 Task: In the sheet Budget Analysis ToolFont size of heading  18 Font style of dataoswald 'Font size of data '9 Alignment of headline & dataAlign center.   Fill color in heading, Red Font color of dataIn the sheet  Attendance Sheet for Weekly Auditingbook
Action: Mouse moved to (396, 392)
Screenshot: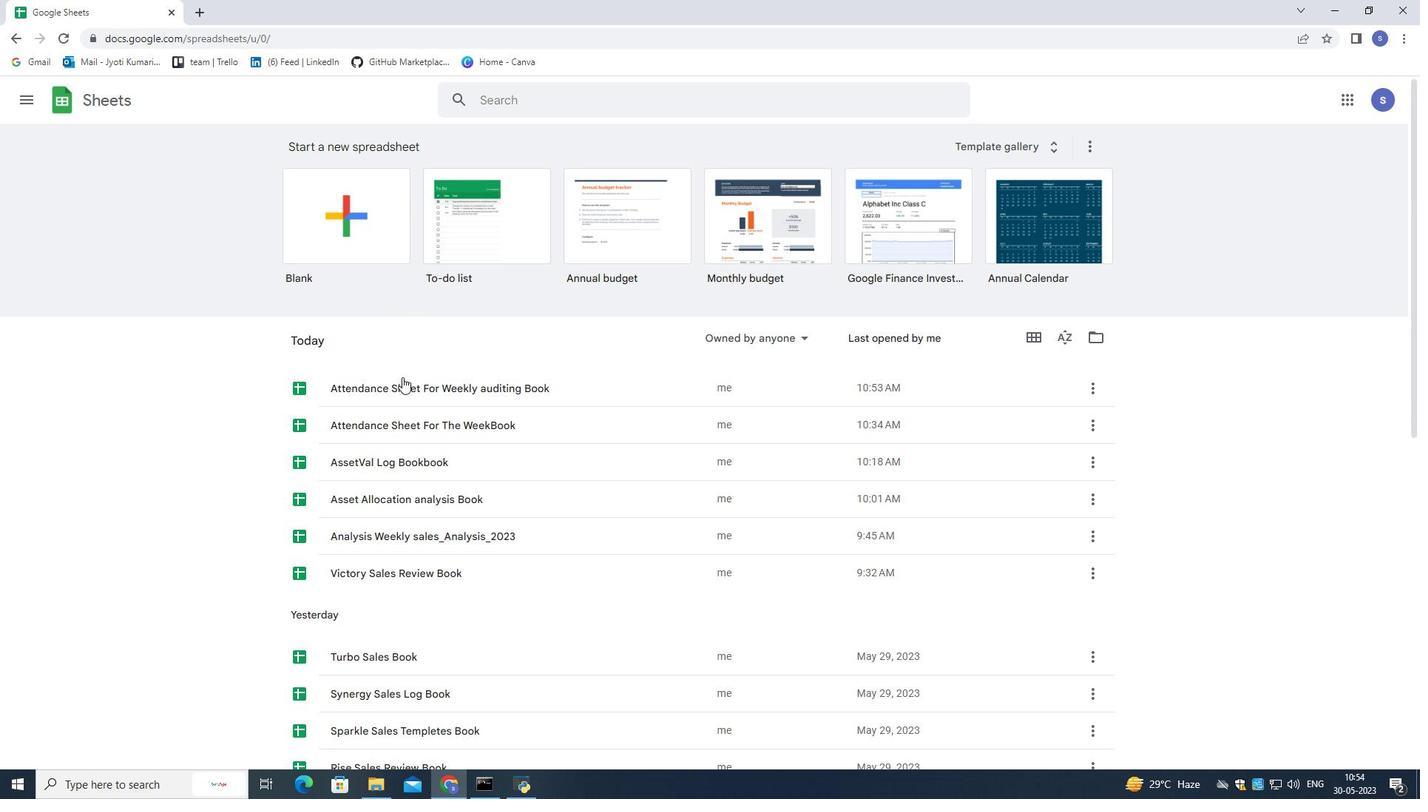 
Action: Mouse pressed left at (396, 392)
Screenshot: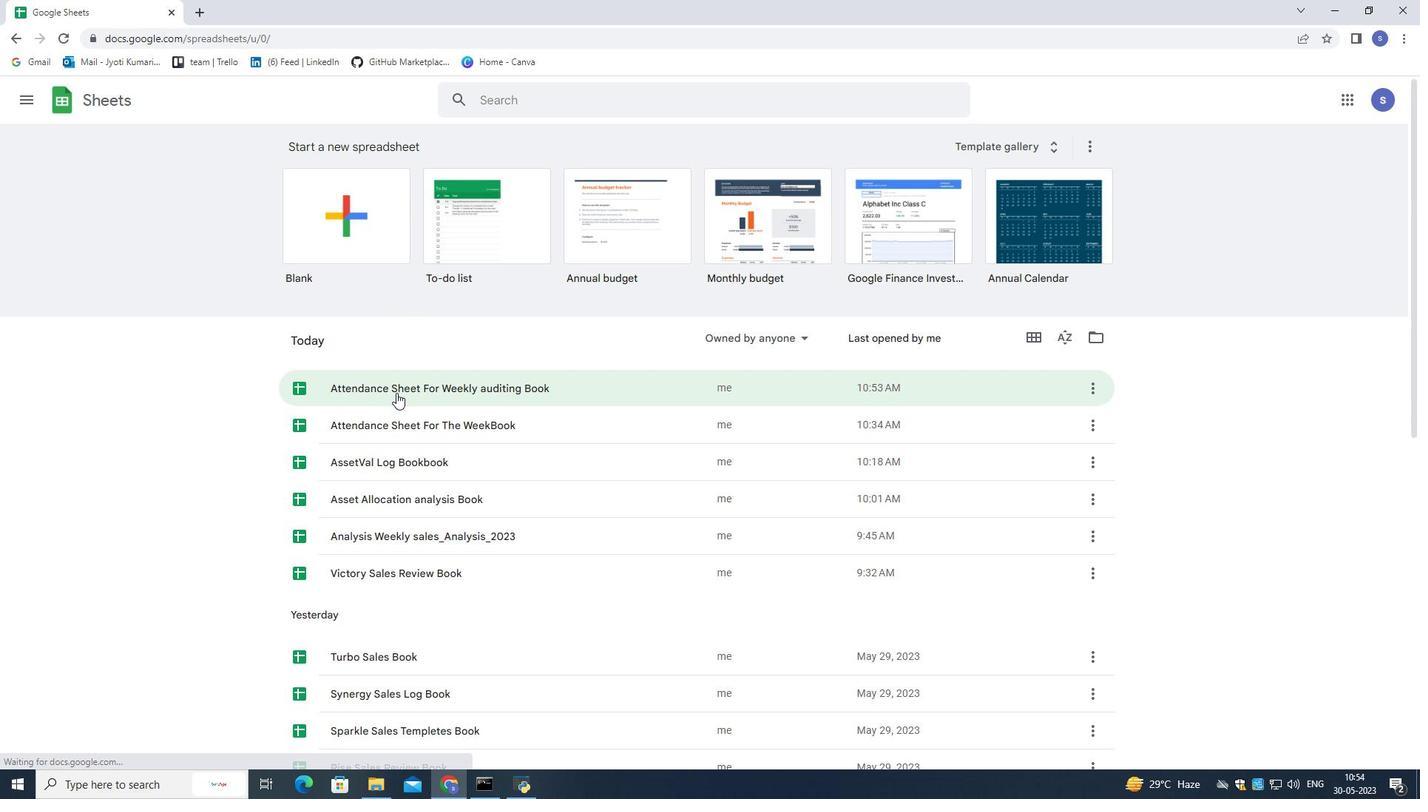 
Action: Mouse moved to (361, 210)
Screenshot: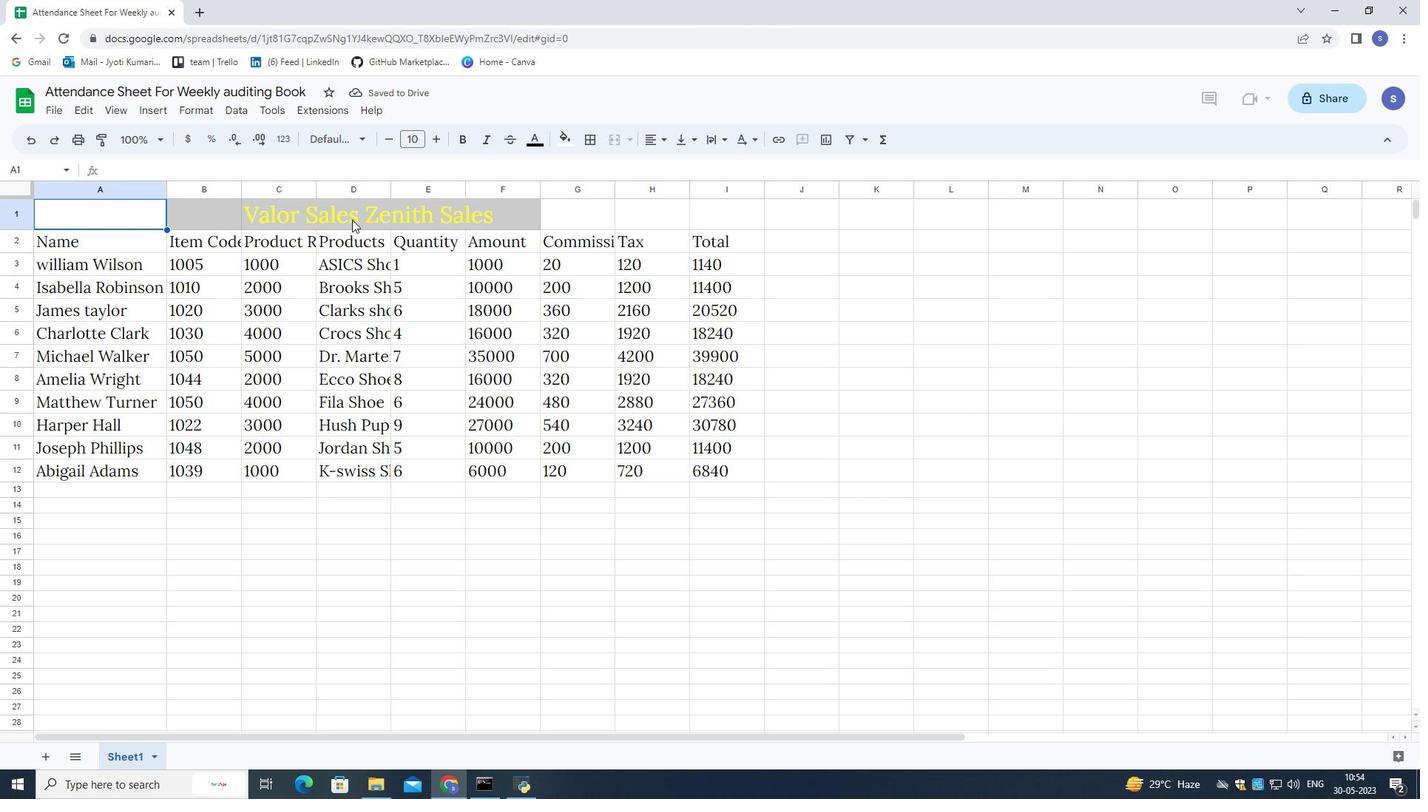 
Action: Mouse pressed left at (361, 210)
Screenshot: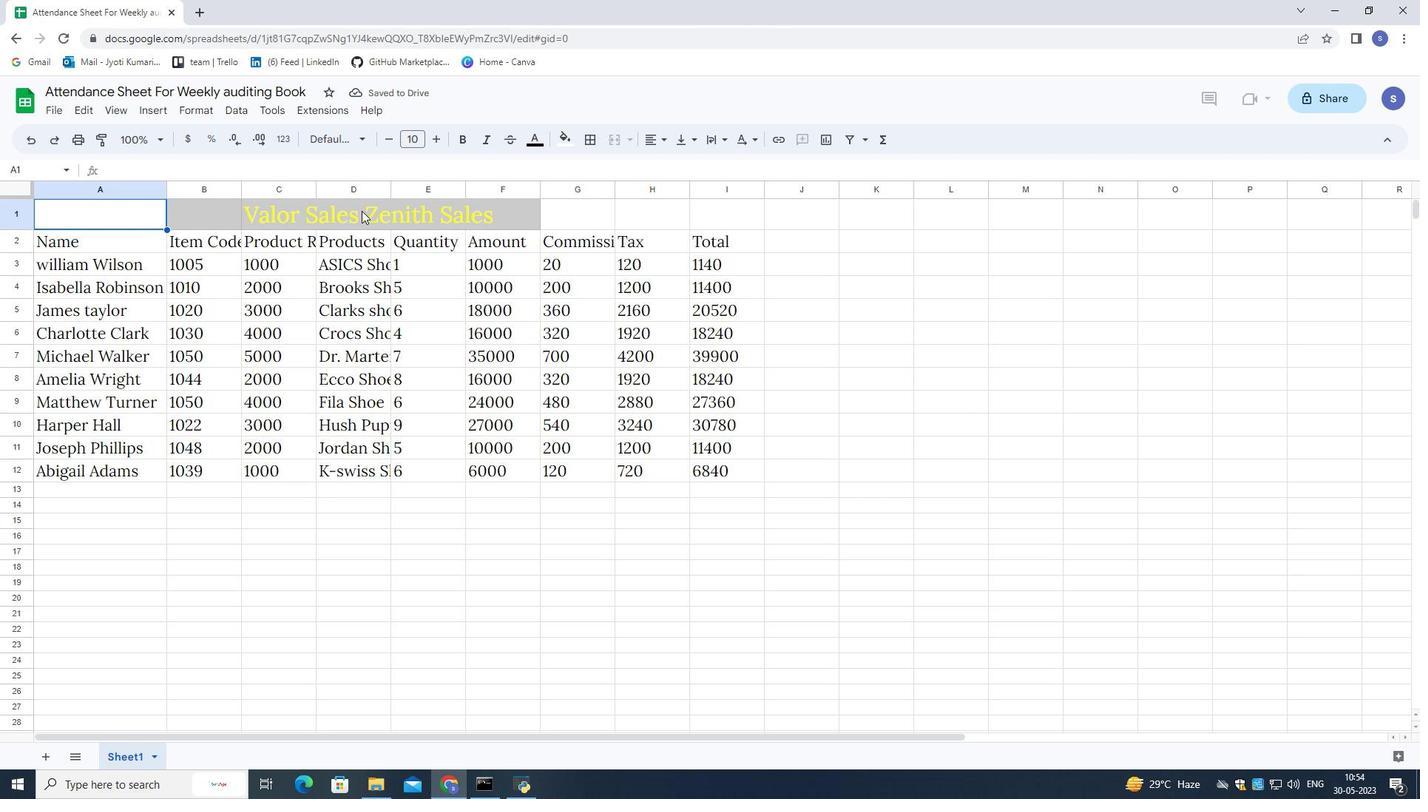 
Action: Mouse moved to (238, 213)
Screenshot: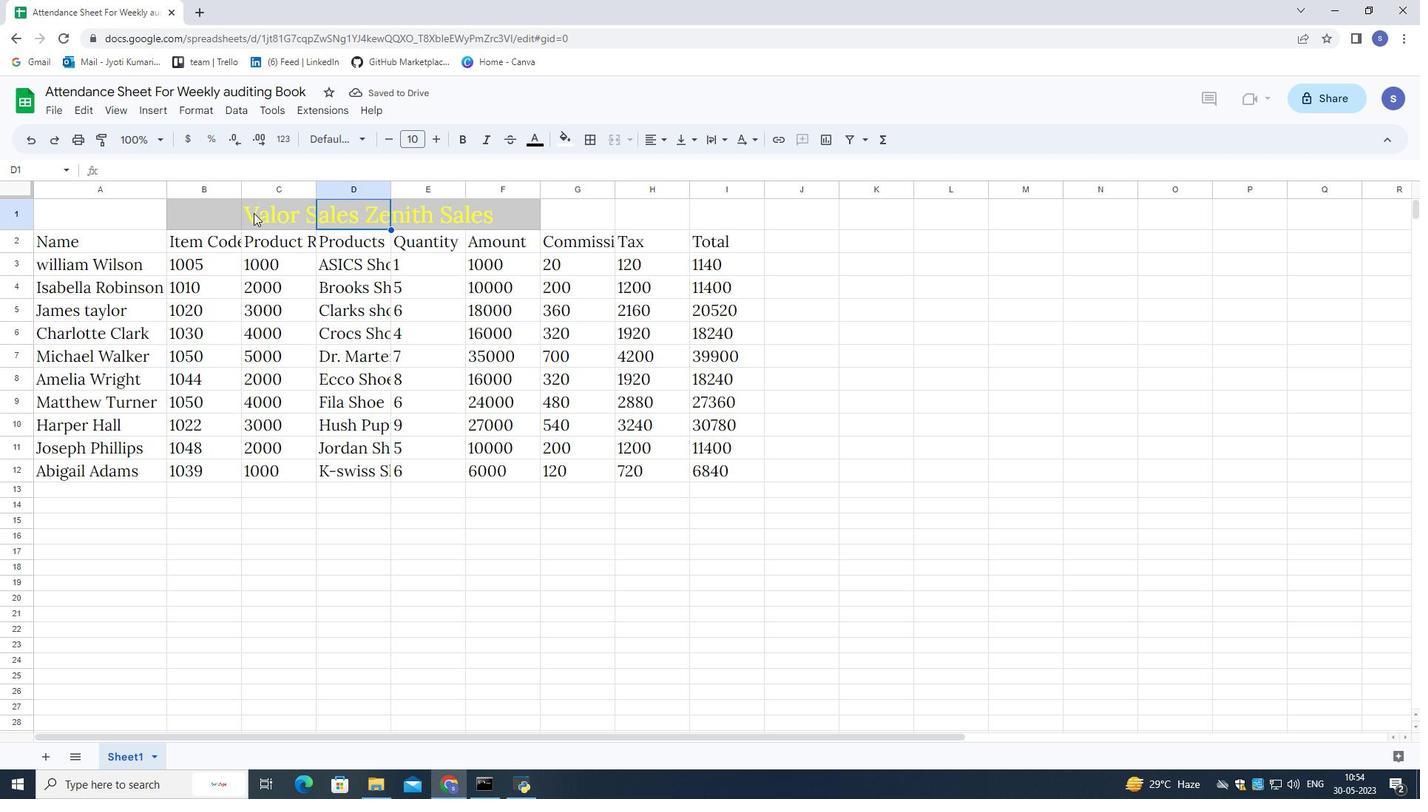 
Action: Mouse pressed left at (238, 213)
Screenshot: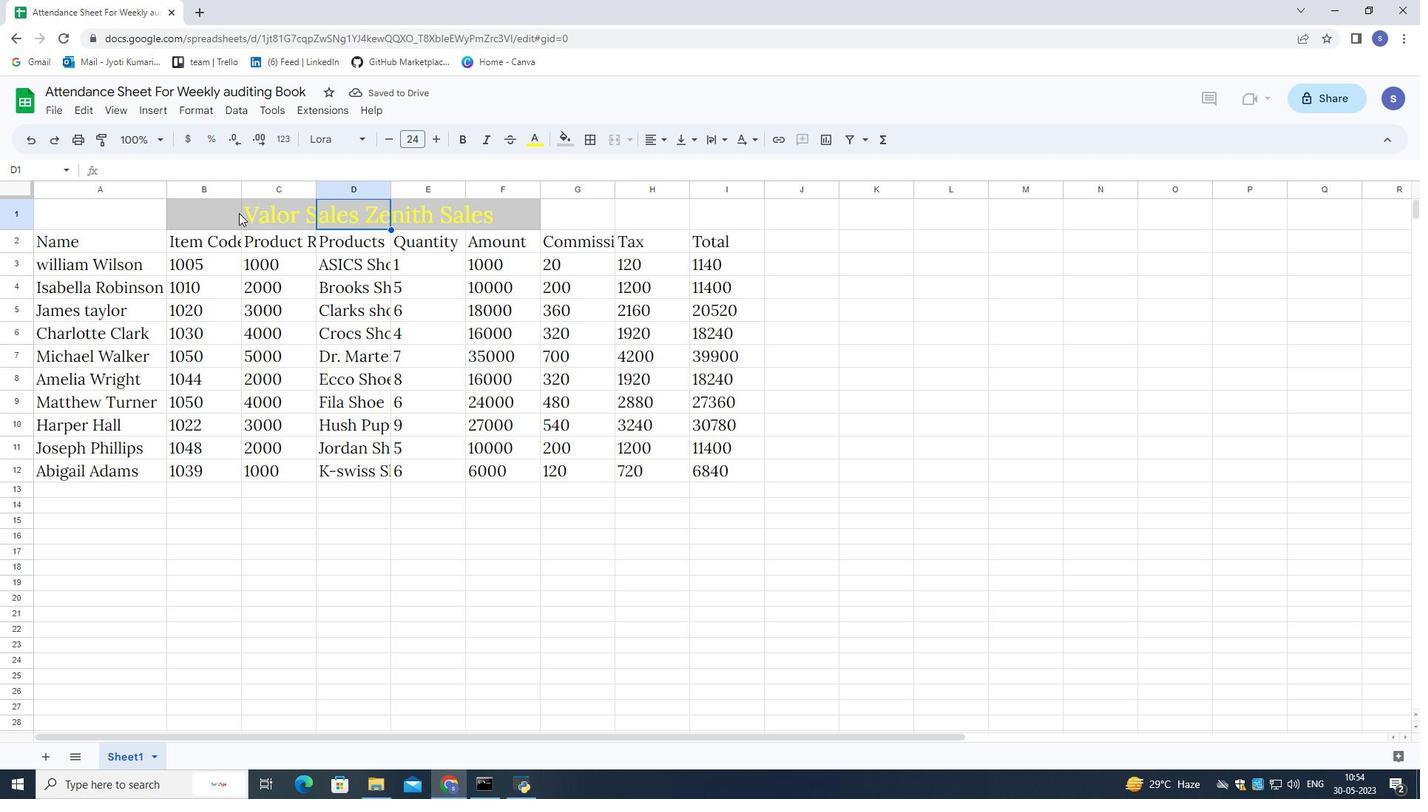 
Action: Mouse pressed left at (238, 213)
Screenshot: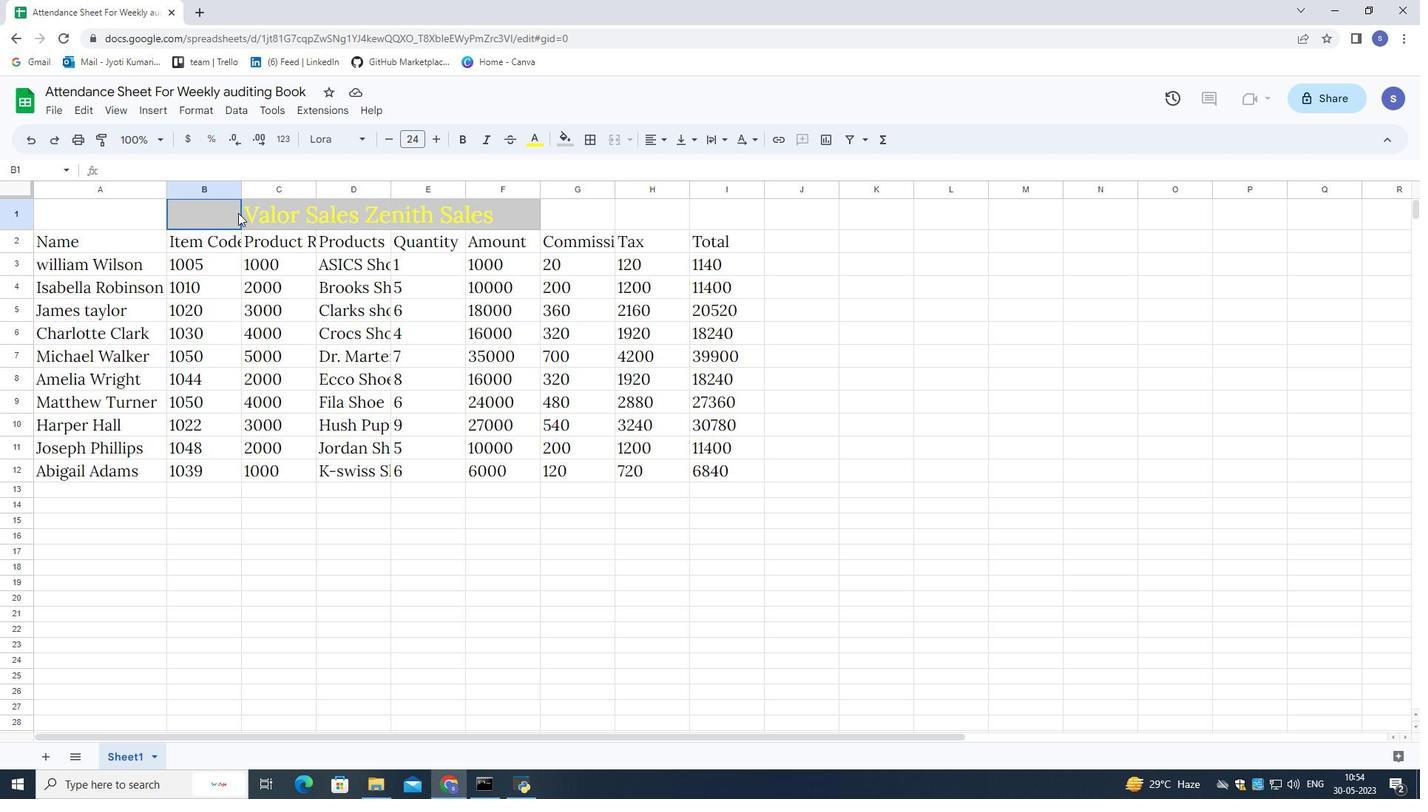 
Action: Mouse moved to (524, 218)
Screenshot: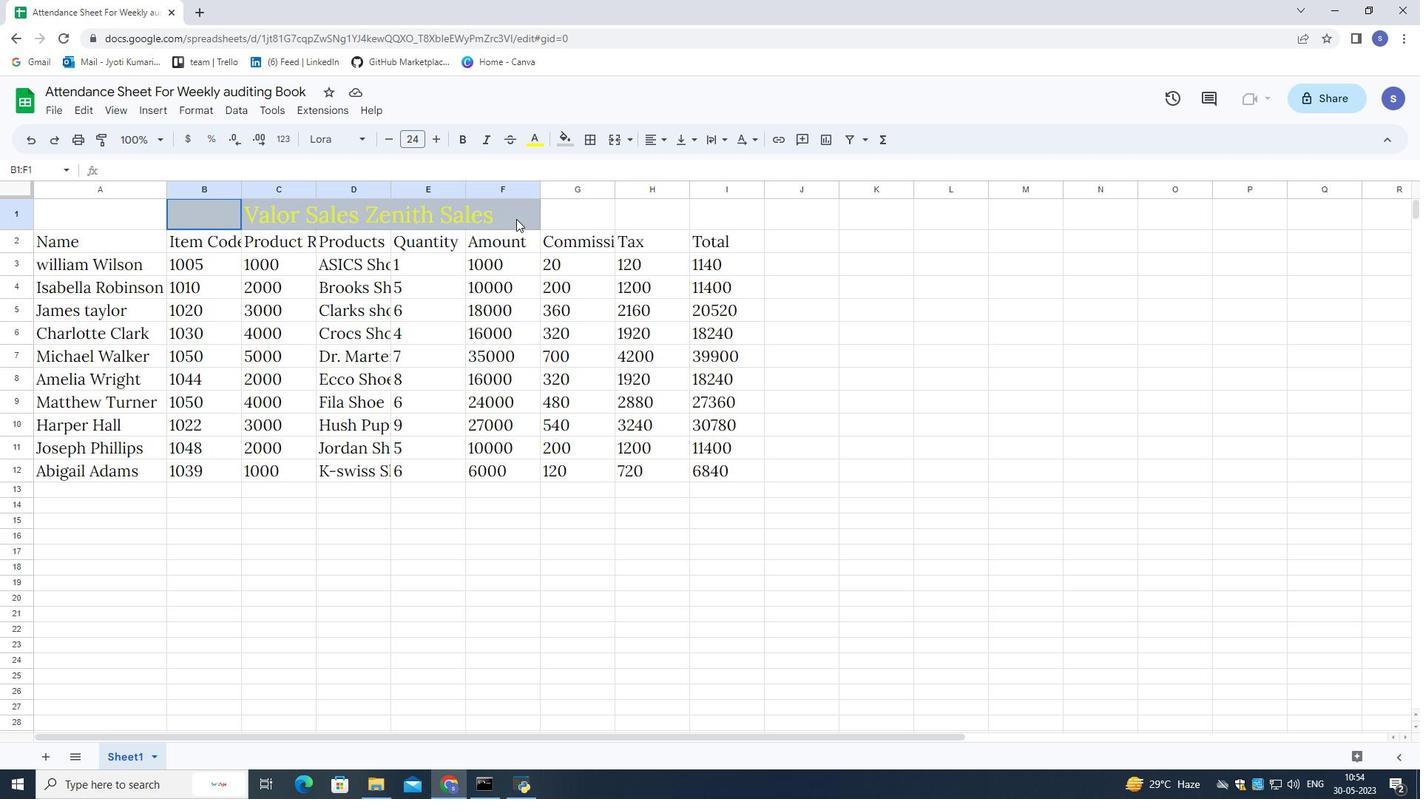 
Action: Mouse pressed left at (524, 218)
Screenshot: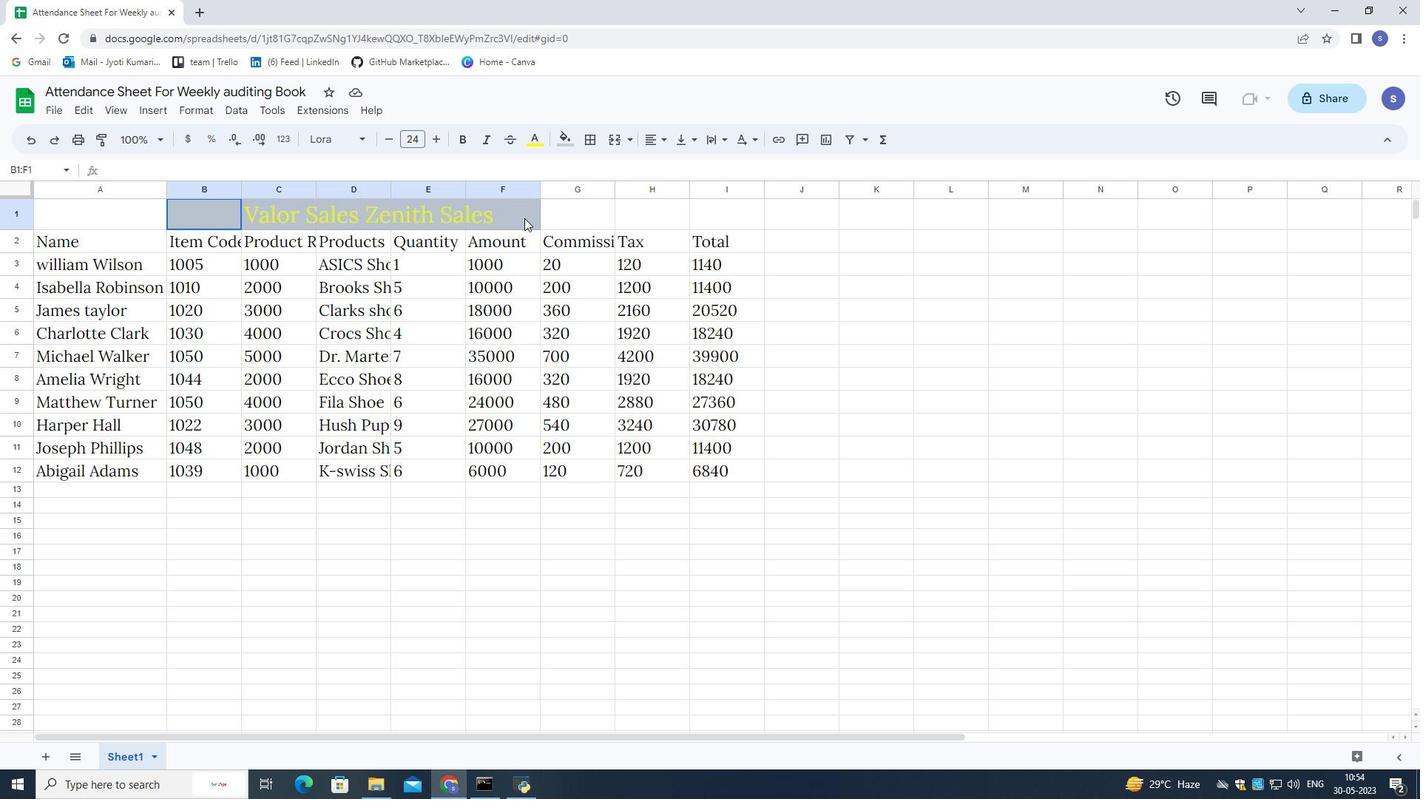
Action: Mouse moved to (429, 139)
Screenshot: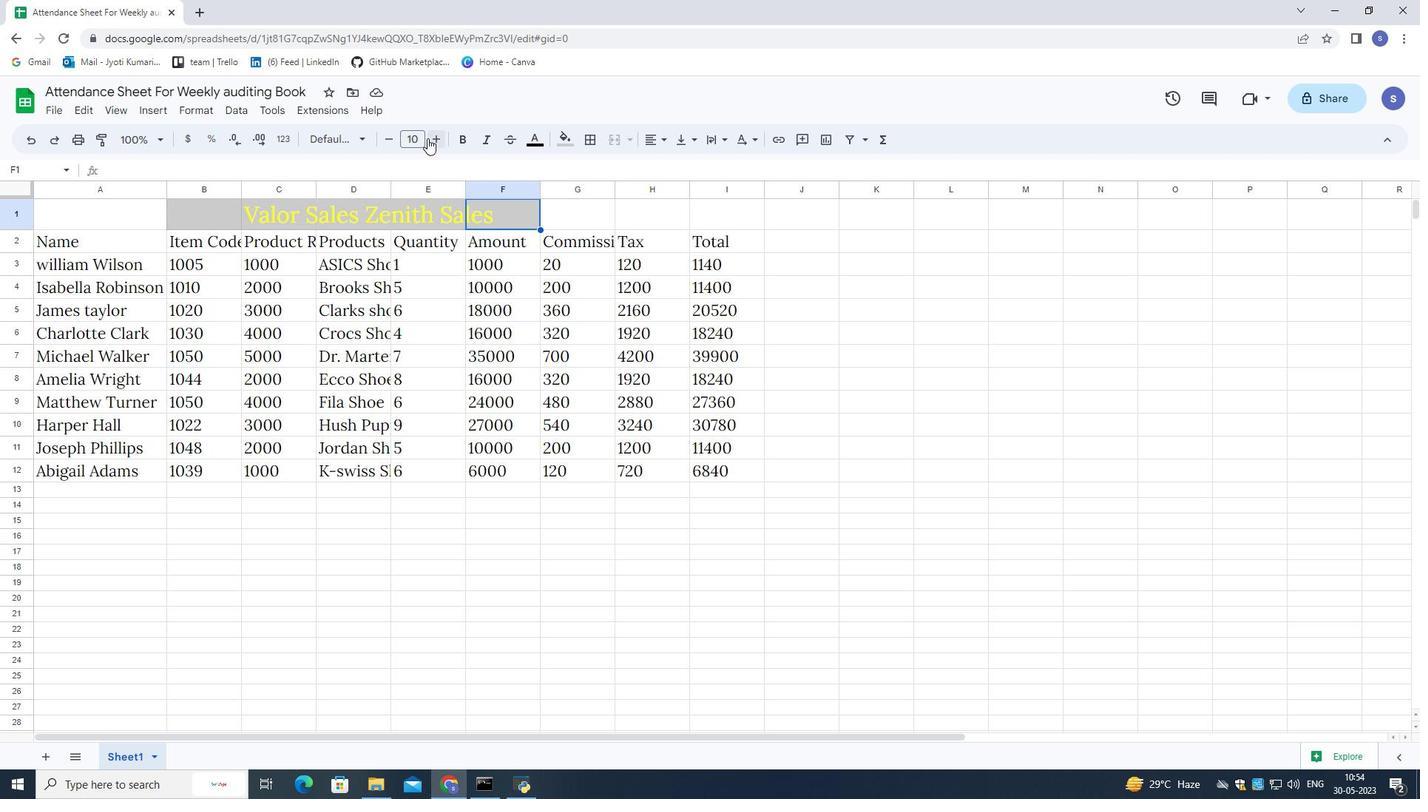 
Action: Mouse pressed left at (429, 139)
Screenshot: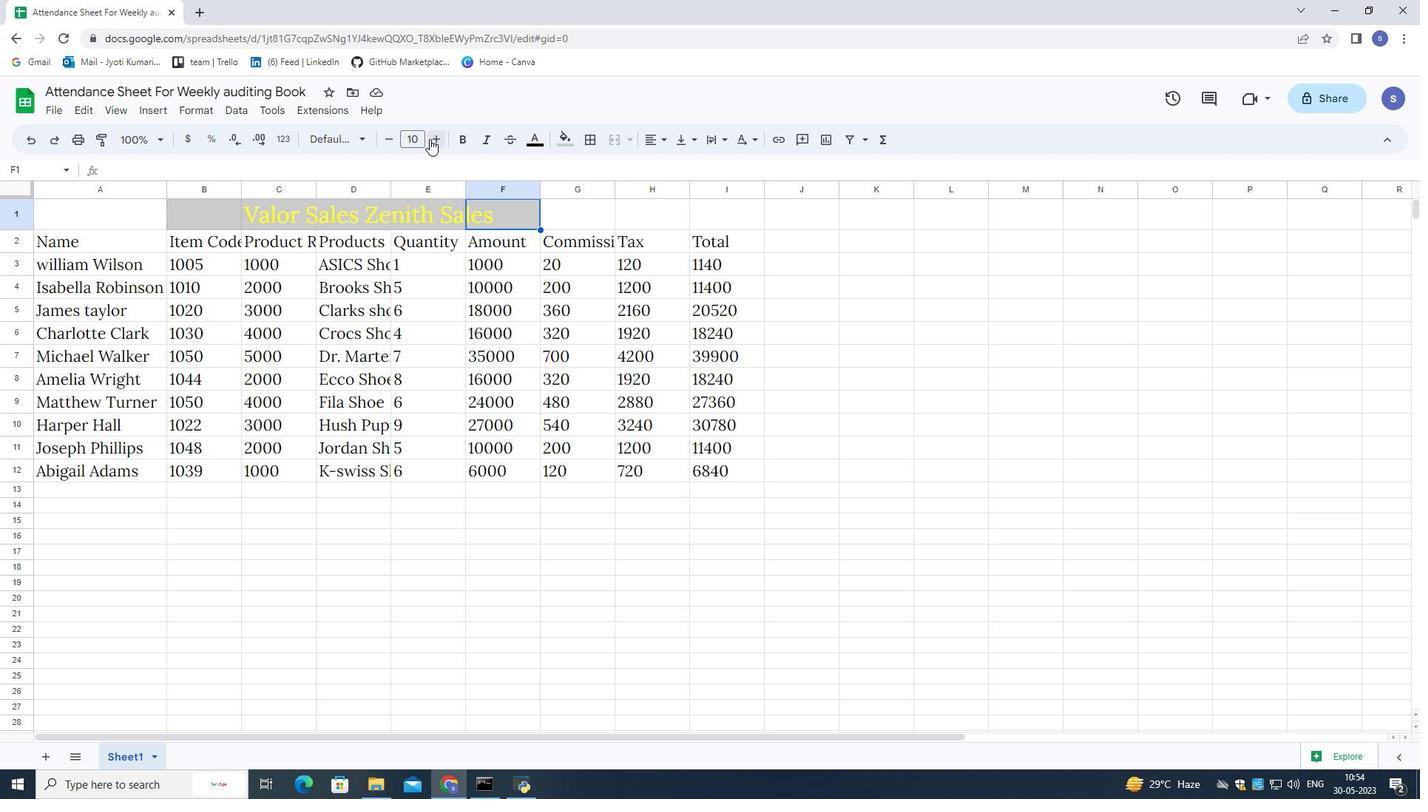 
Action: Mouse pressed left at (429, 139)
Screenshot: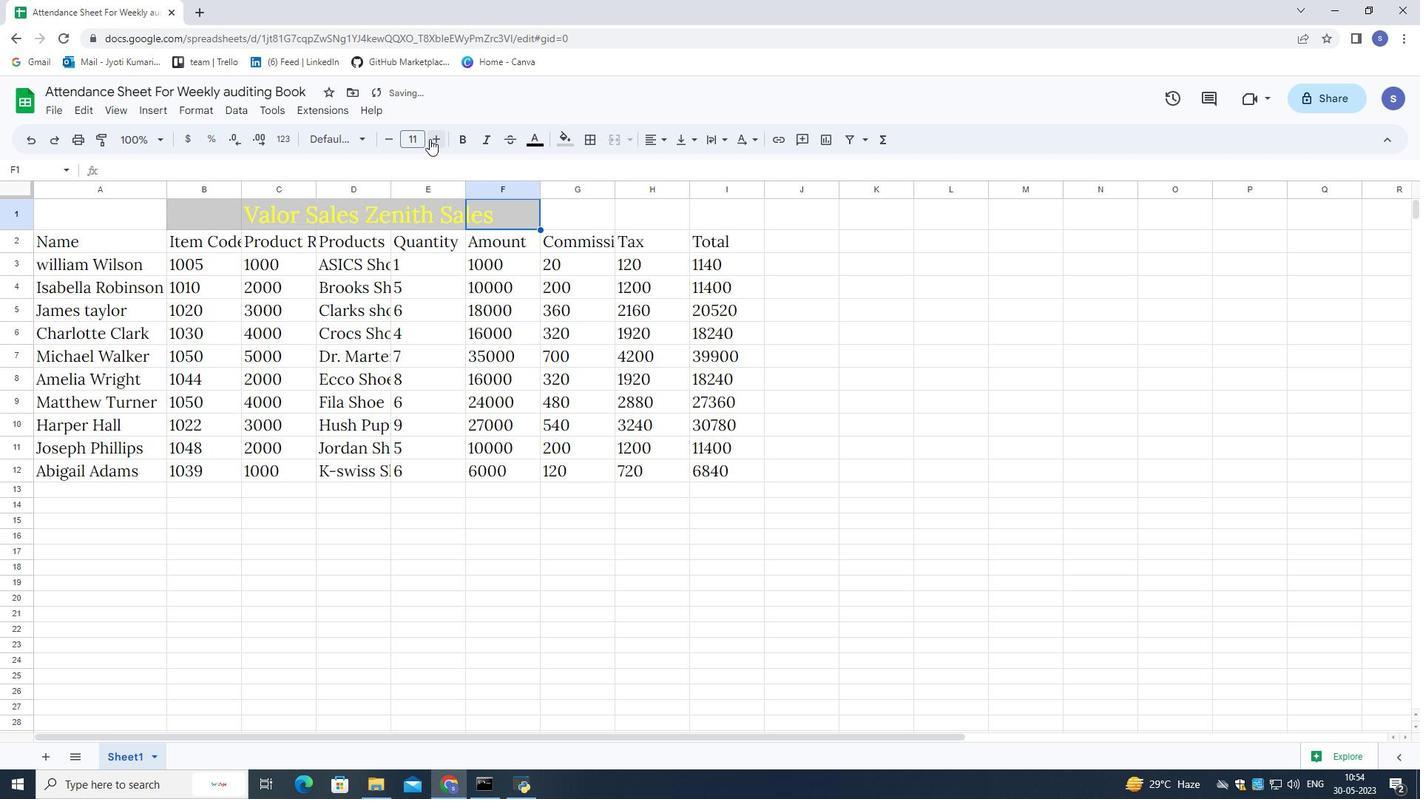 
Action: Mouse pressed left at (429, 139)
Screenshot: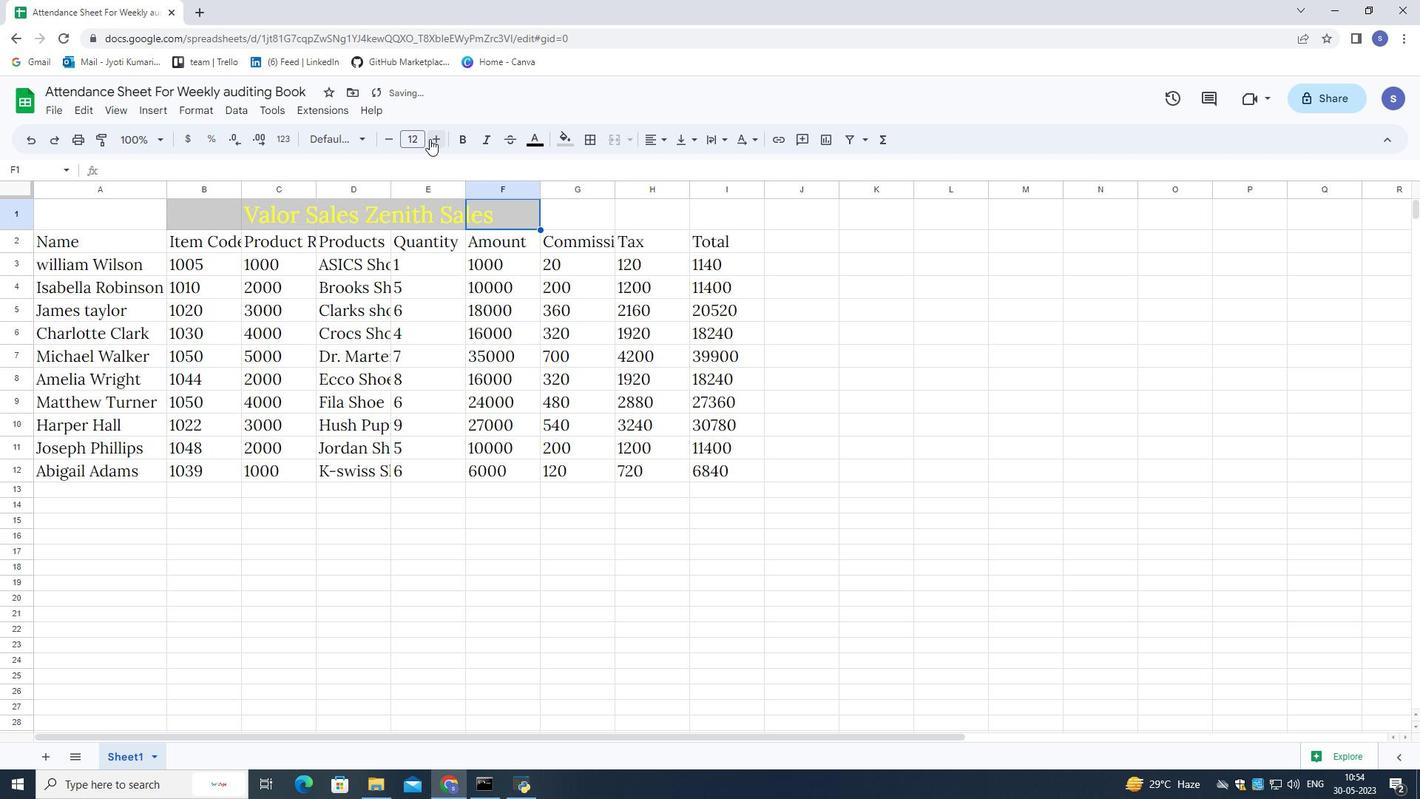 
Action: Mouse moved to (422, 306)
Screenshot: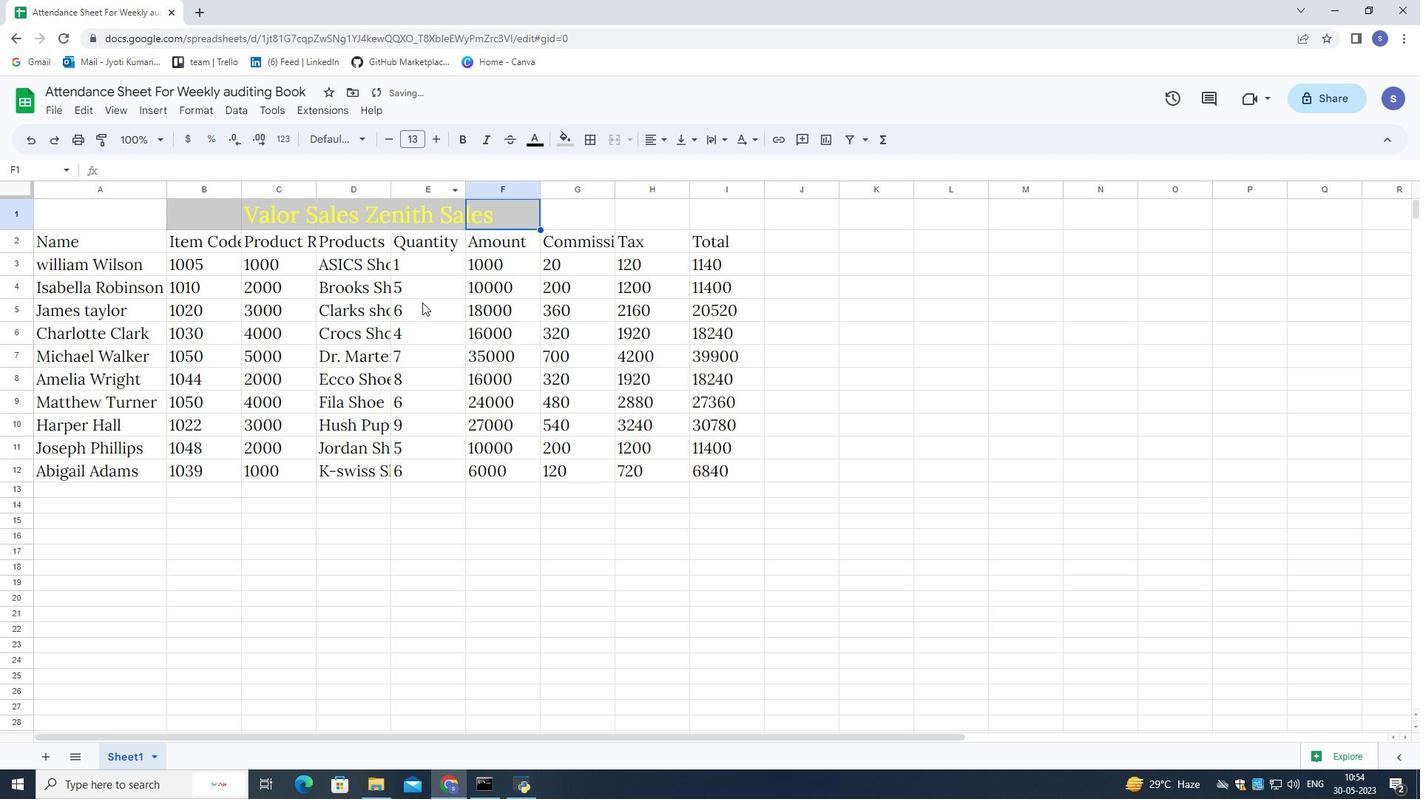 
Action: Mouse pressed left at (422, 306)
Screenshot: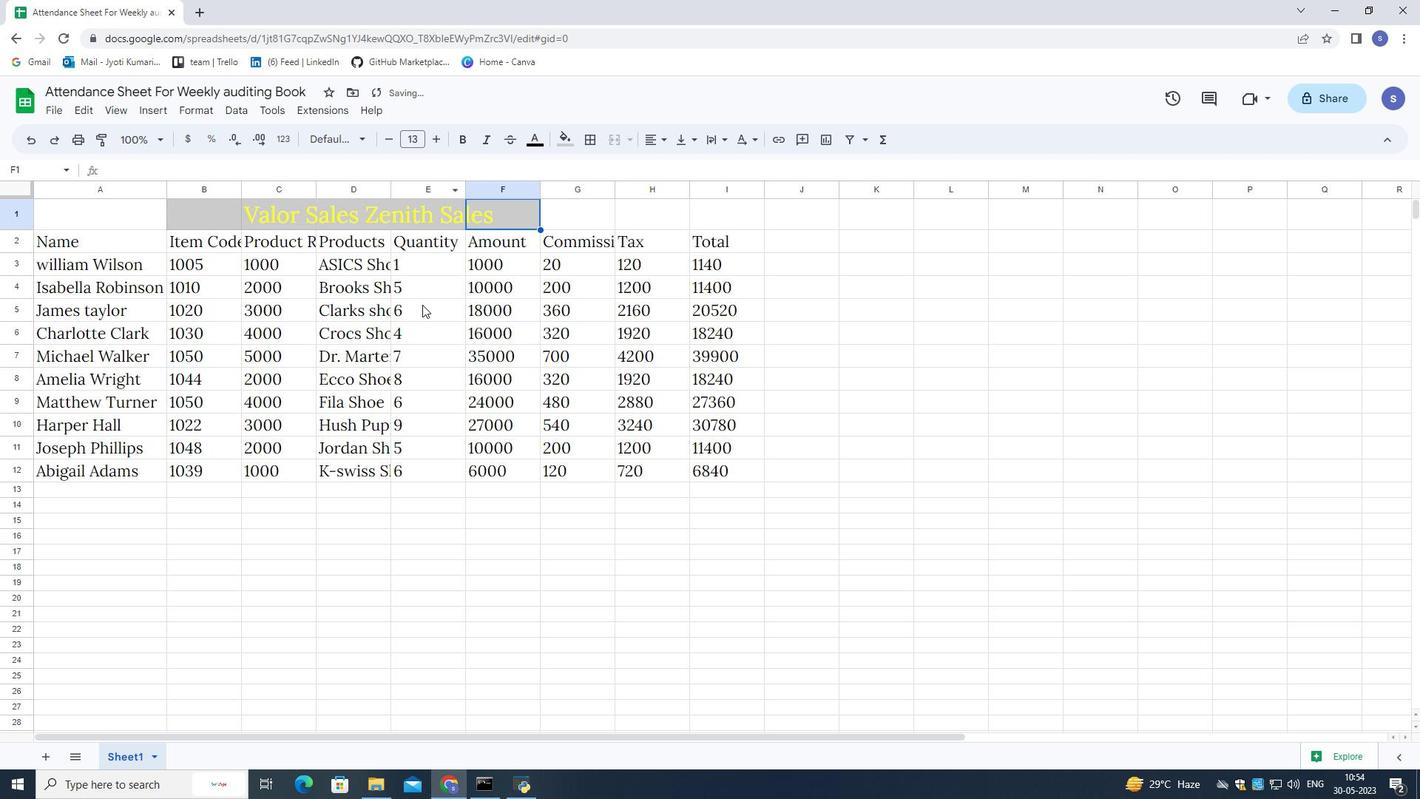 
Action: Mouse moved to (227, 210)
Screenshot: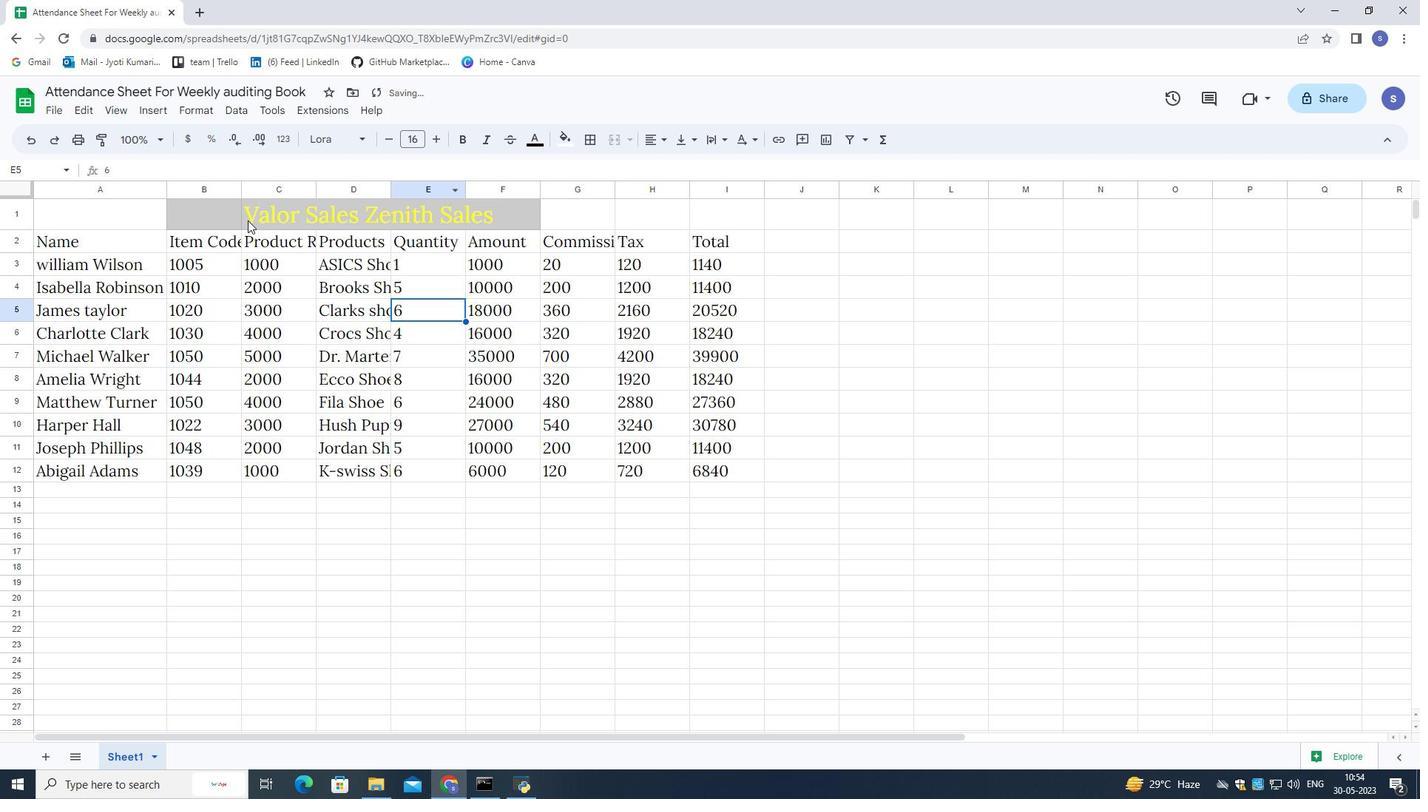 
Action: Mouse pressed left at (227, 210)
Screenshot: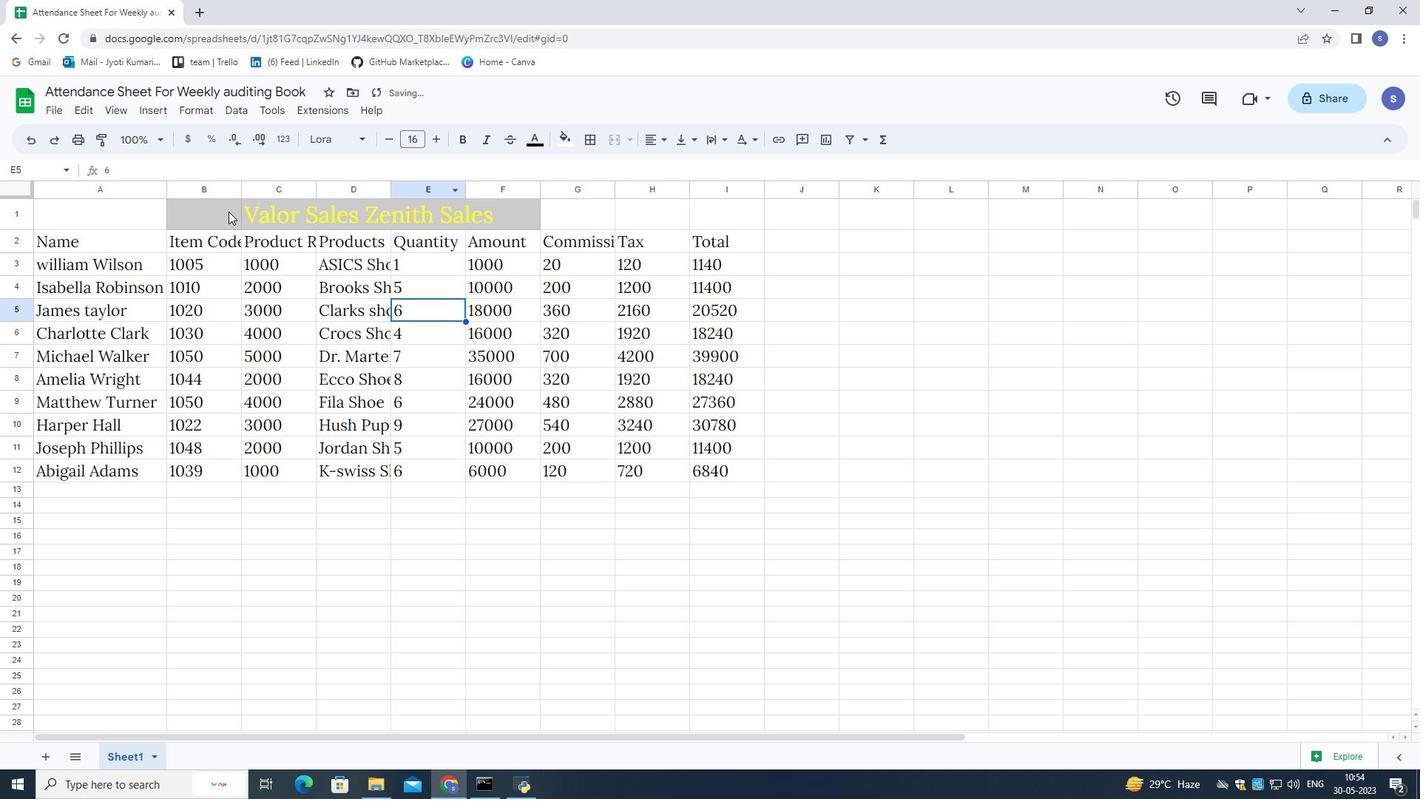 
Action: Mouse moved to (397, 140)
Screenshot: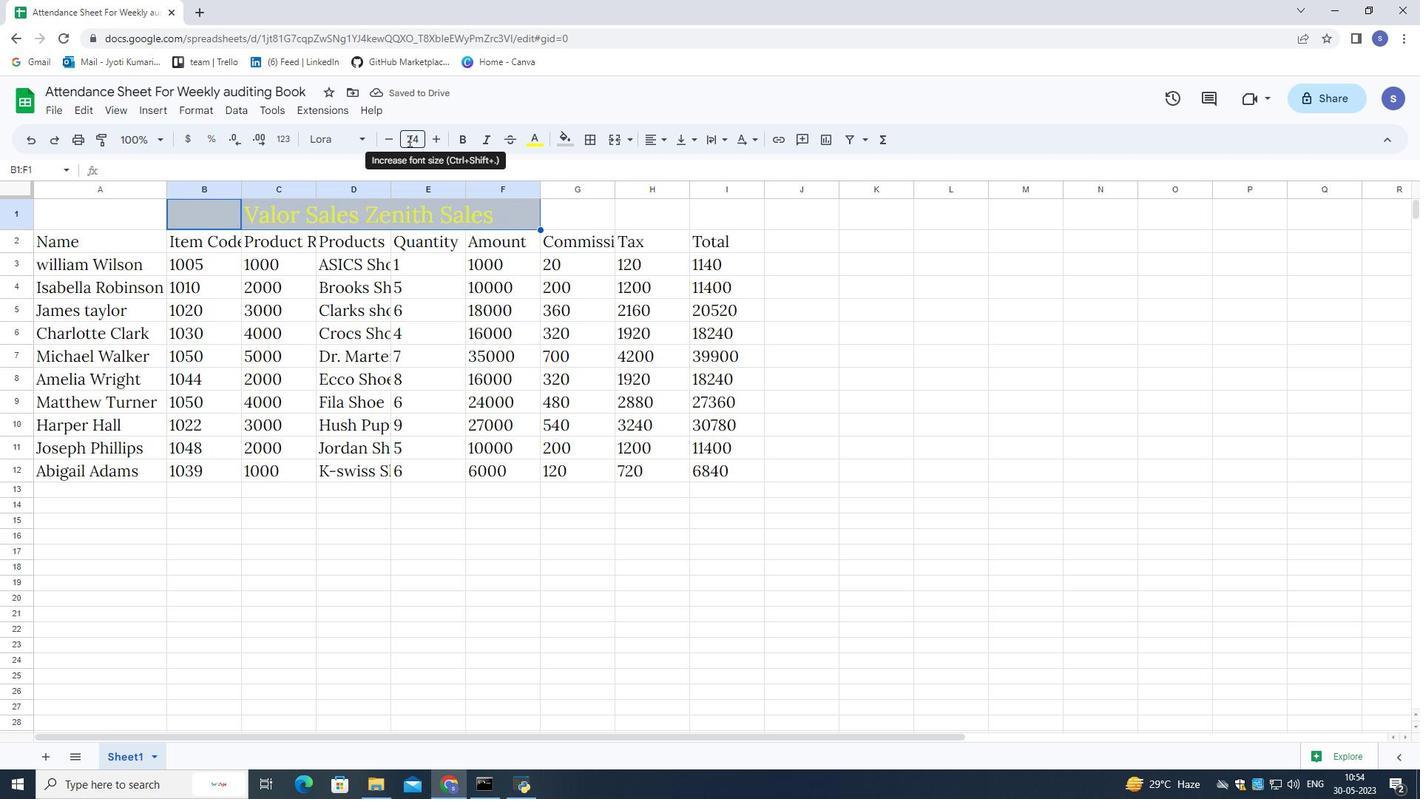 
Action: Mouse pressed left at (397, 140)
Screenshot: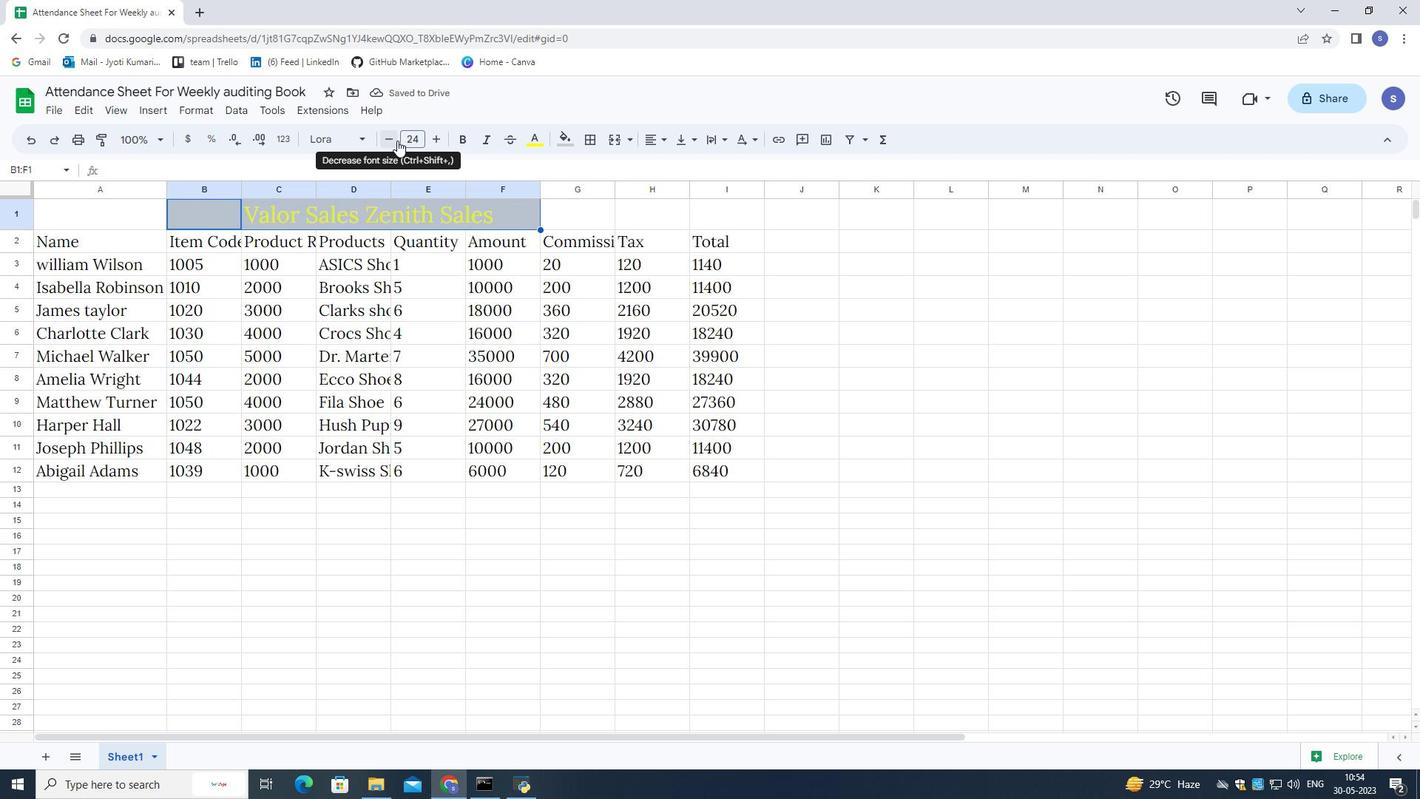 
Action: Mouse pressed left at (397, 140)
Screenshot: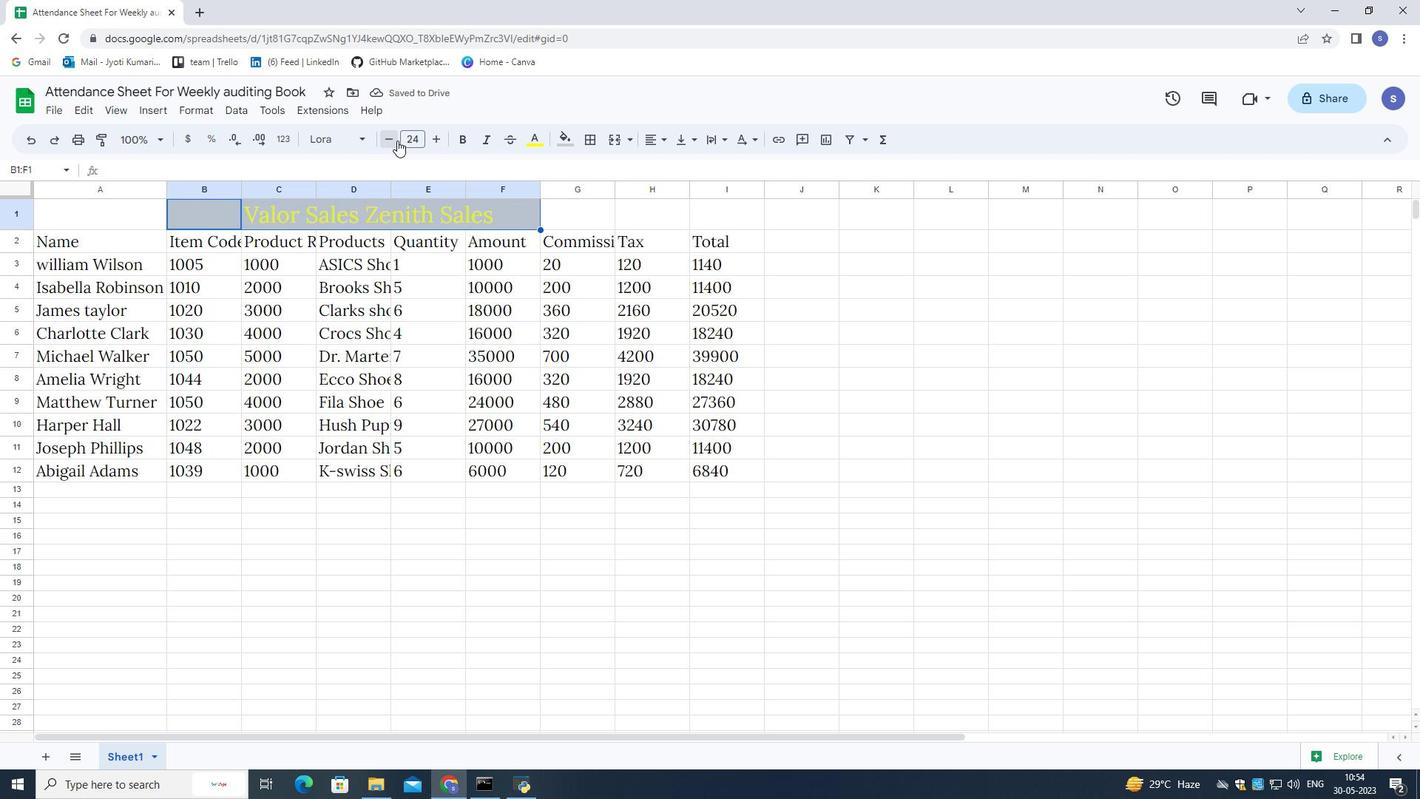 
Action: Mouse pressed left at (397, 140)
Screenshot: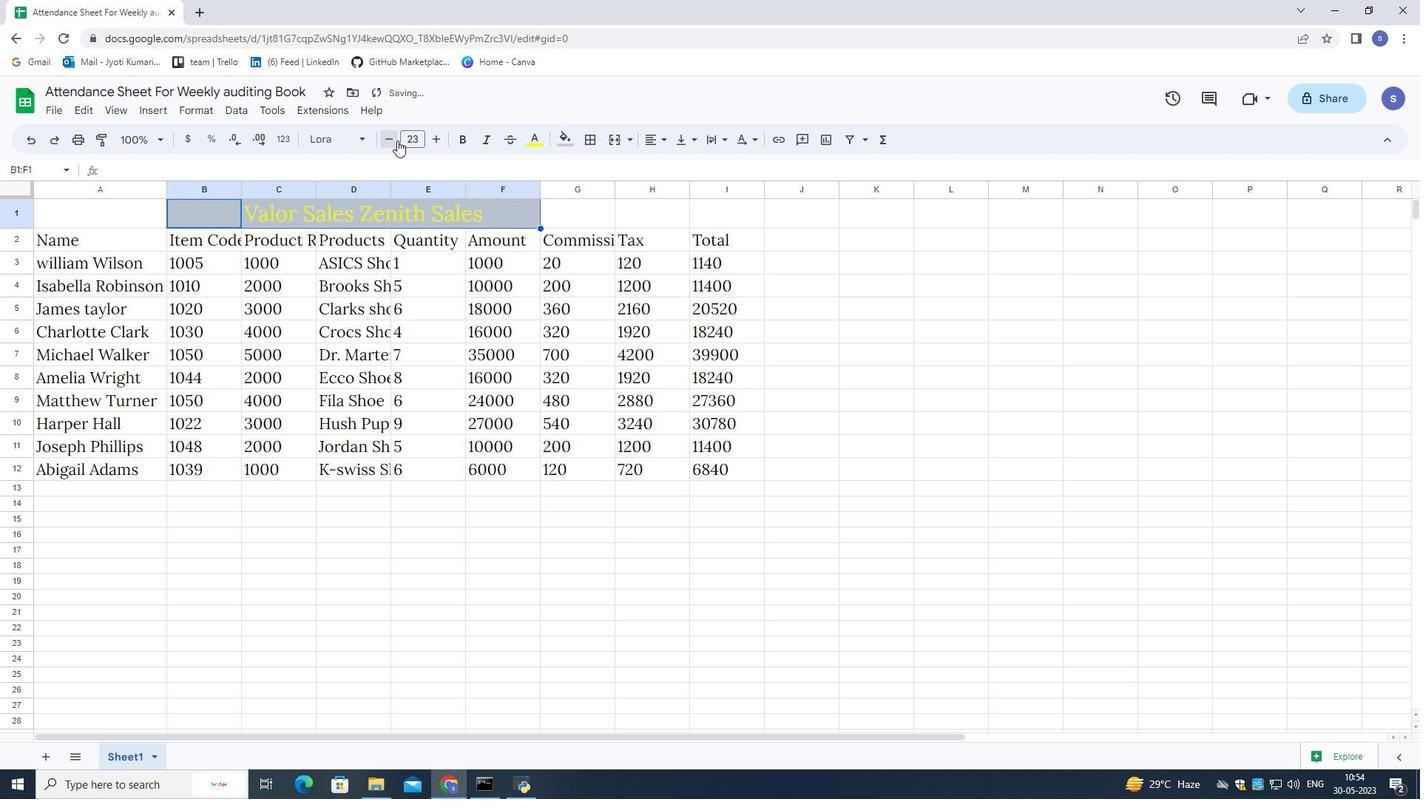 
Action: Mouse pressed left at (397, 140)
Screenshot: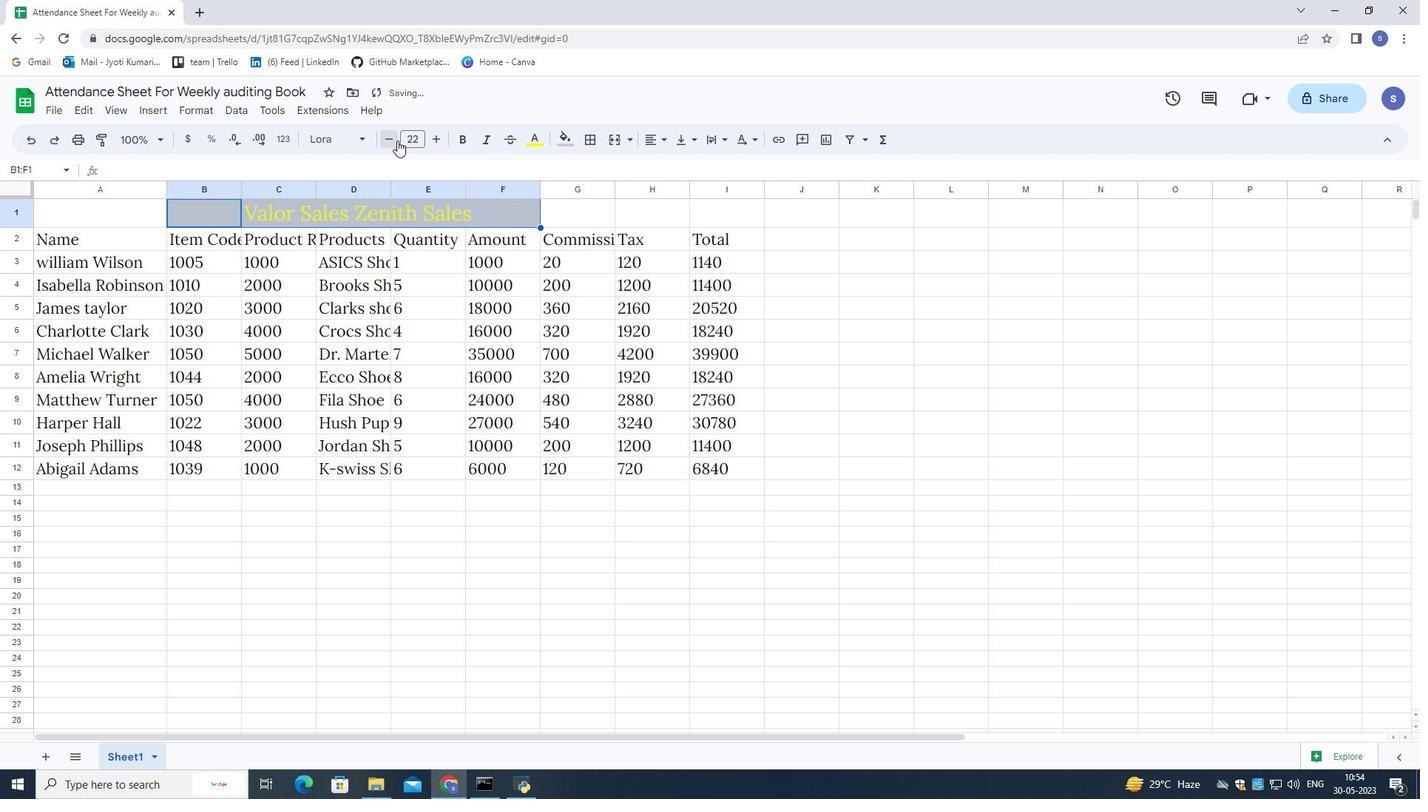 
Action: Mouse pressed left at (397, 140)
Screenshot: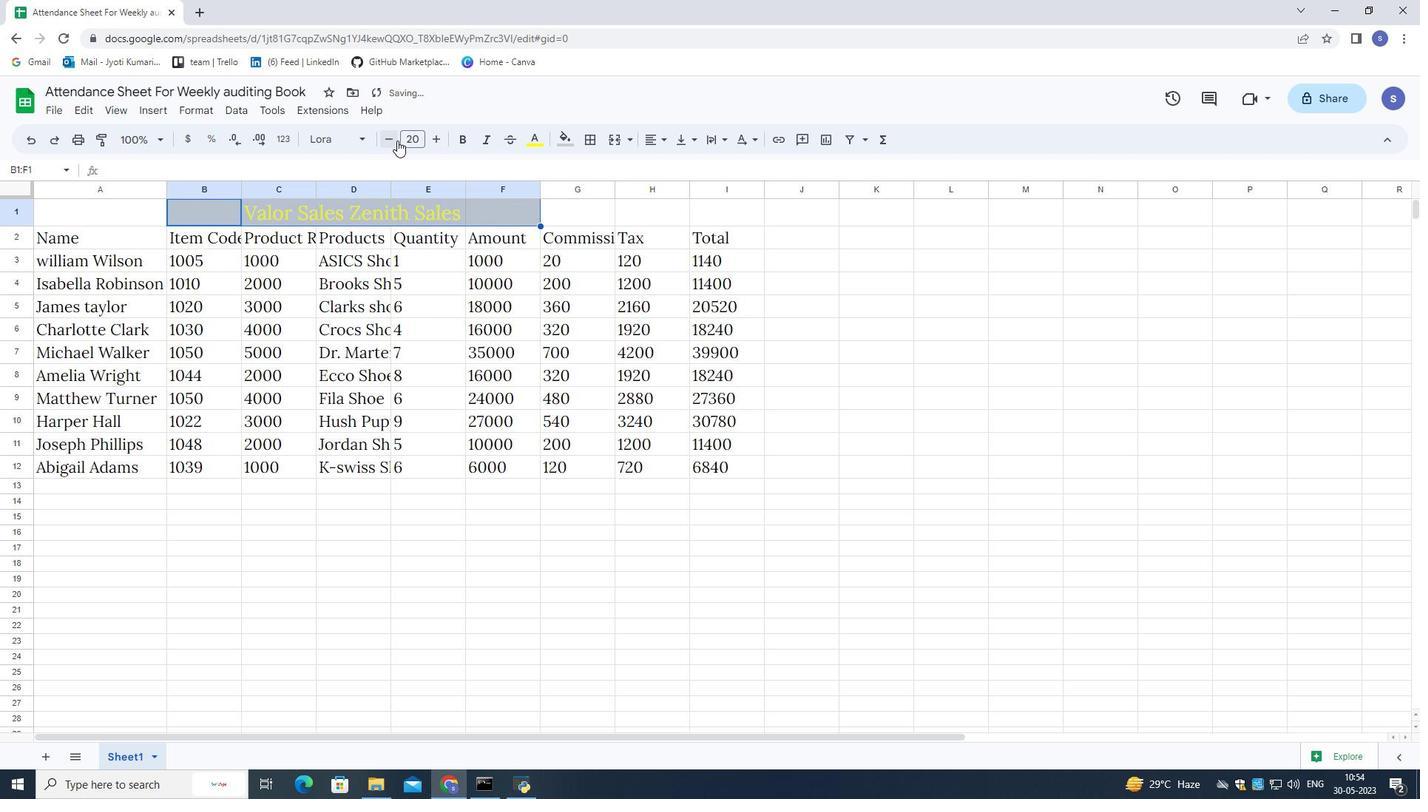 
Action: Mouse pressed left at (397, 140)
Screenshot: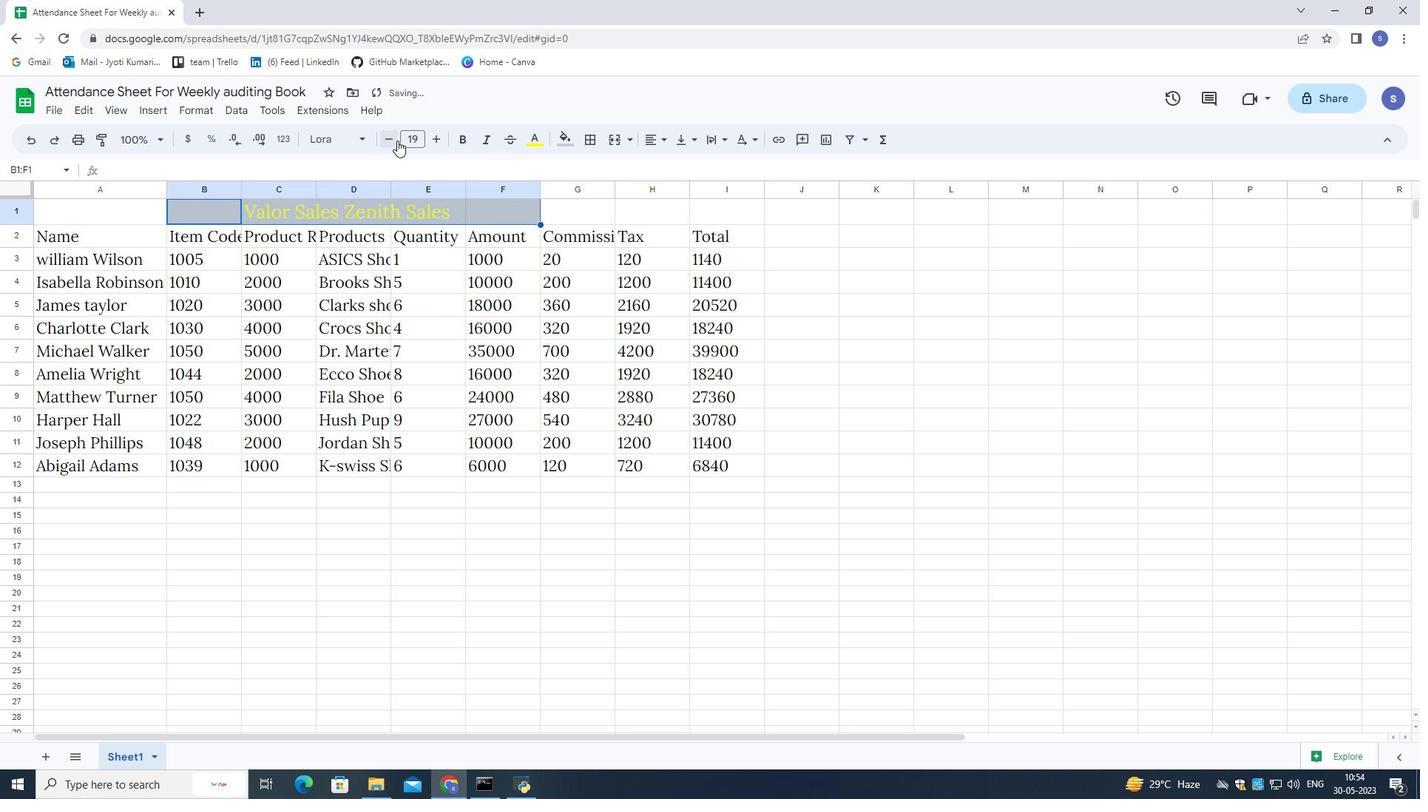 
Action: Mouse moved to (297, 272)
Screenshot: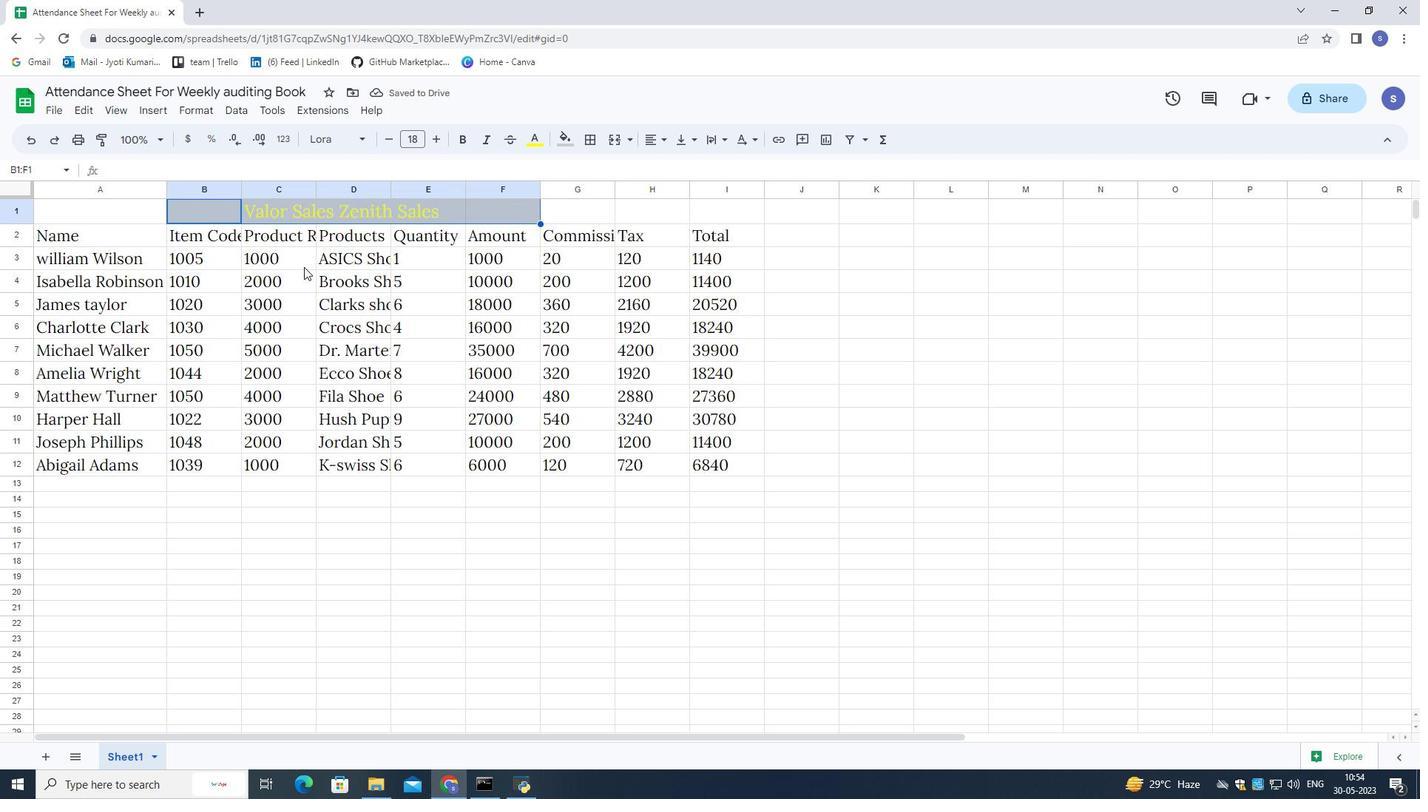 
Action: Mouse pressed left at (297, 272)
Screenshot: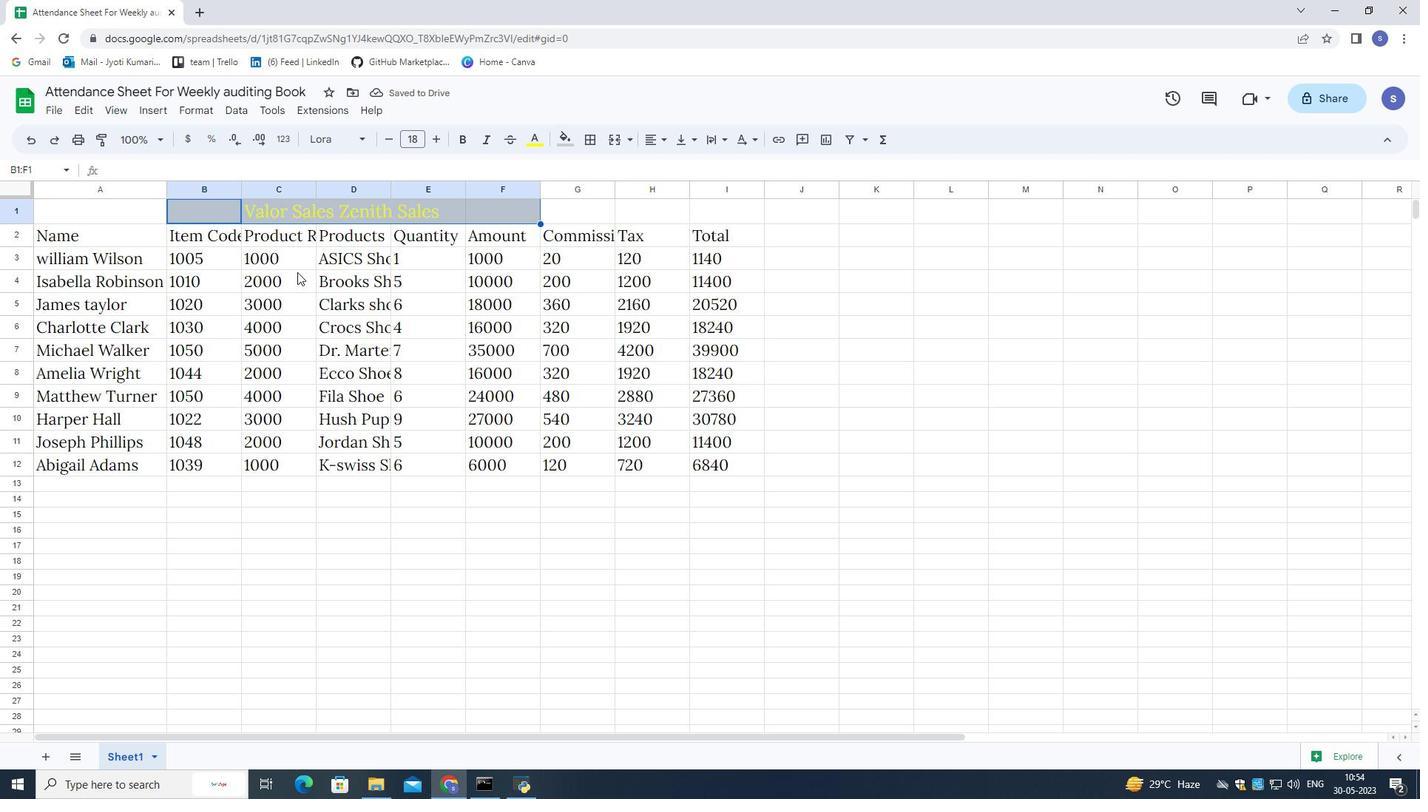 
Action: Mouse moved to (38, 232)
Screenshot: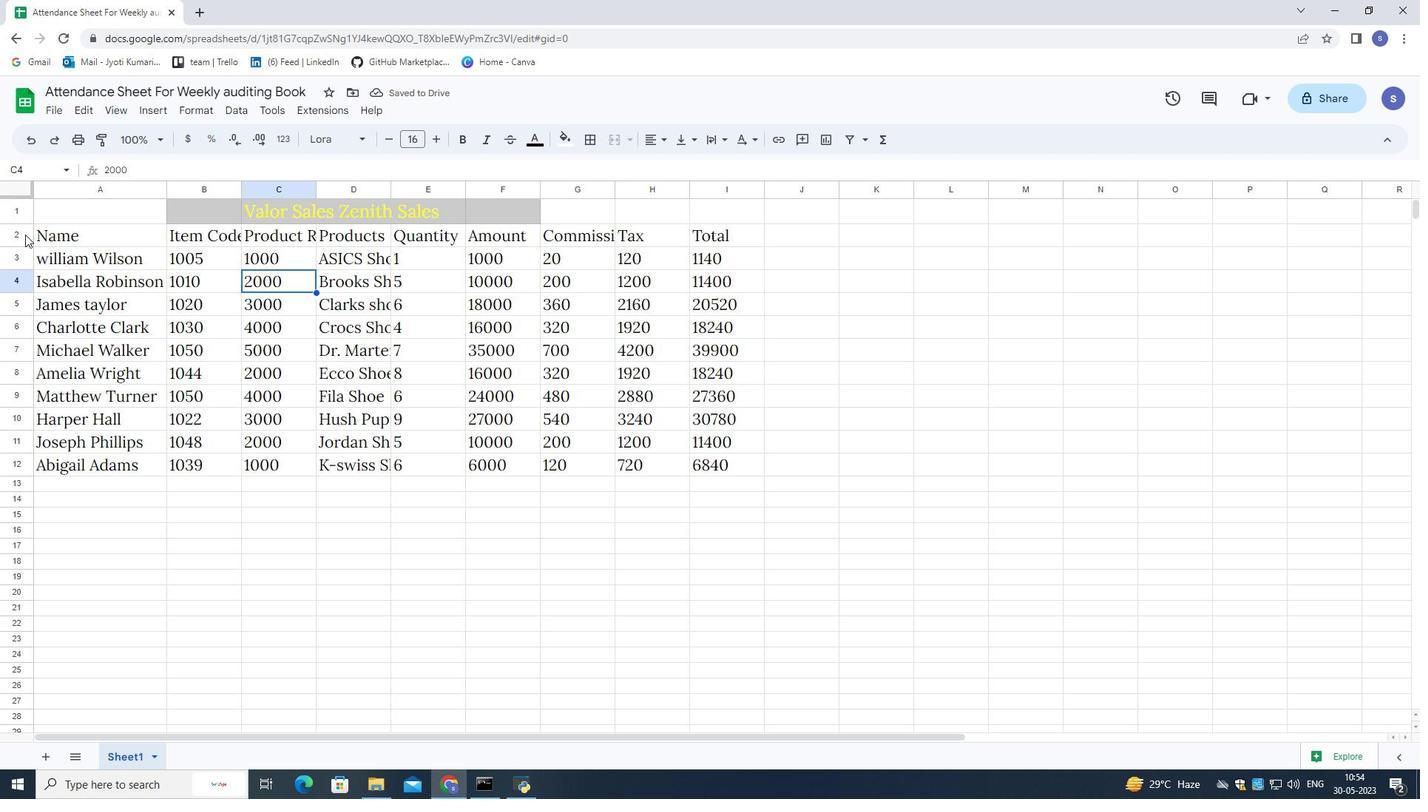 
Action: Mouse pressed left at (38, 232)
Screenshot: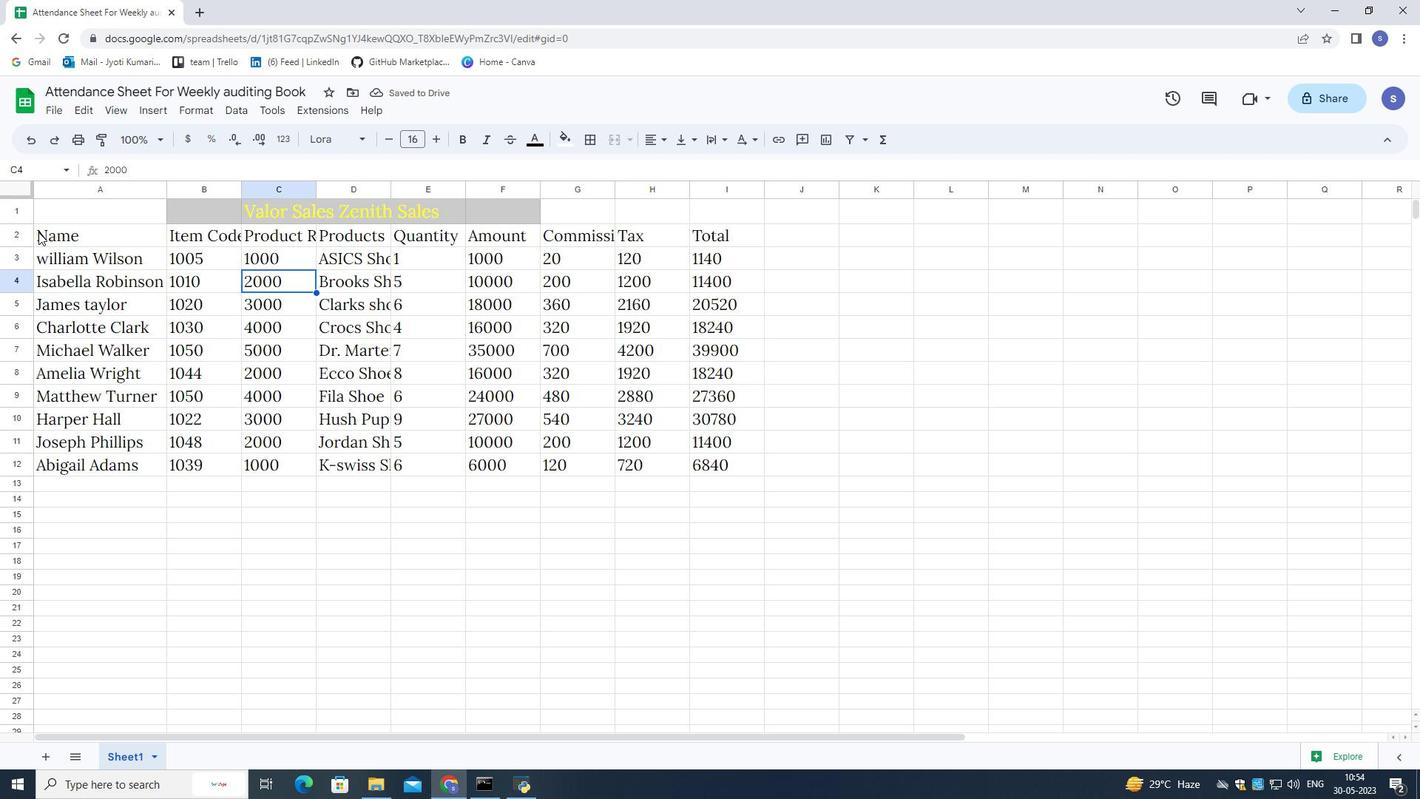 
Action: Mouse moved to (338, 147)
Screenshot: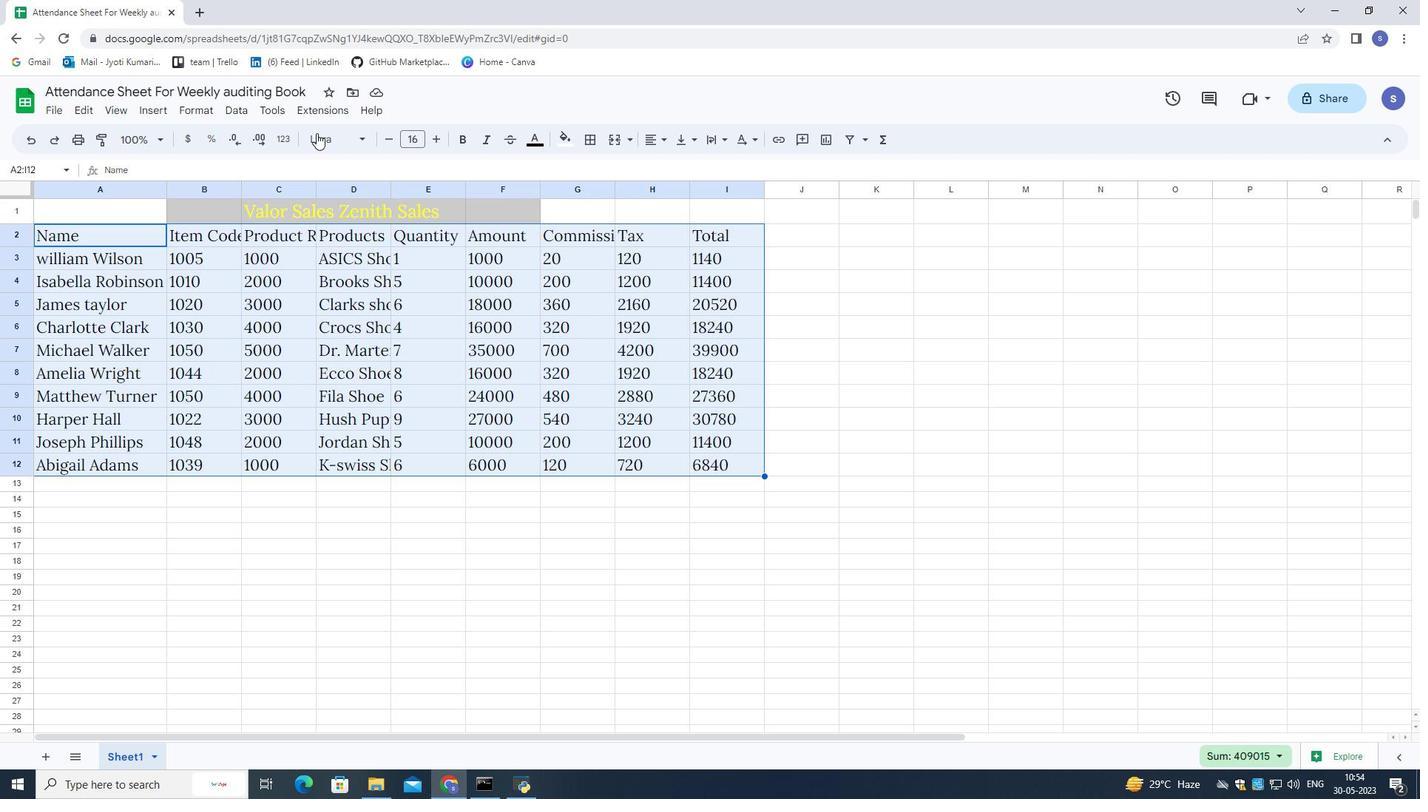 
Action: Mouse pressed left at (338, 147)
Screenshot: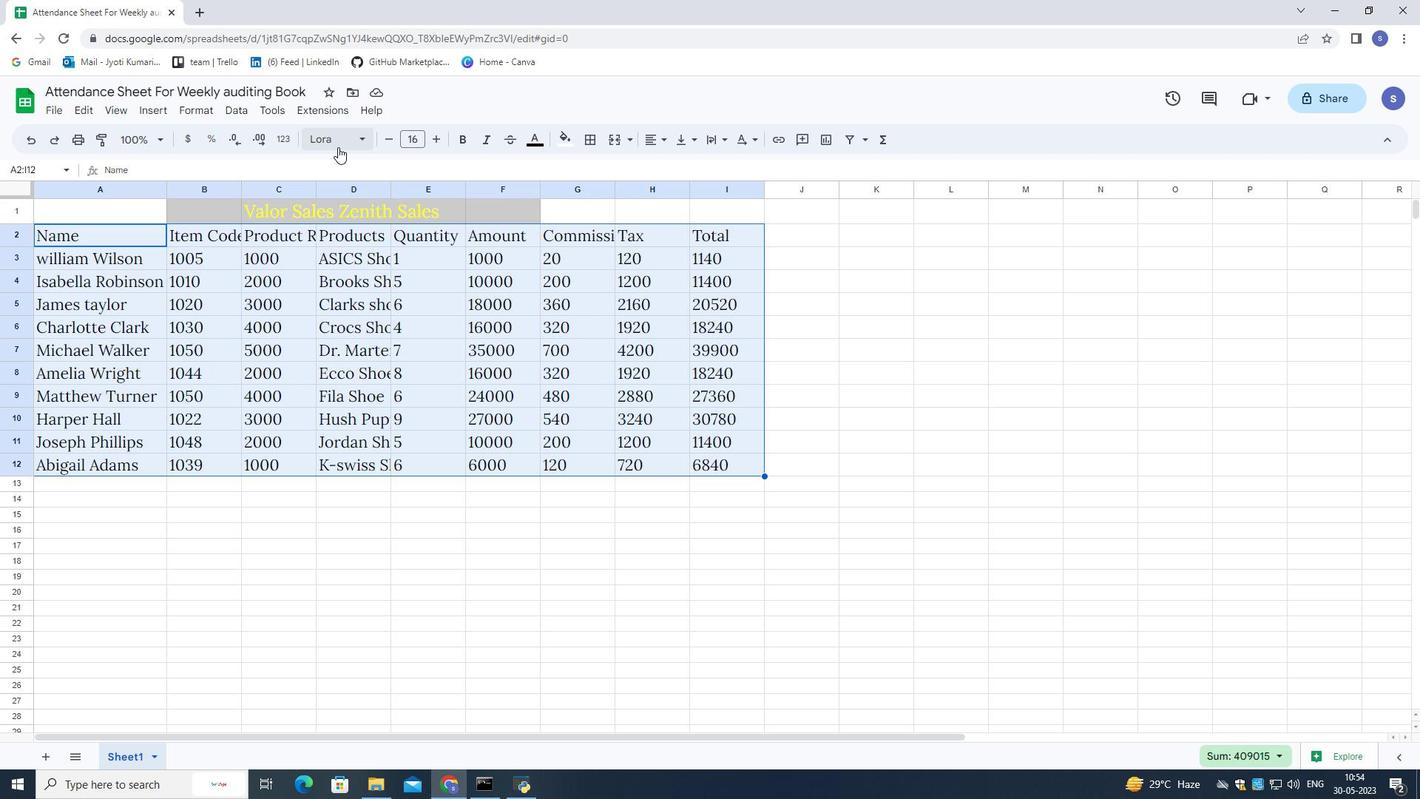 
Action: Mouse moved to (367, 307)
Screenshot: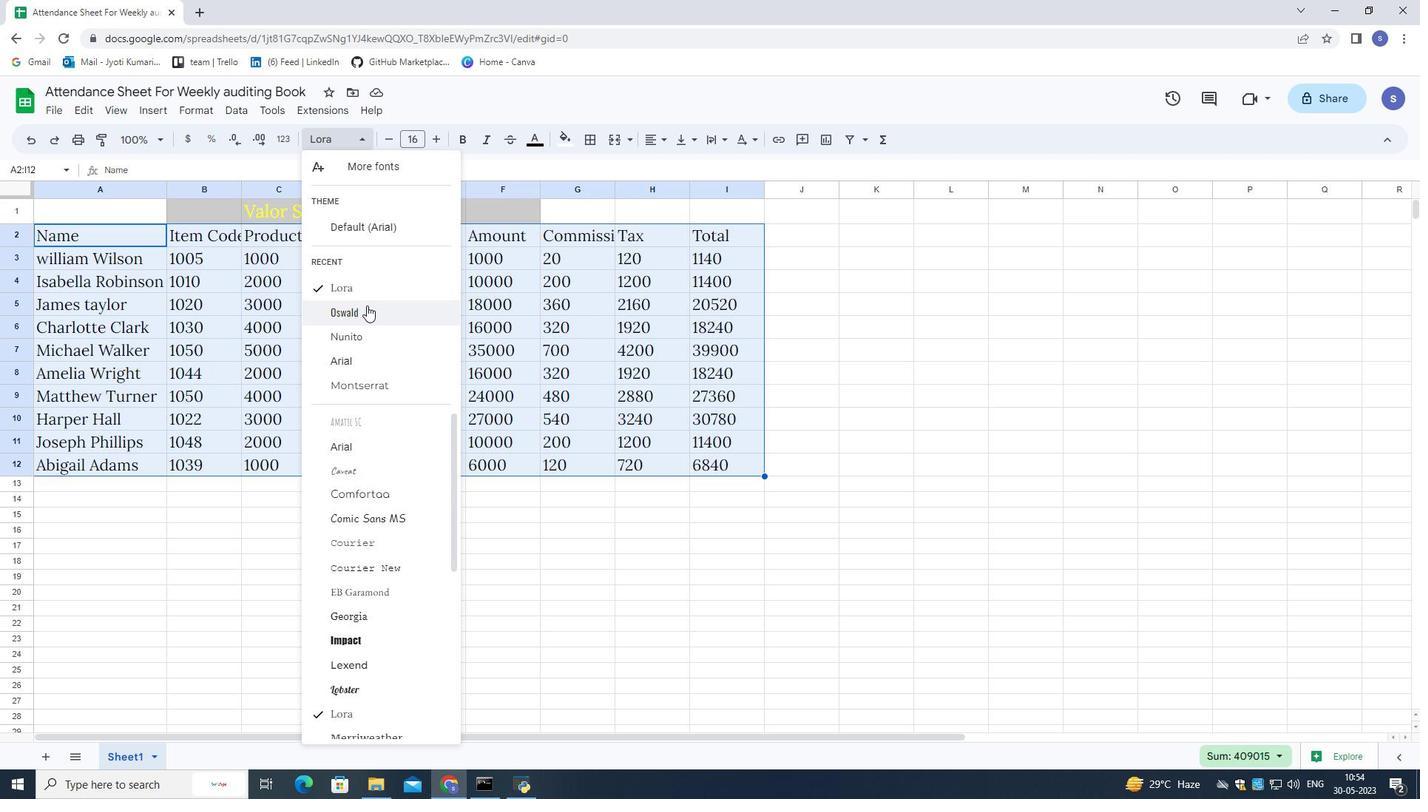 
Action: Mouse pressed left at (367, 307)
Screenshot: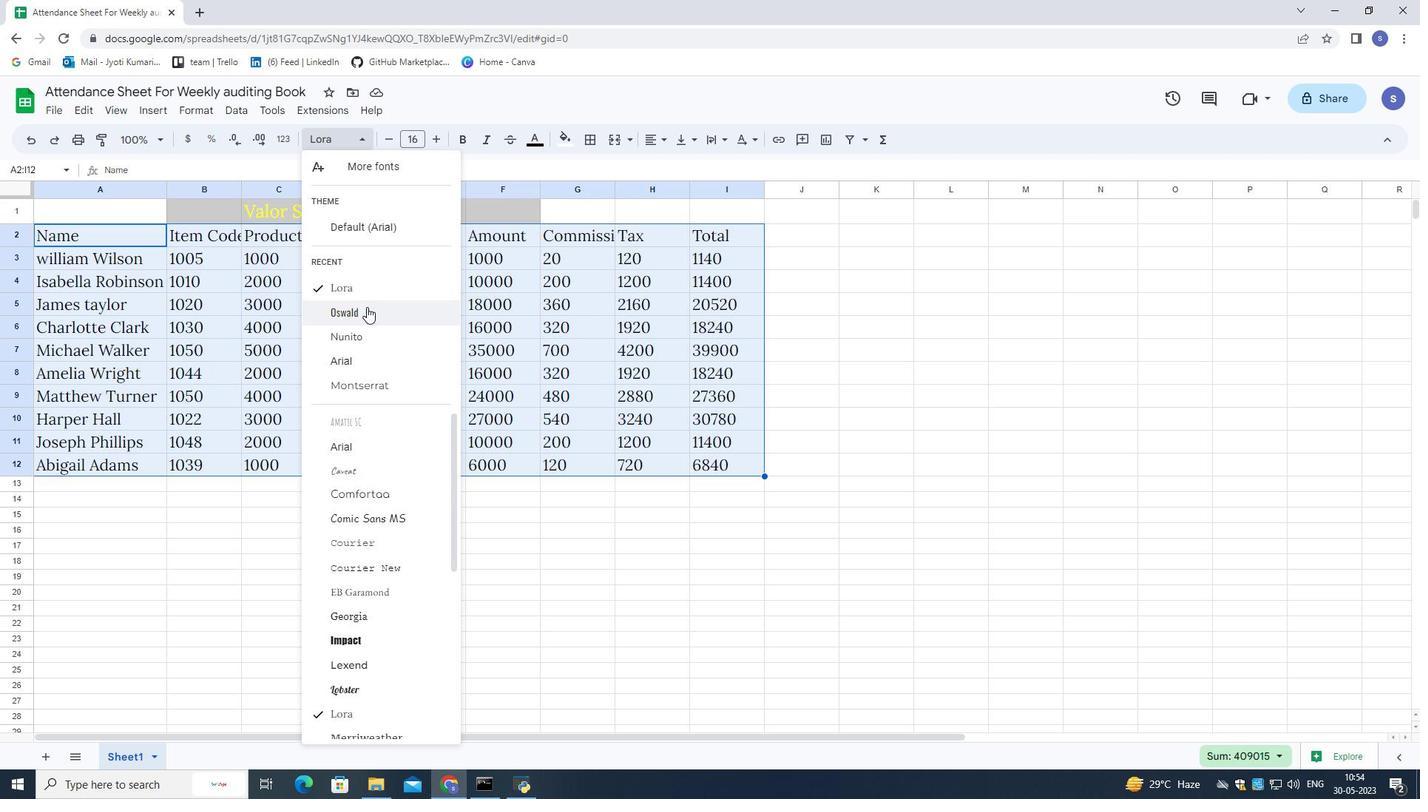 
Action: Mouse moved to (386, 136)
Screenshot: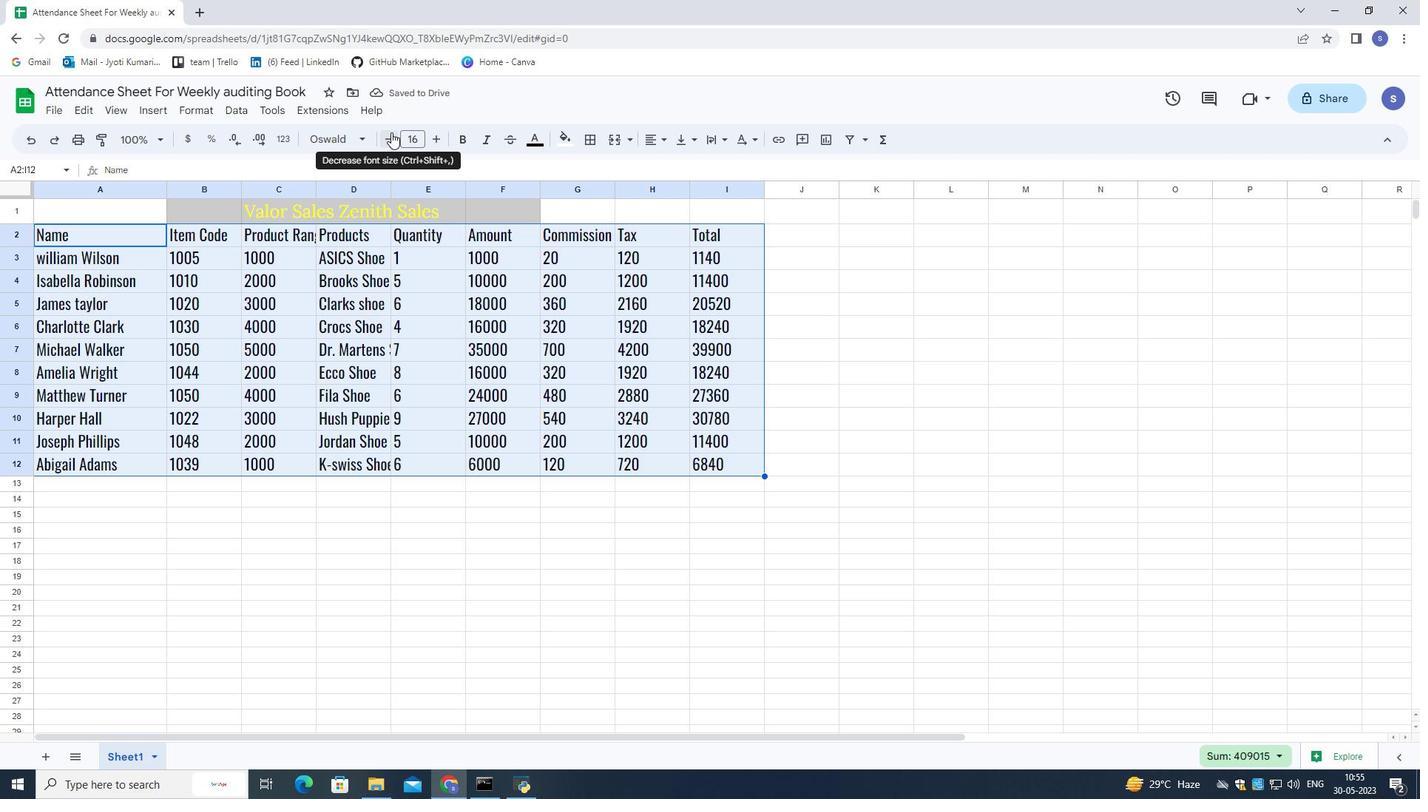 
Action: Mouse pressed left at (386, 136)
Screenshot: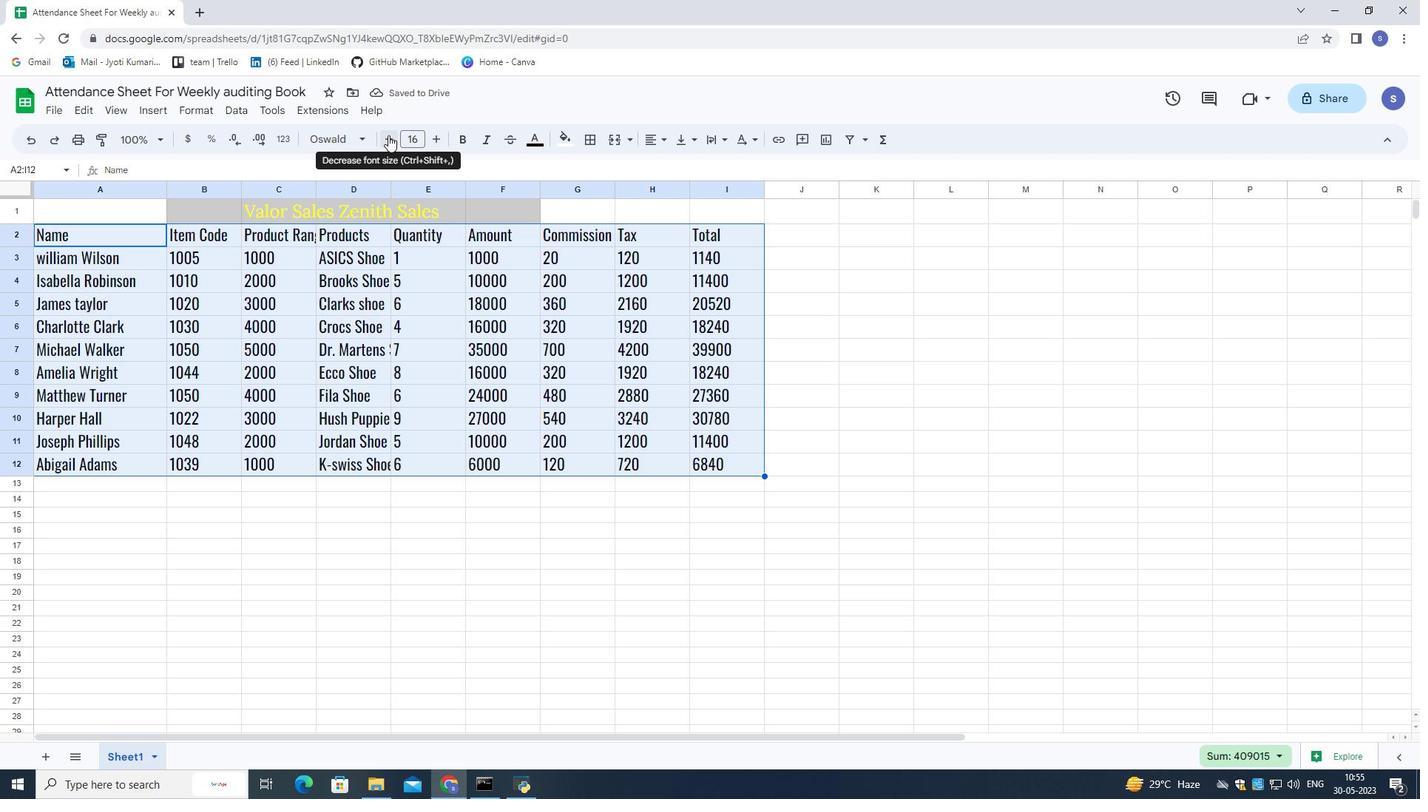 
Action: Mouse pressed left at (386, 136)
Screenshot: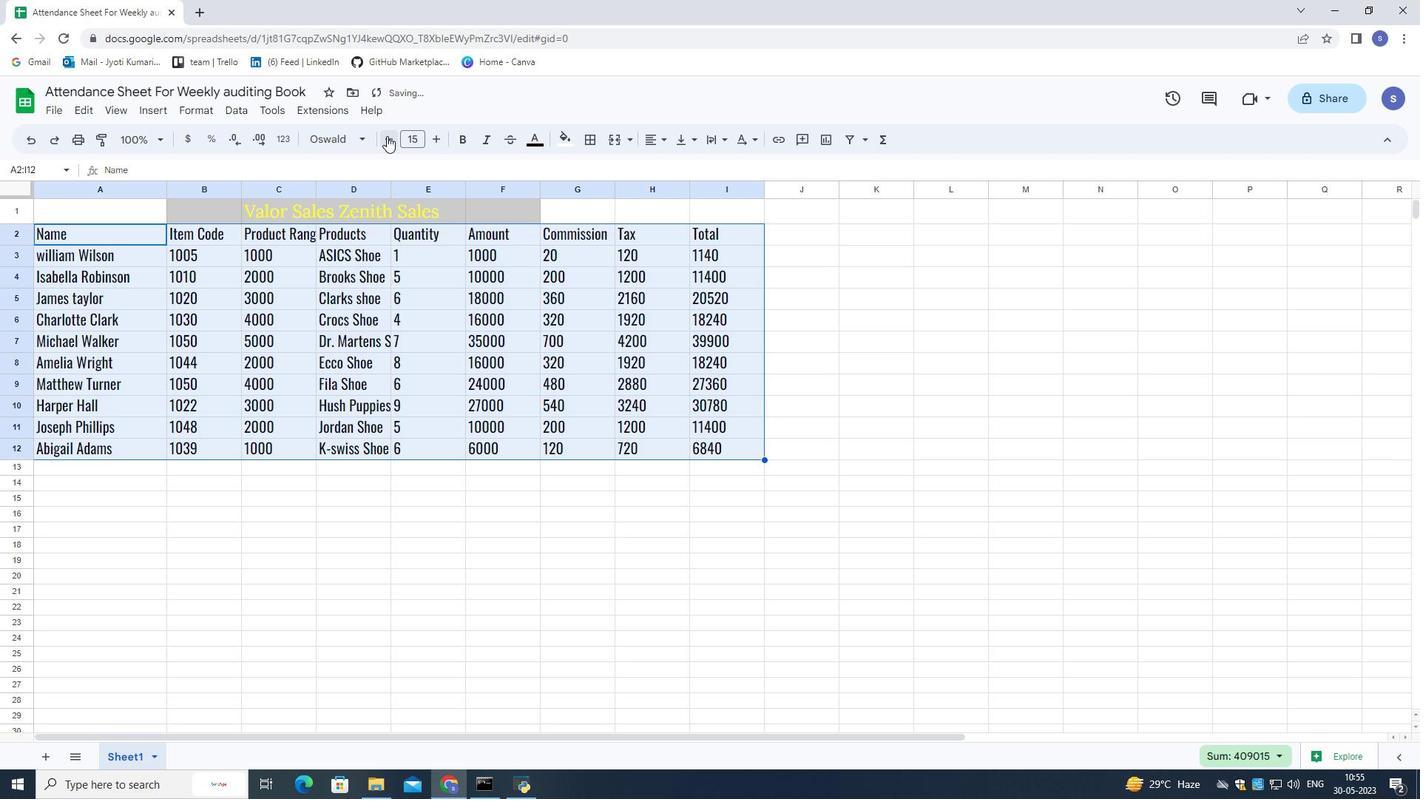 
Action: Mouse pressed left at (386, 136)
Screenshot: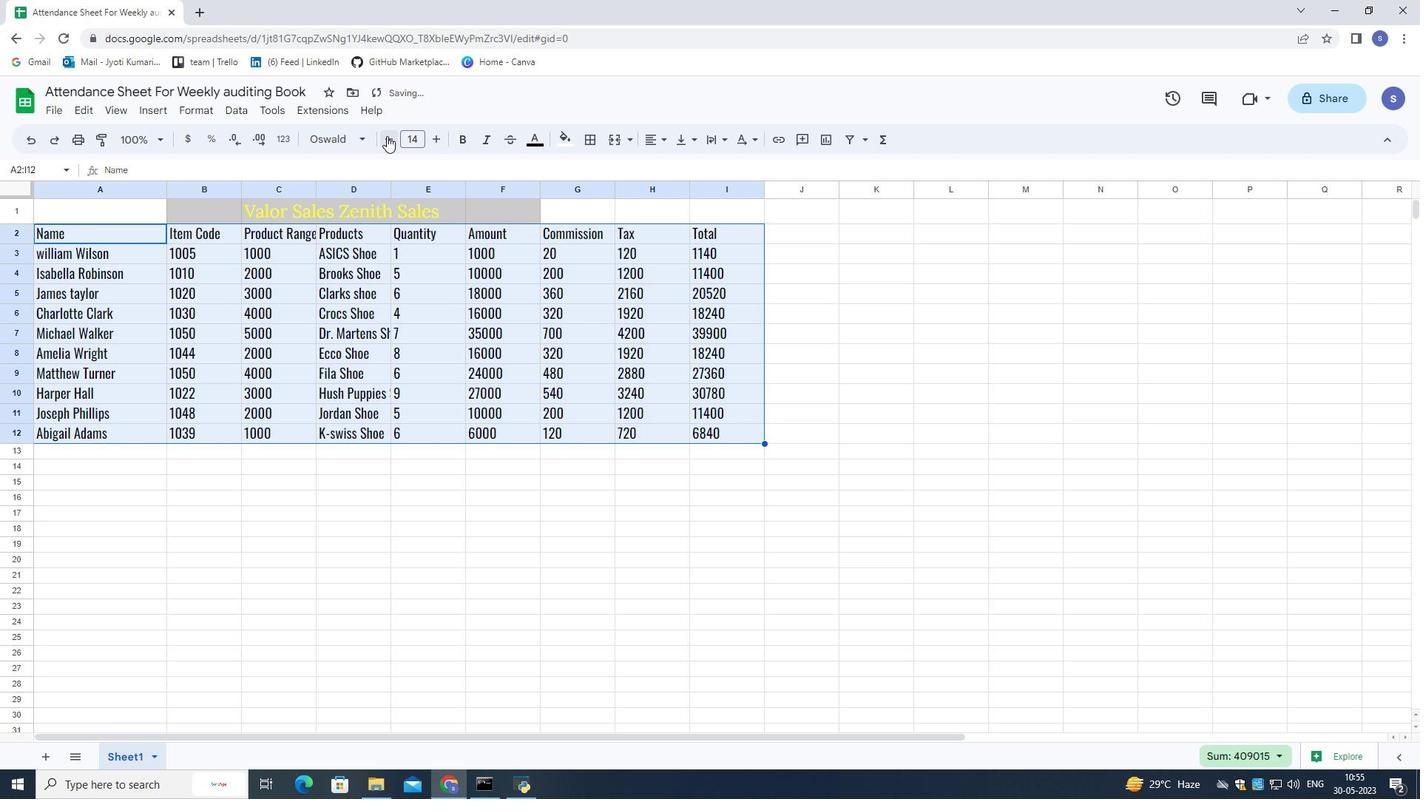 
Action: Mouse pressed left at (386, 136)
Screenshot: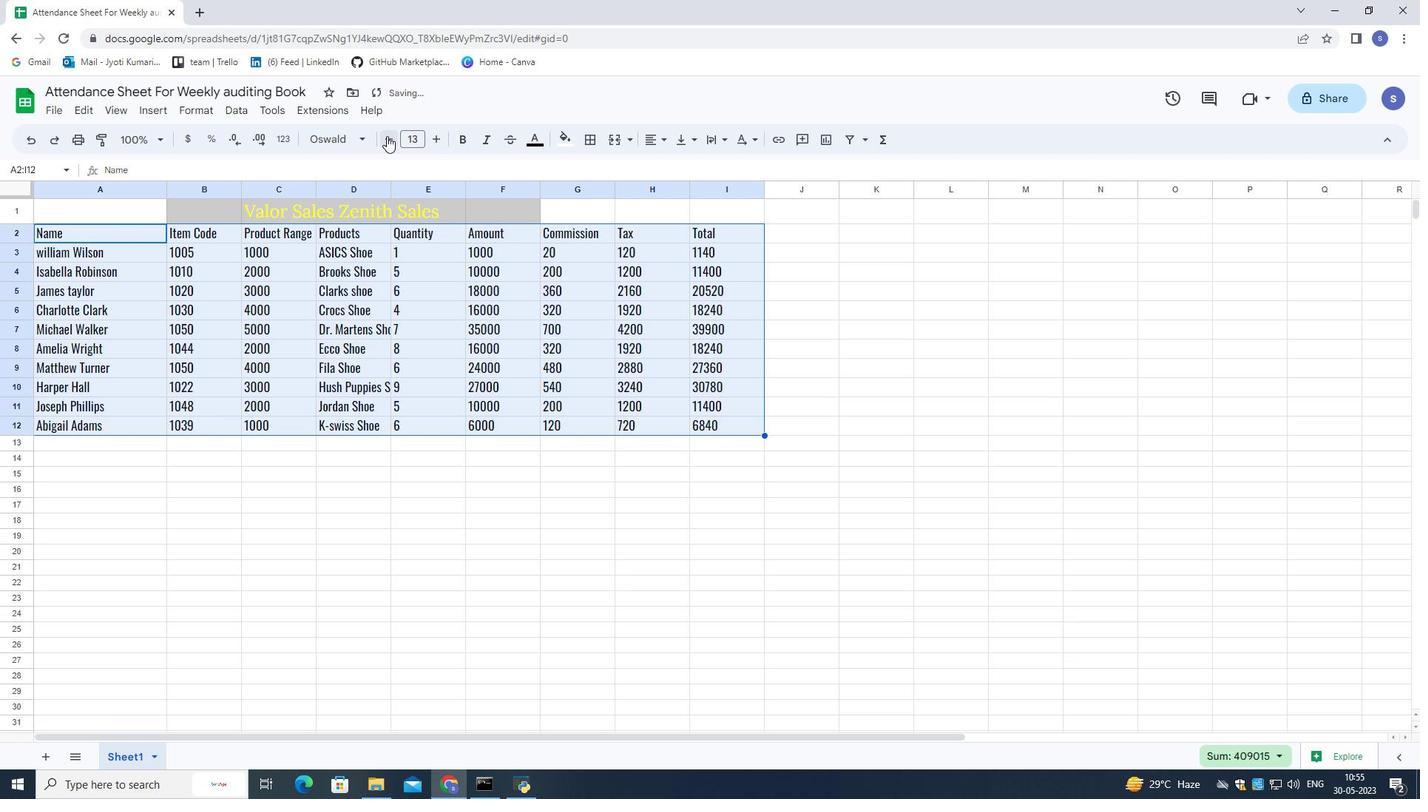 
Action: Mouse pressed left at (386, 136)
Screenshot: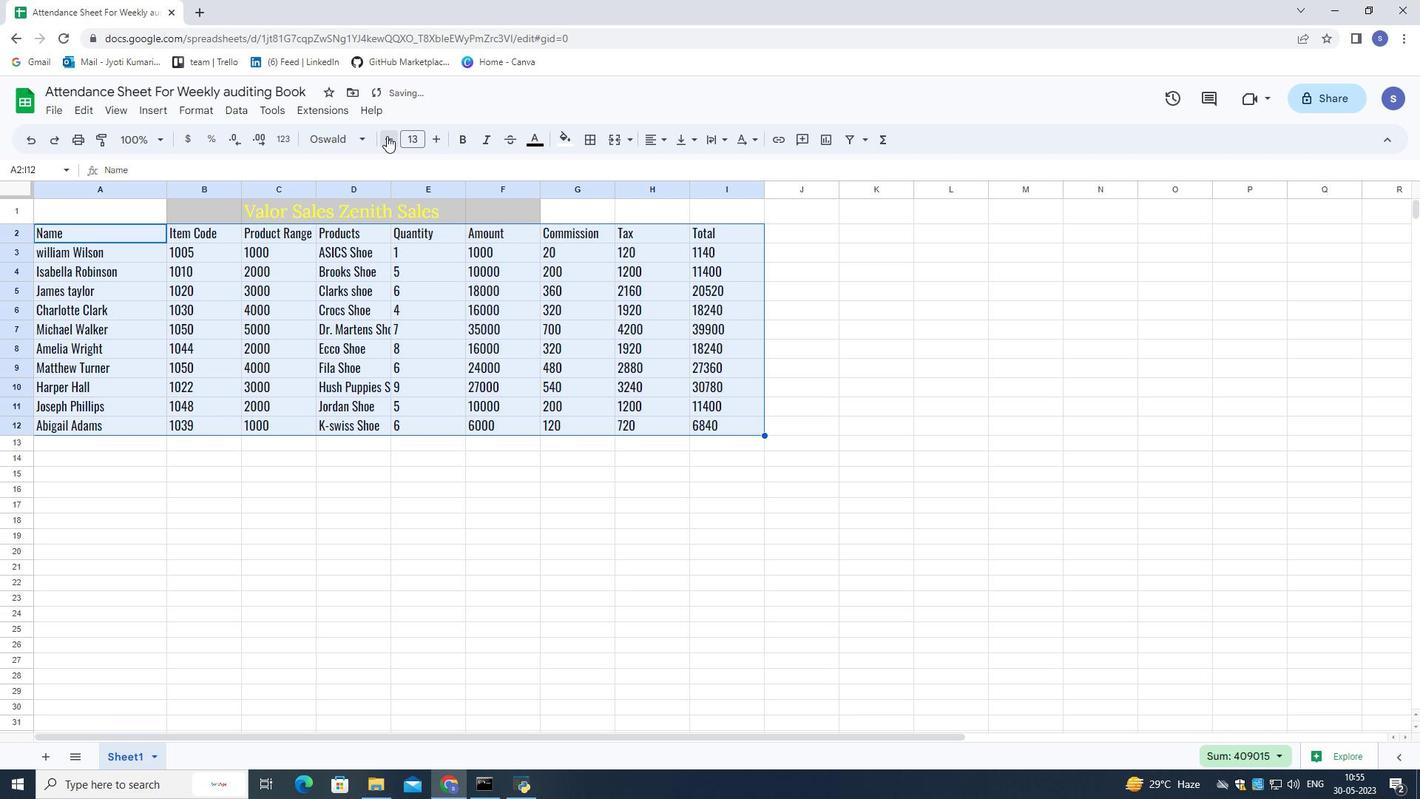 
Action: Mouse pressed left at (386, 136)
Screenshot: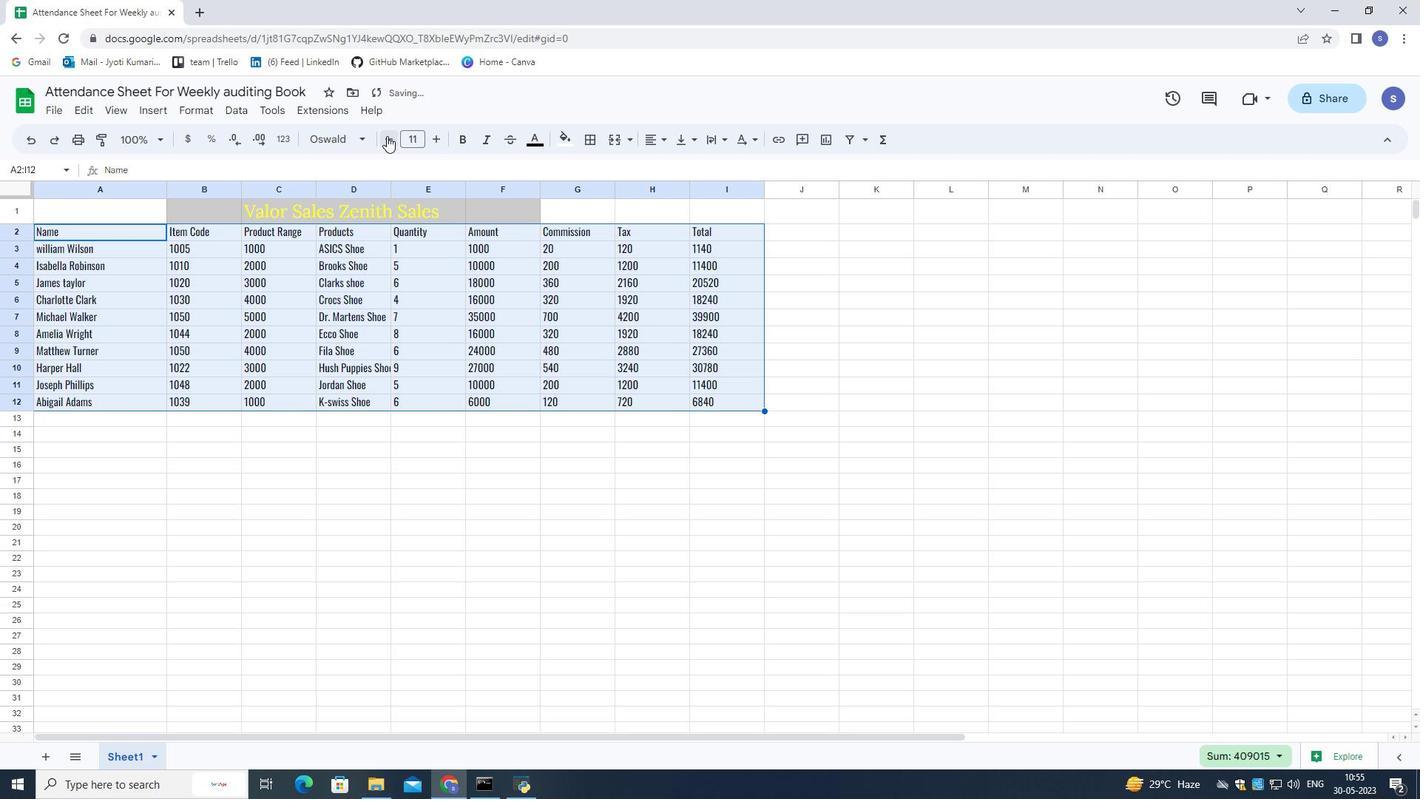 
Action: Mouse pressed left at (386, 136)
Screenshot: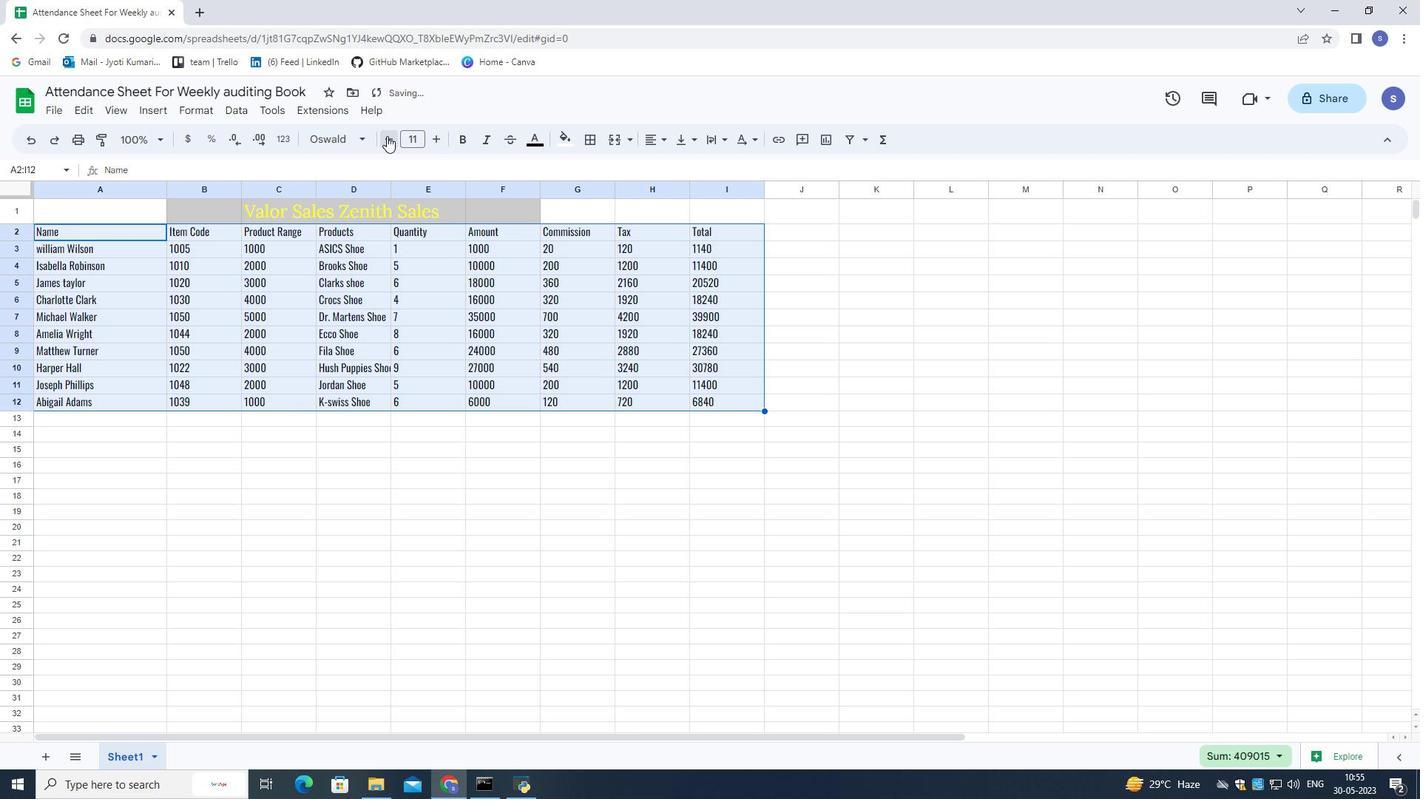 
Action: Mouse moved to (227, 438)
Screenshot: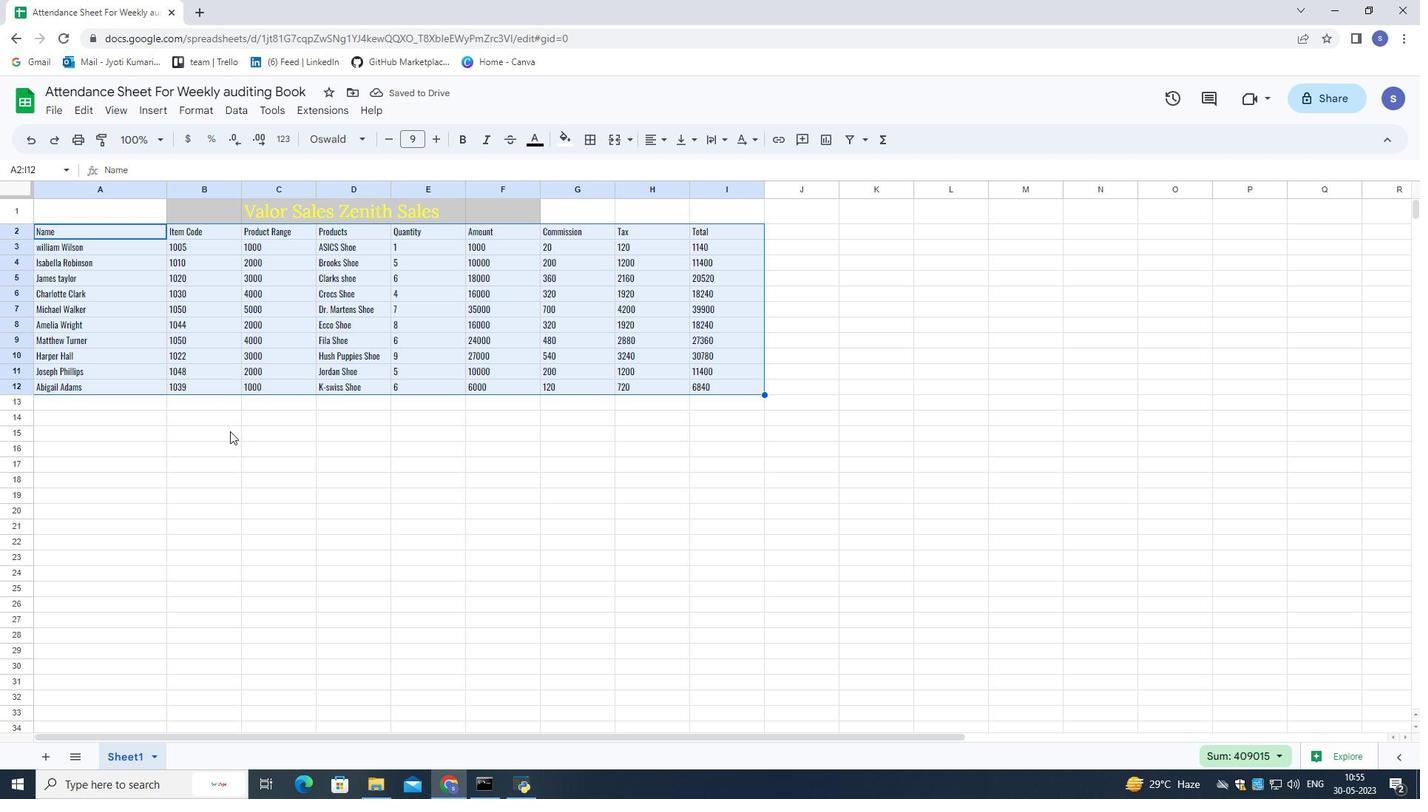 
Action: Mouse pressed left at (227, 438)
Screenshot: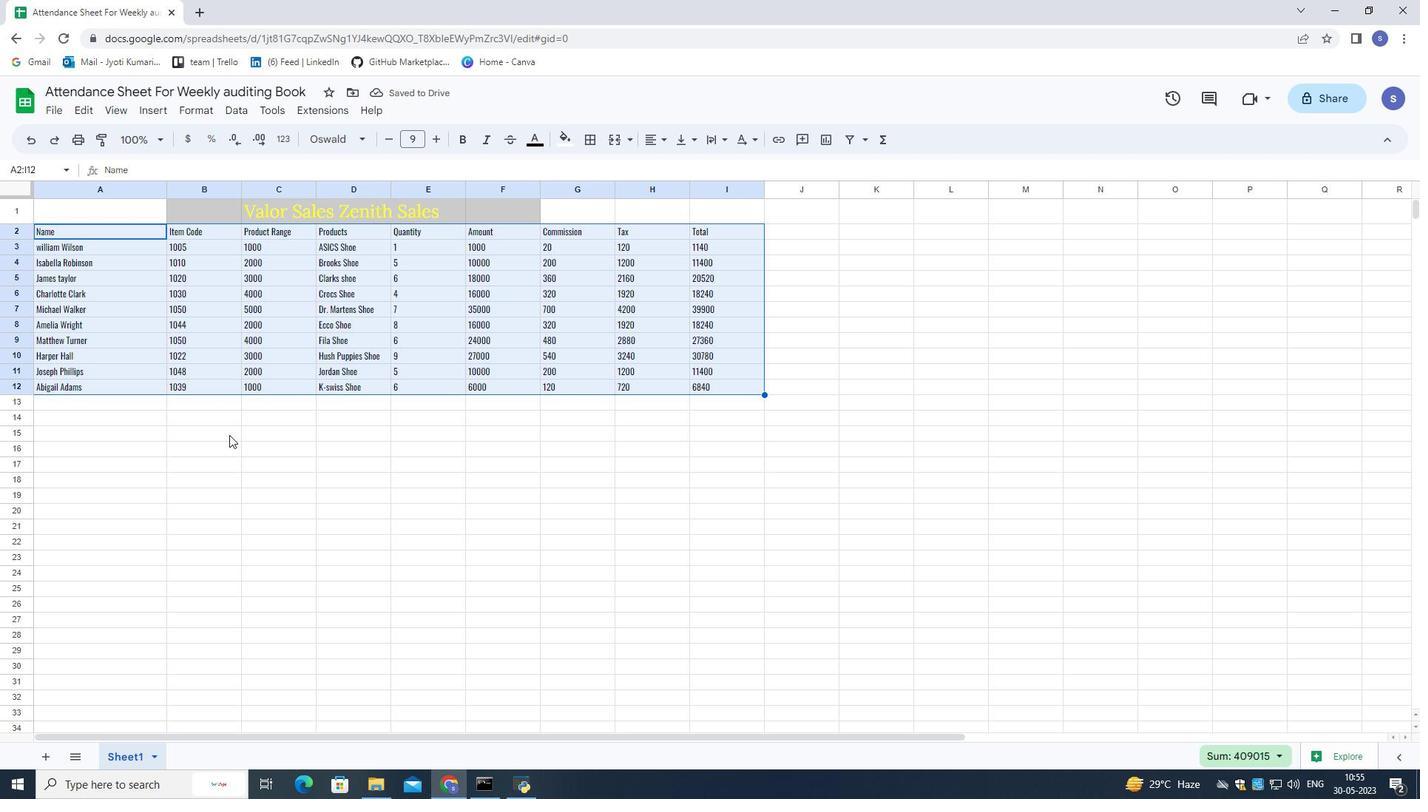 
Action: Mouse moved to (65, 206)
Screenshot: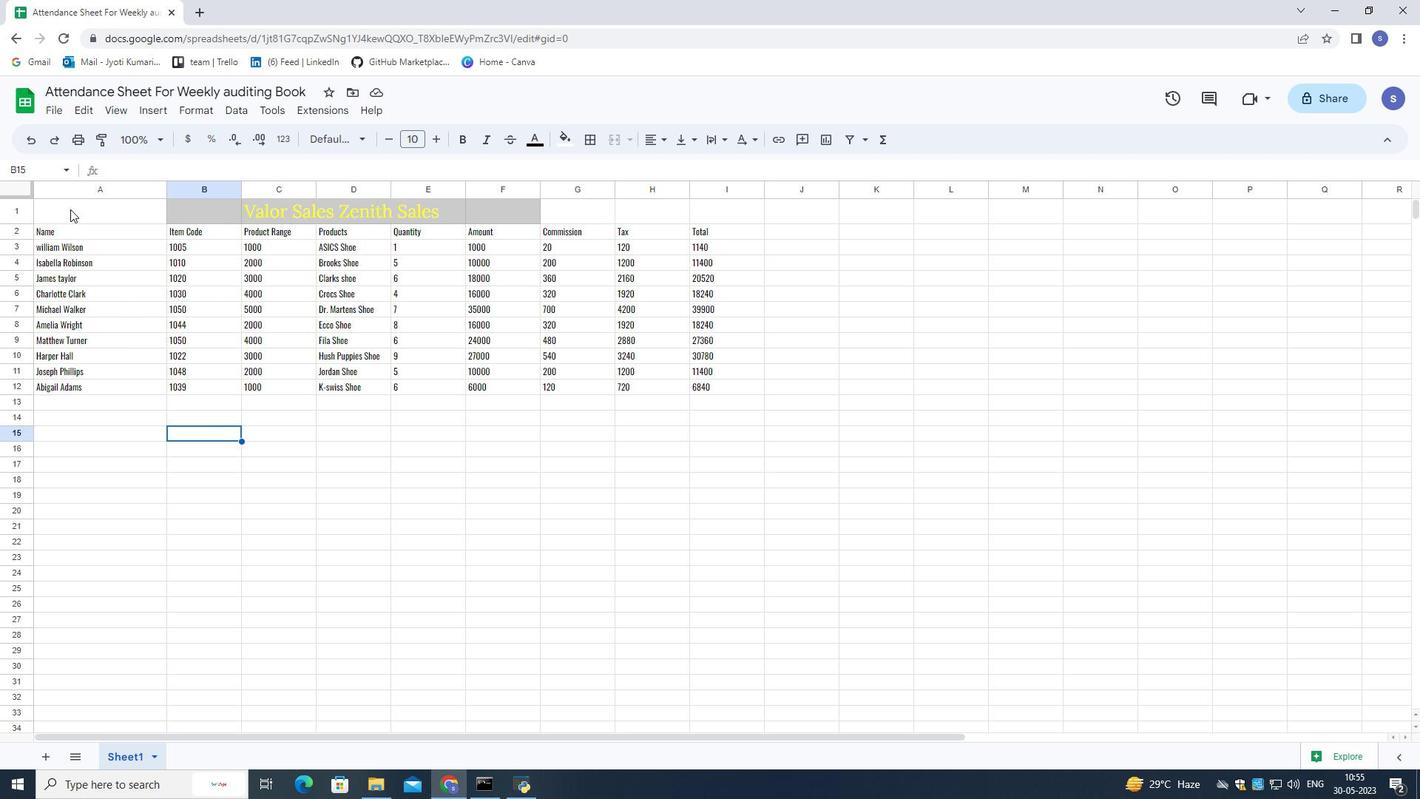 
Action: Mouse pressed left at (65, 206)
Screenshot: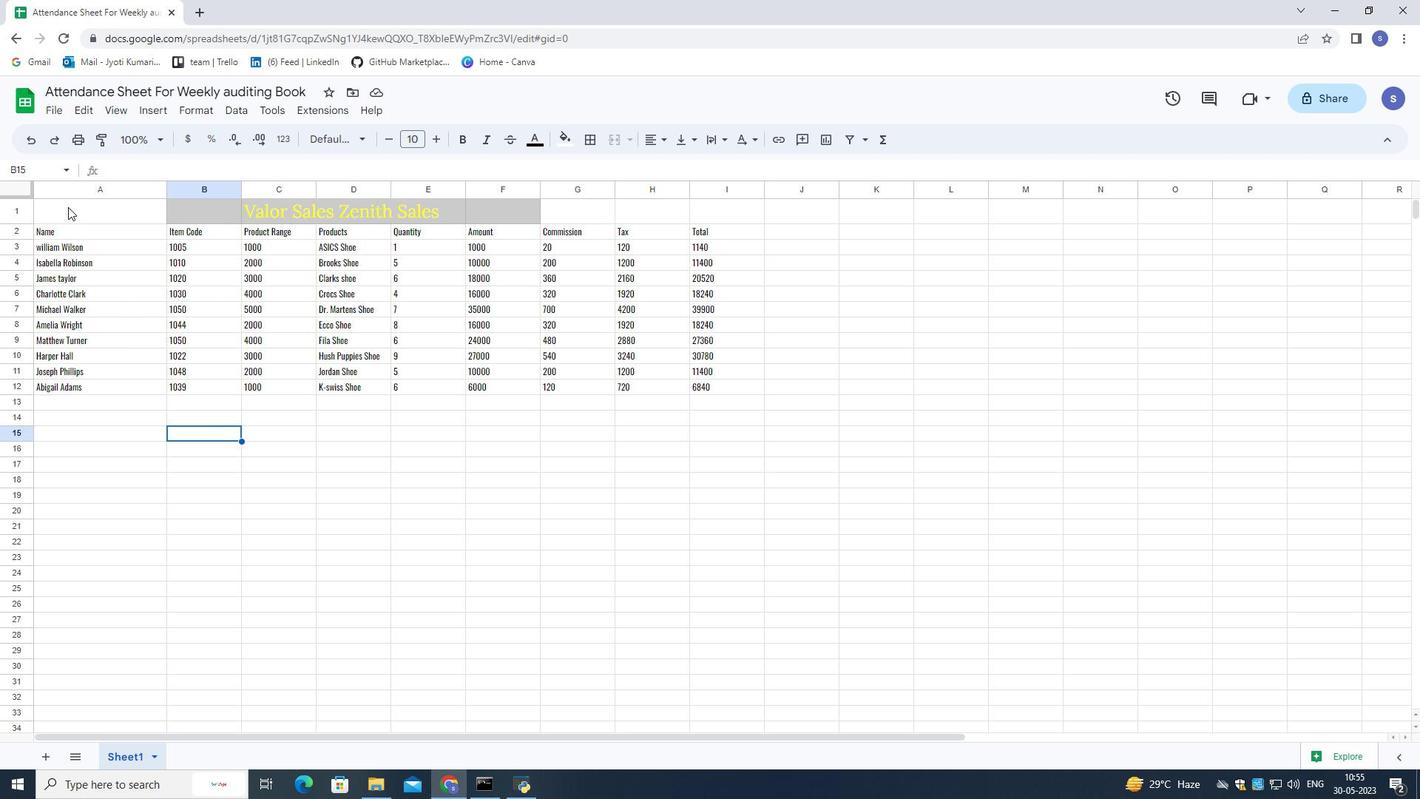 
Action: Mouse moved to (658, 144)
Screenshot: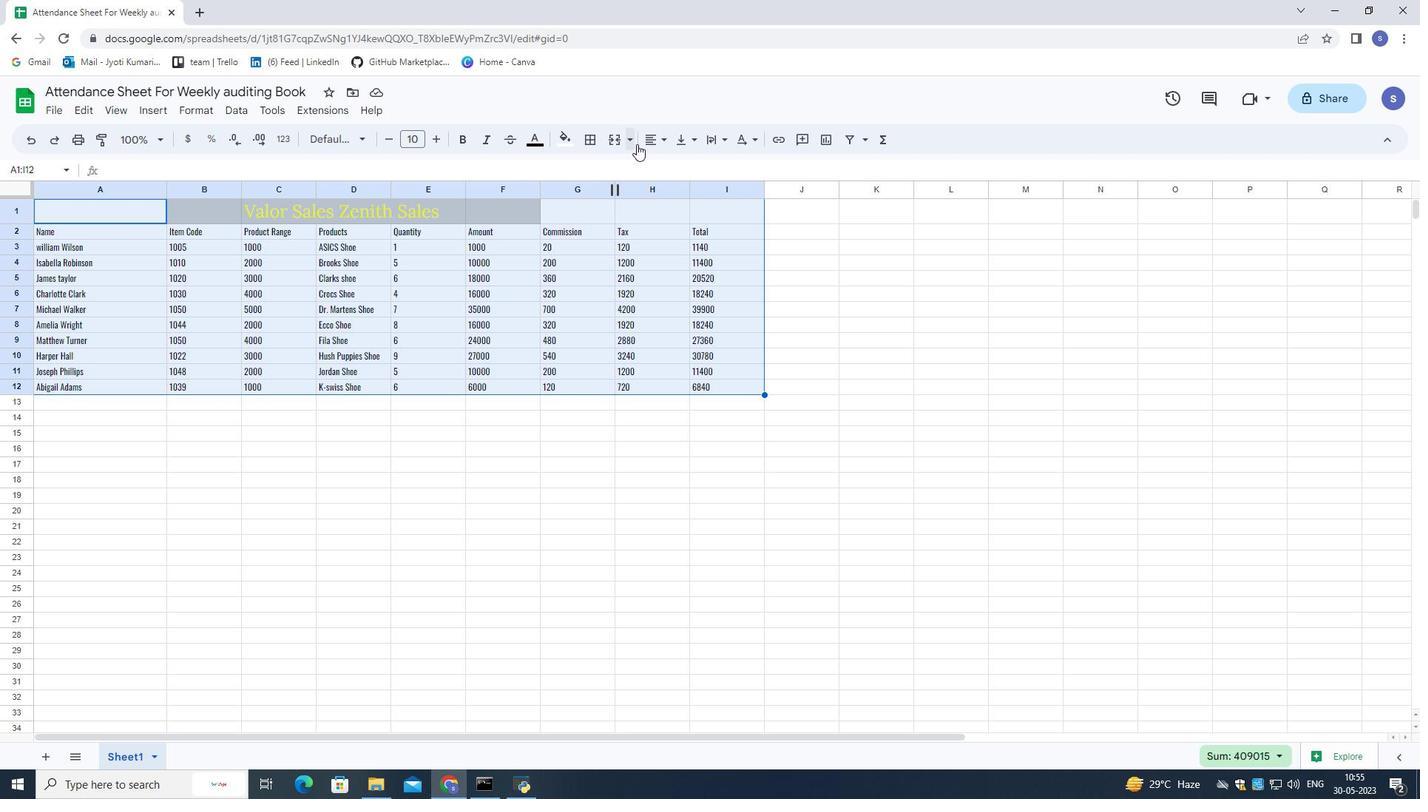 
Action: Mouse pressed left at (658, 144)
Screenshot: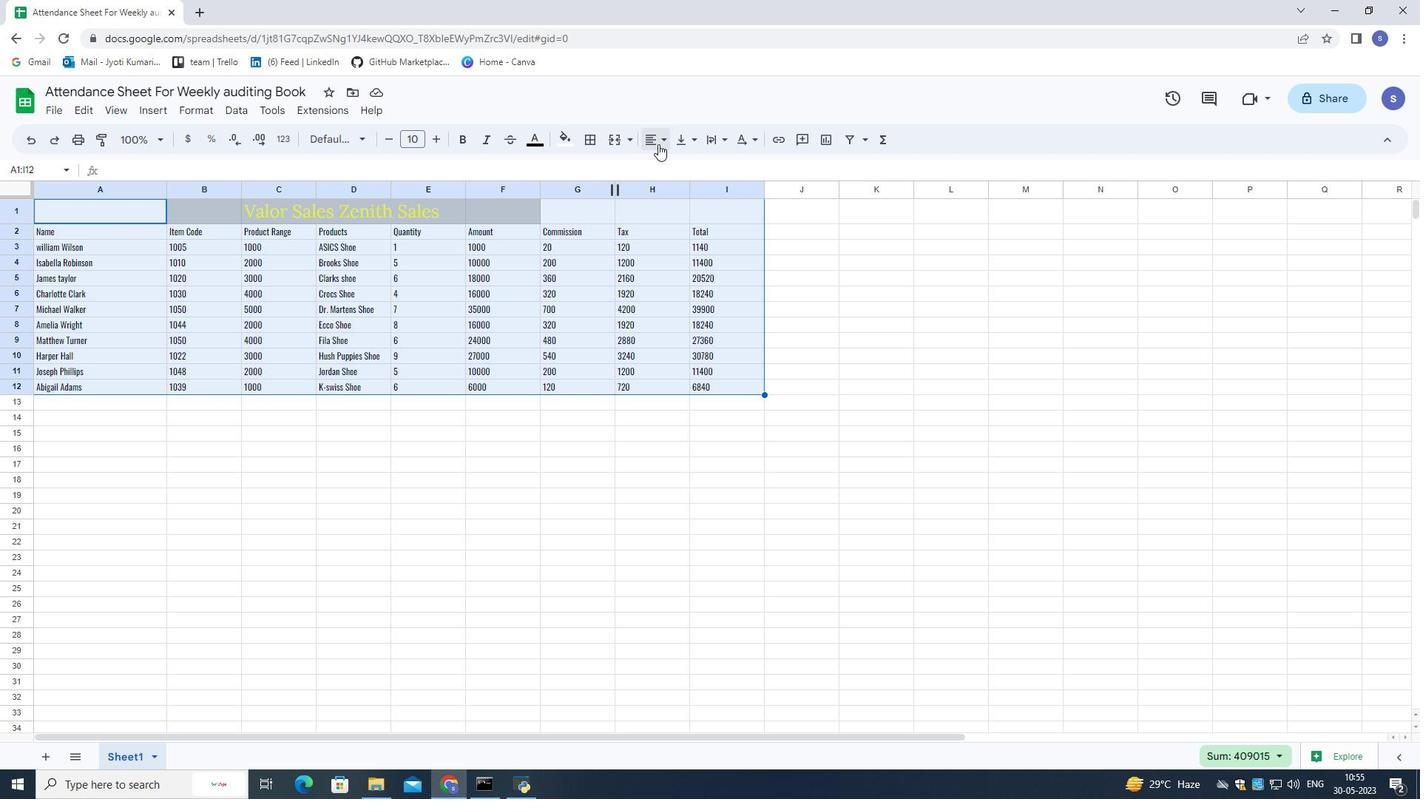 
Action: Mouse moved to (681, 172)
Screenshot: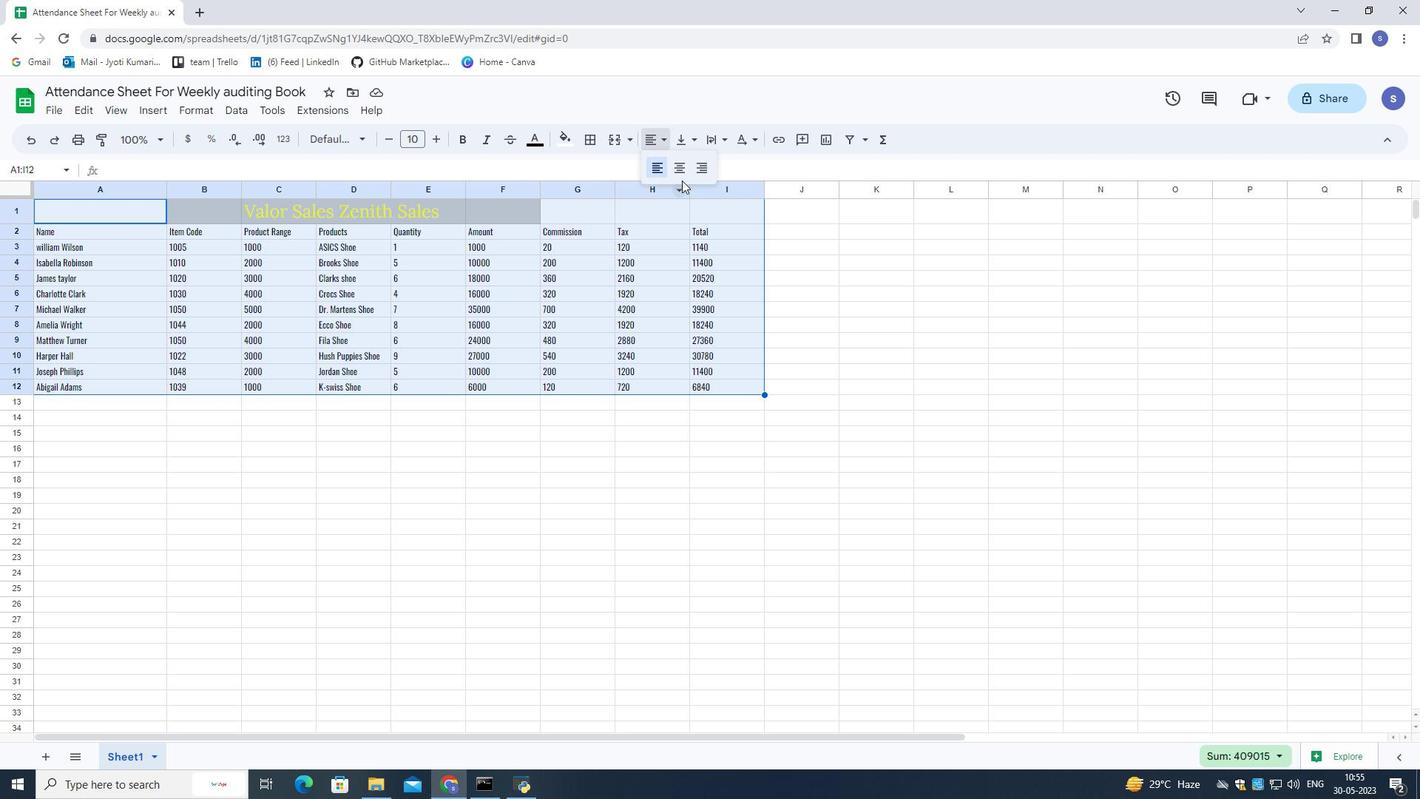 
Action: Mouse pressed left at (681, 172)
Screenshot: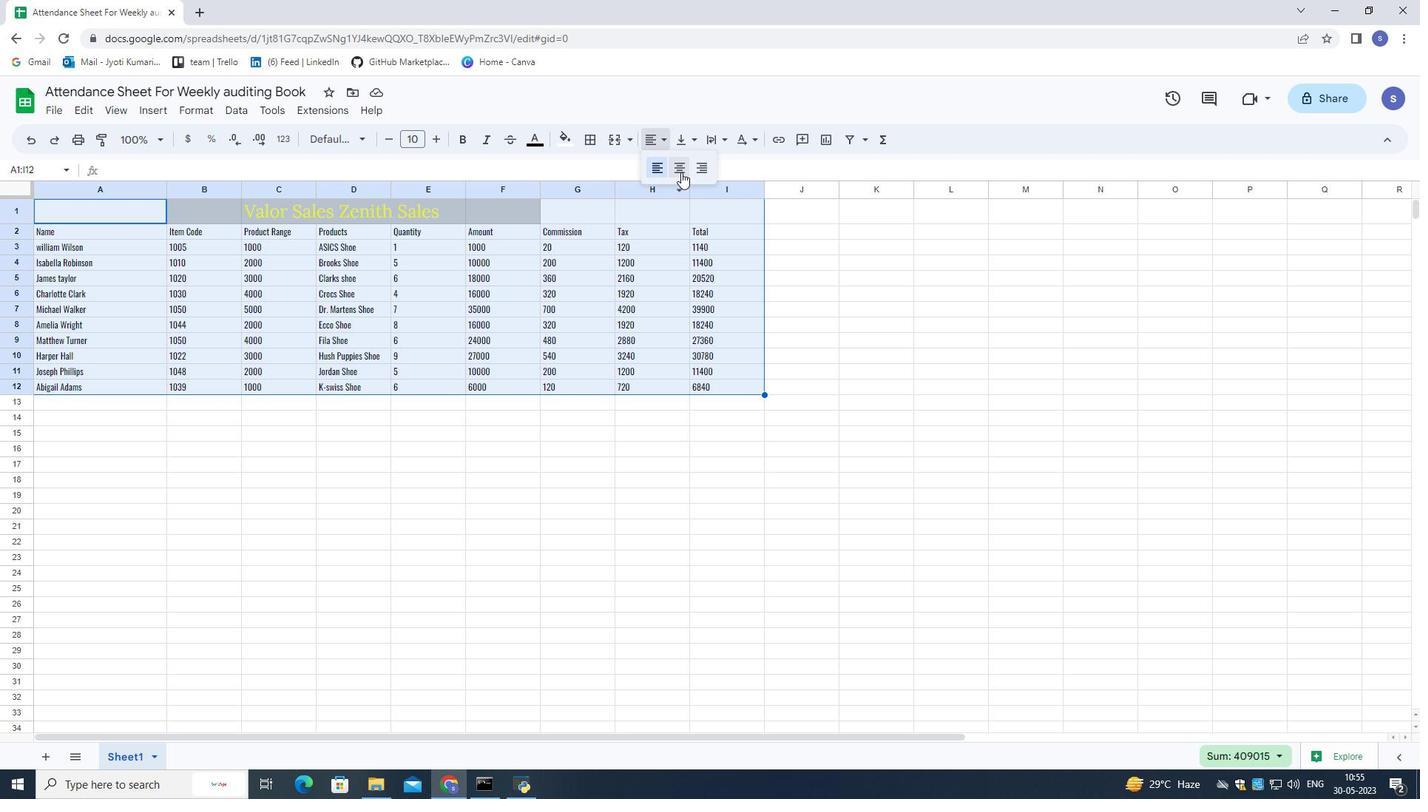 
Action: Mouse moved to (346, 378)
Screenshot: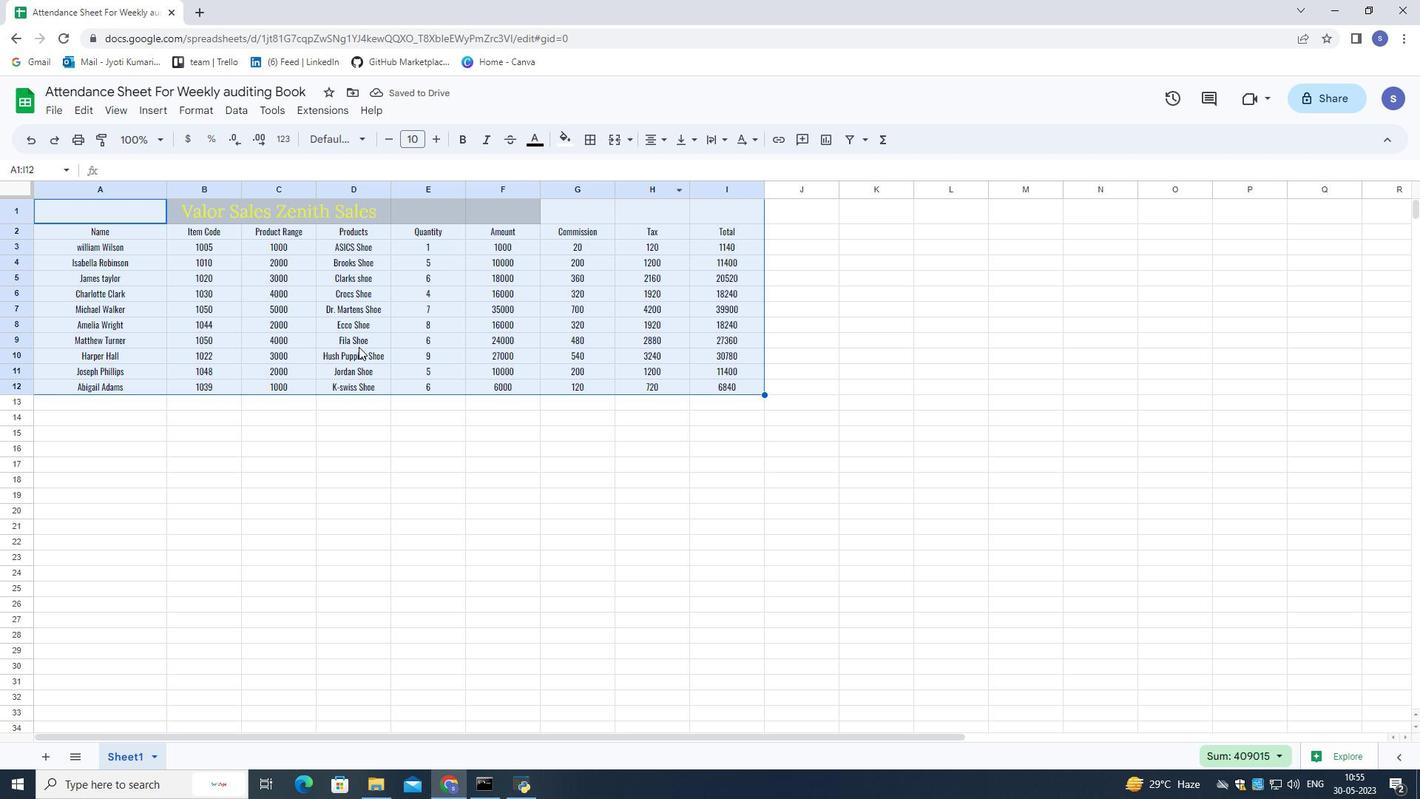 
Action: Mouse pressed left at (346, 378)
Screenshot: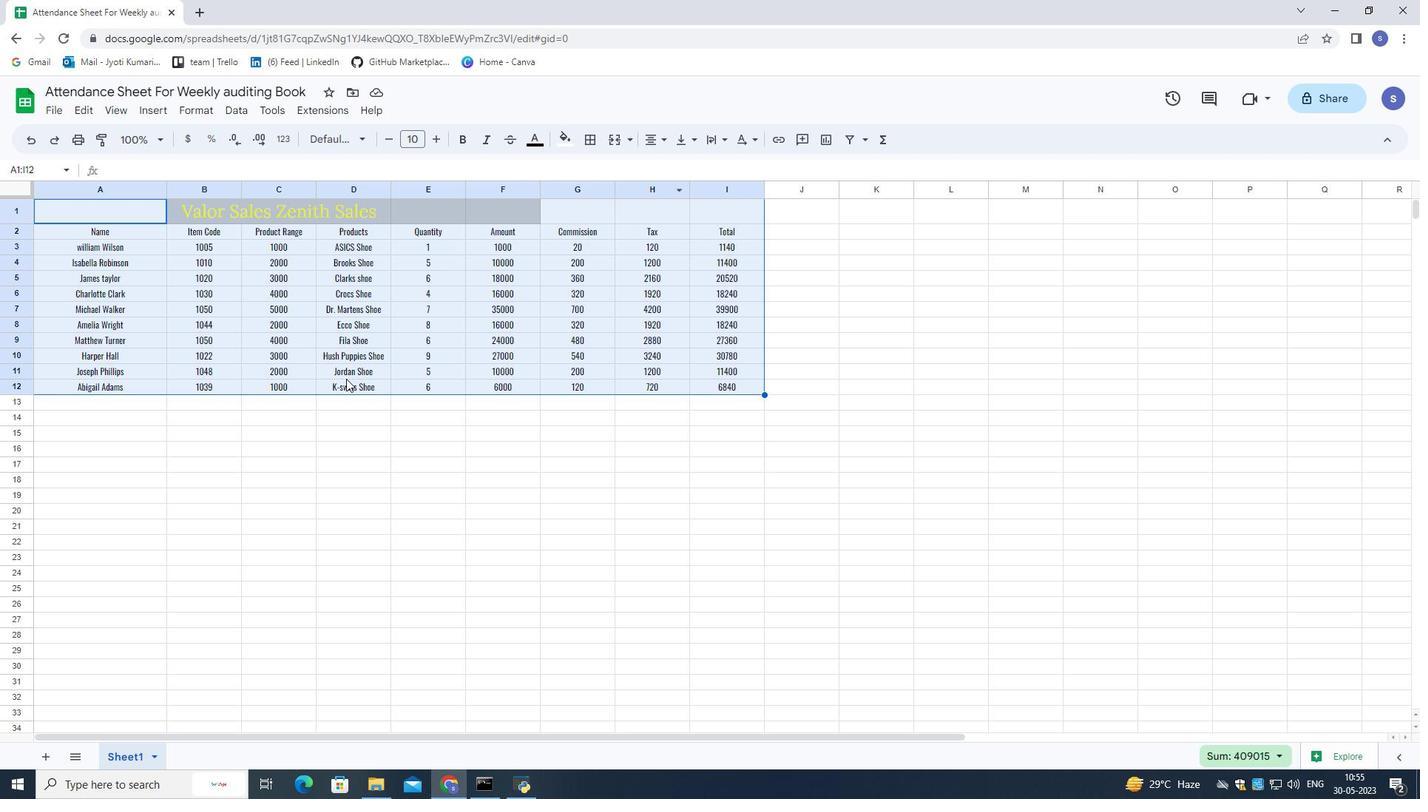 
Action: Mouse moved to (184, 211)
Screenshot: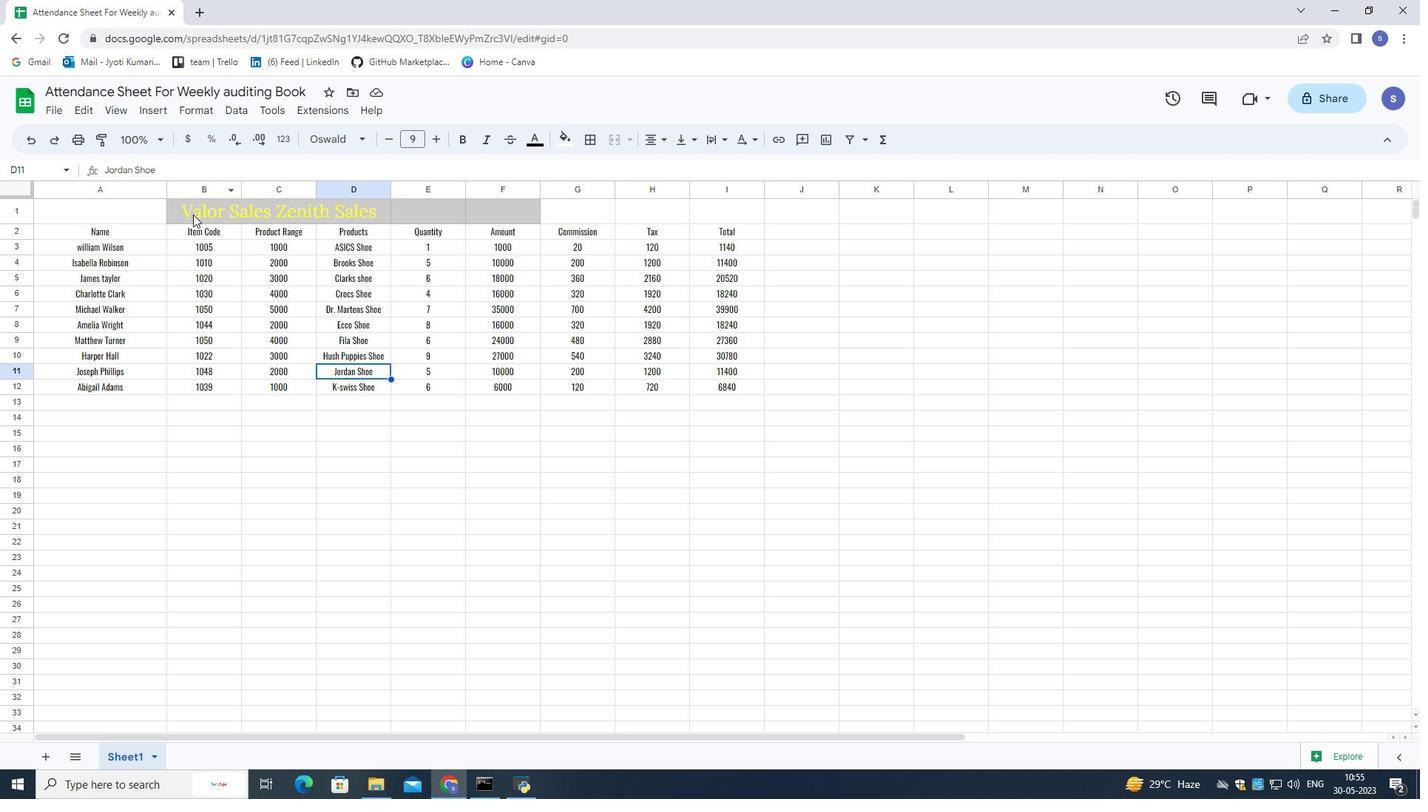 
Action: Mouse pressed left at (184, 211)
Screenshot: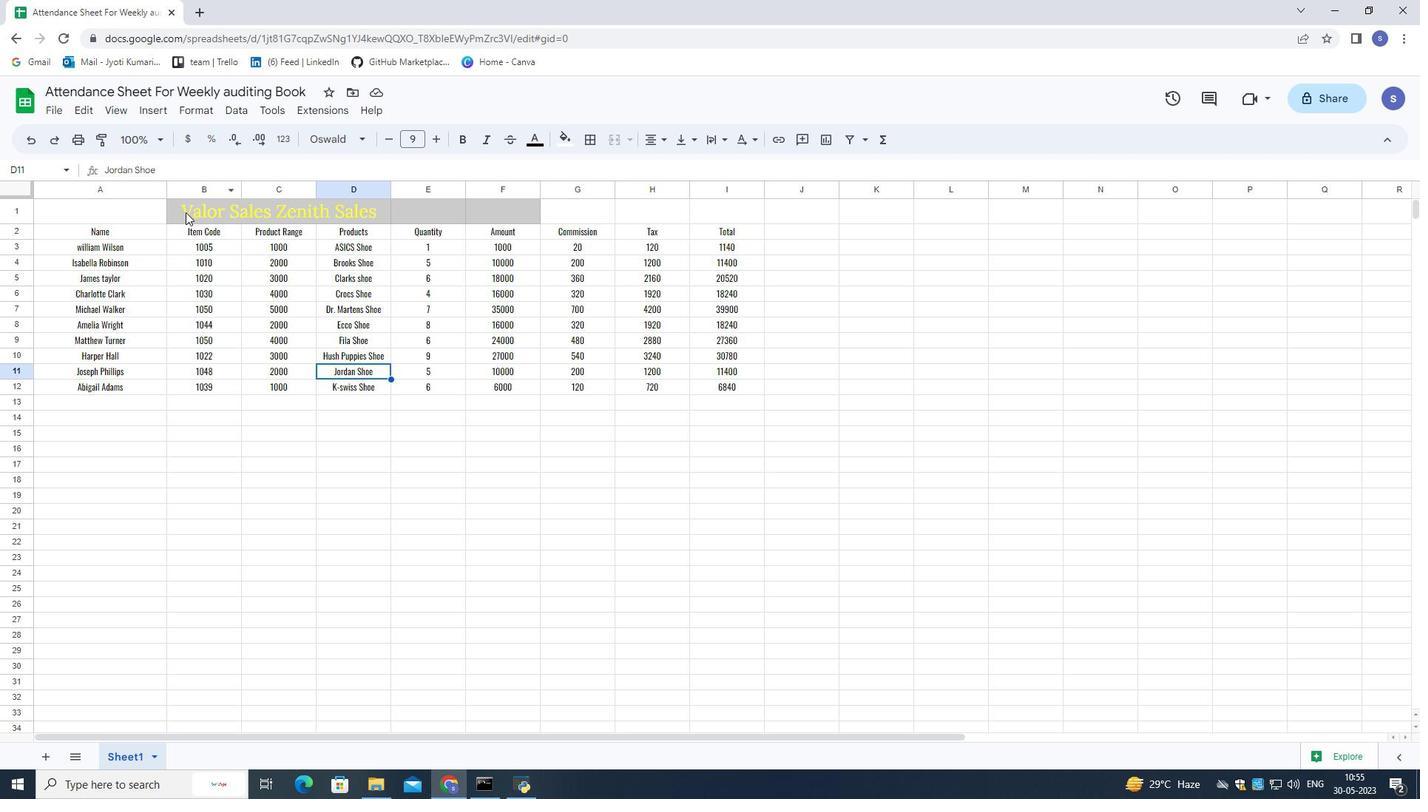 
Action: Mouse moved to (558, 140)
Screenshot: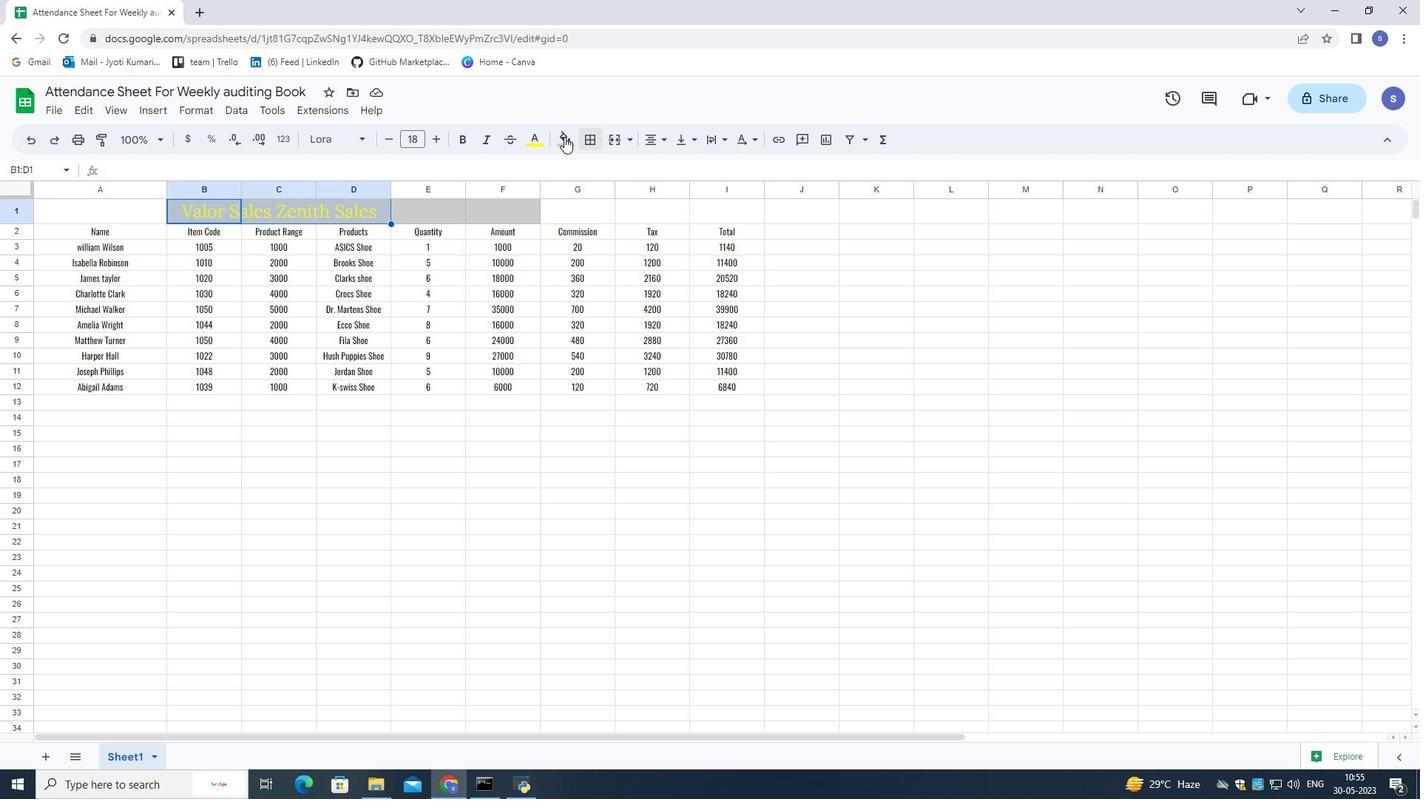 
Action: Mouse pressed left at (558, 140)
Screenshot: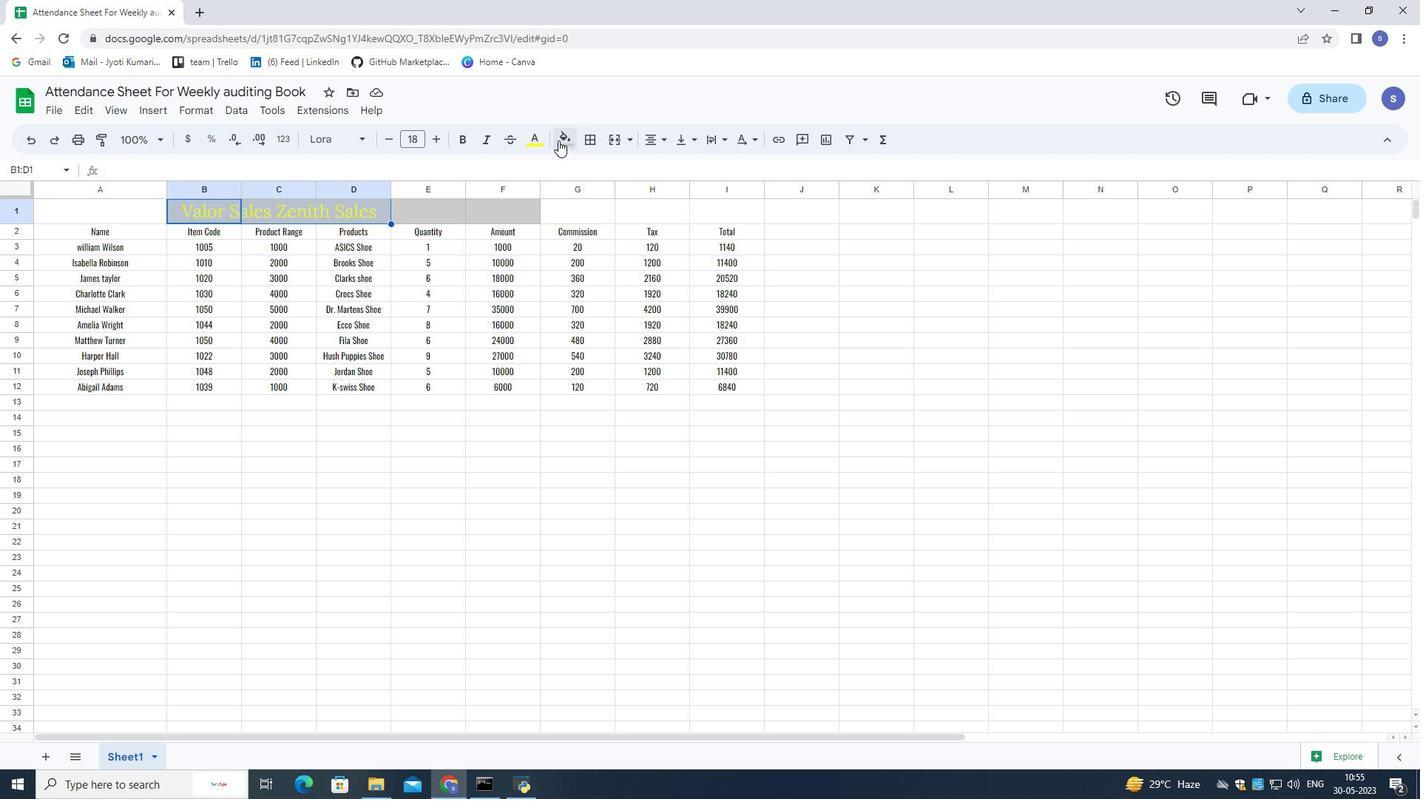 
Action: Mouse moved to (637, 241)
Screenshot: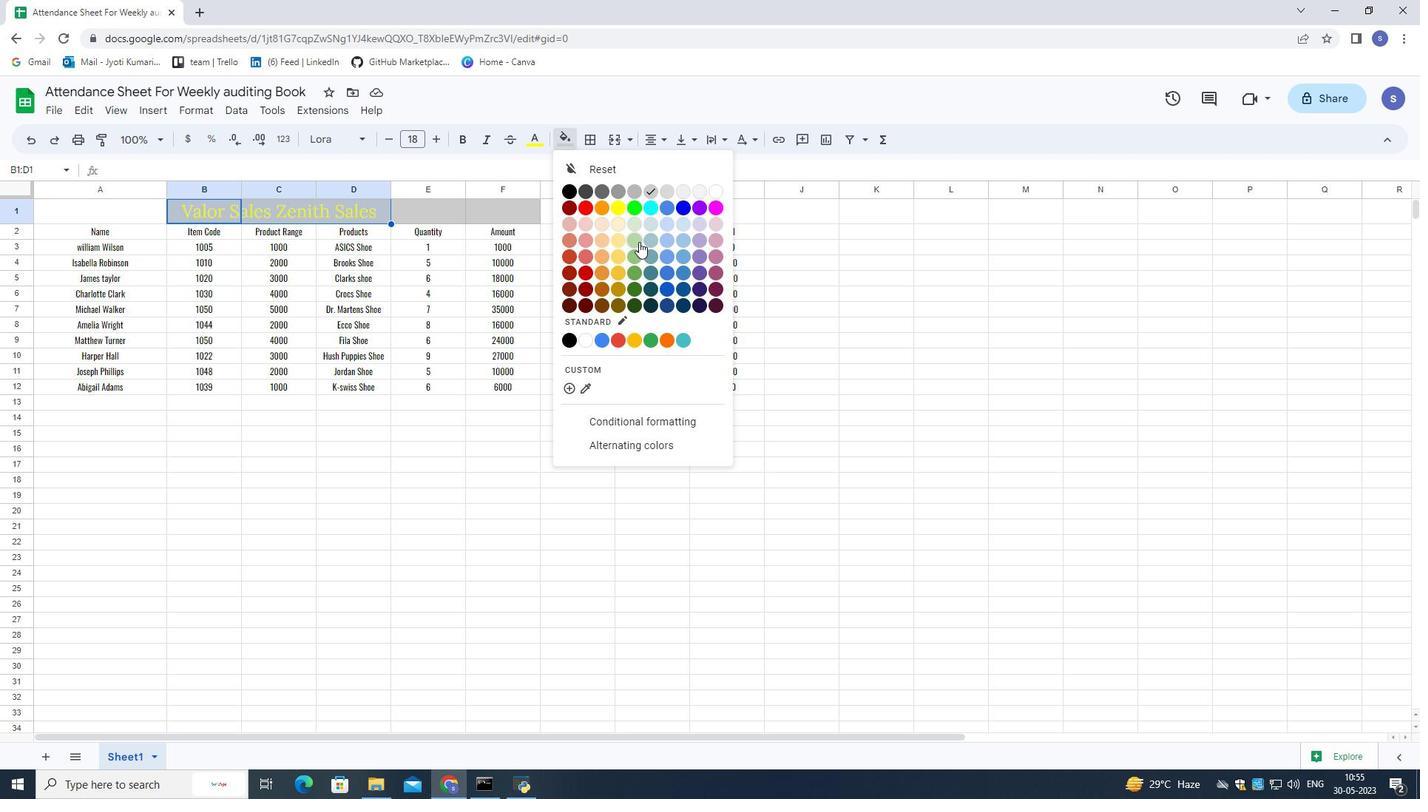 
Action: Mouse pressed left at (637, 241)
Screenshot: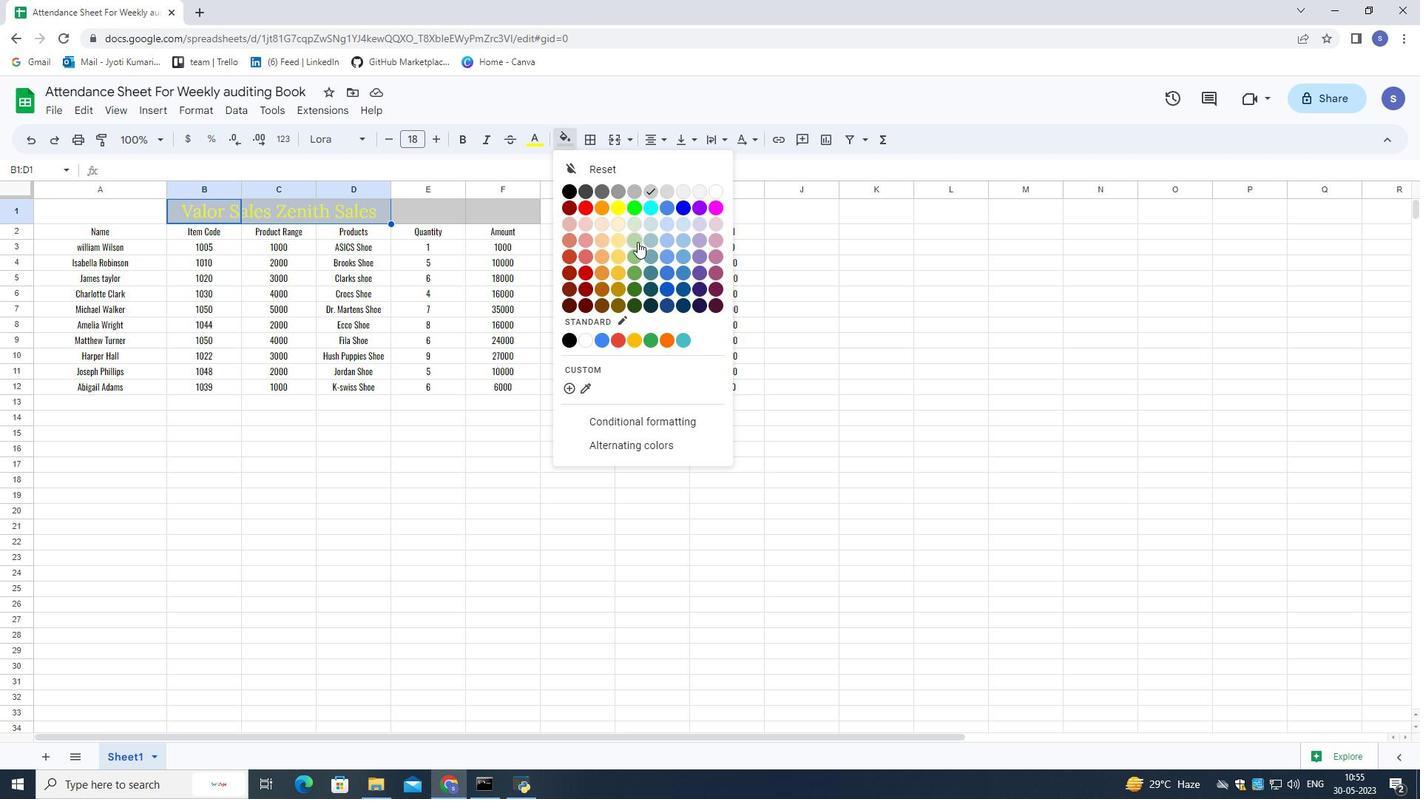 
Action: Mouse moved to (637, 241)
Screenshot: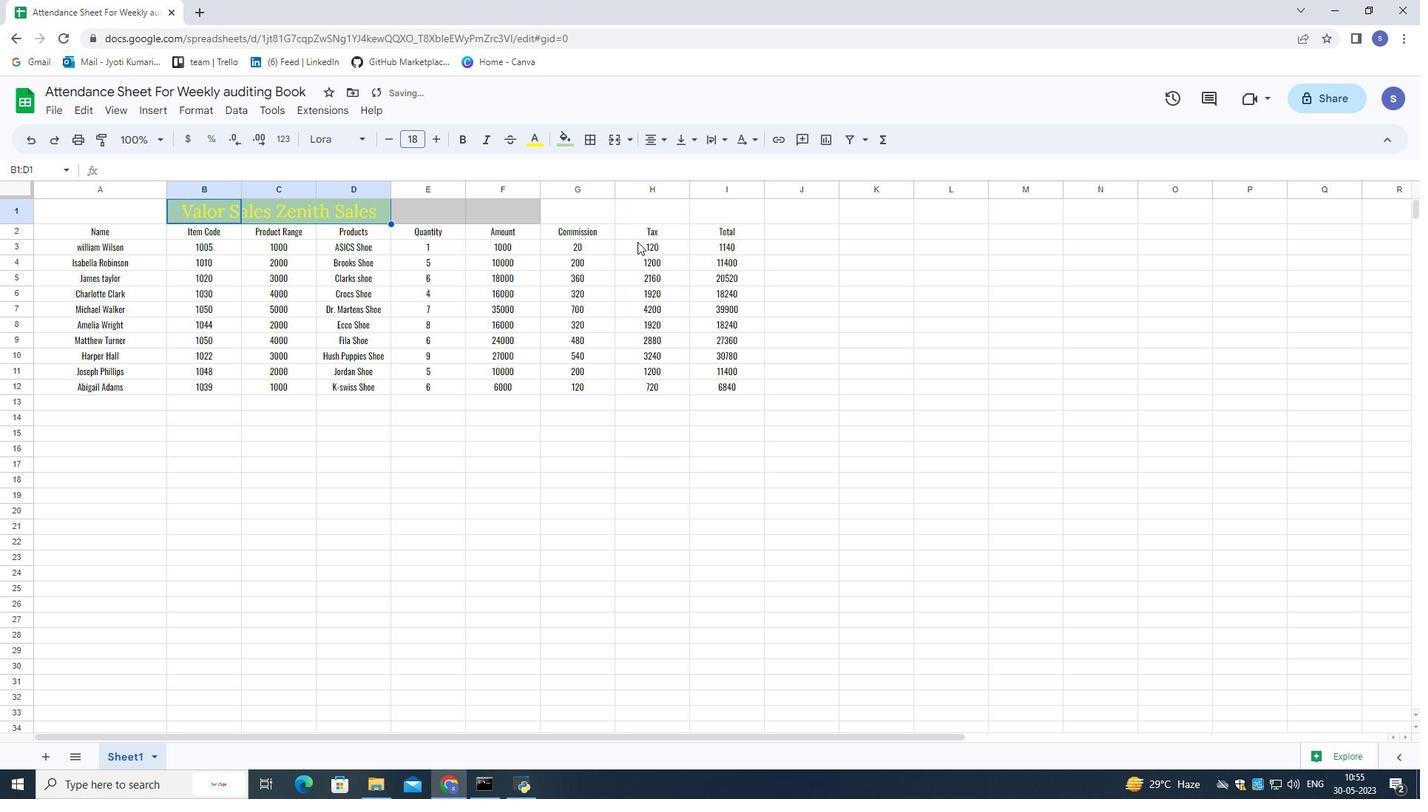 
Action: Mouse pressed left at (637, 241)
Screenshot: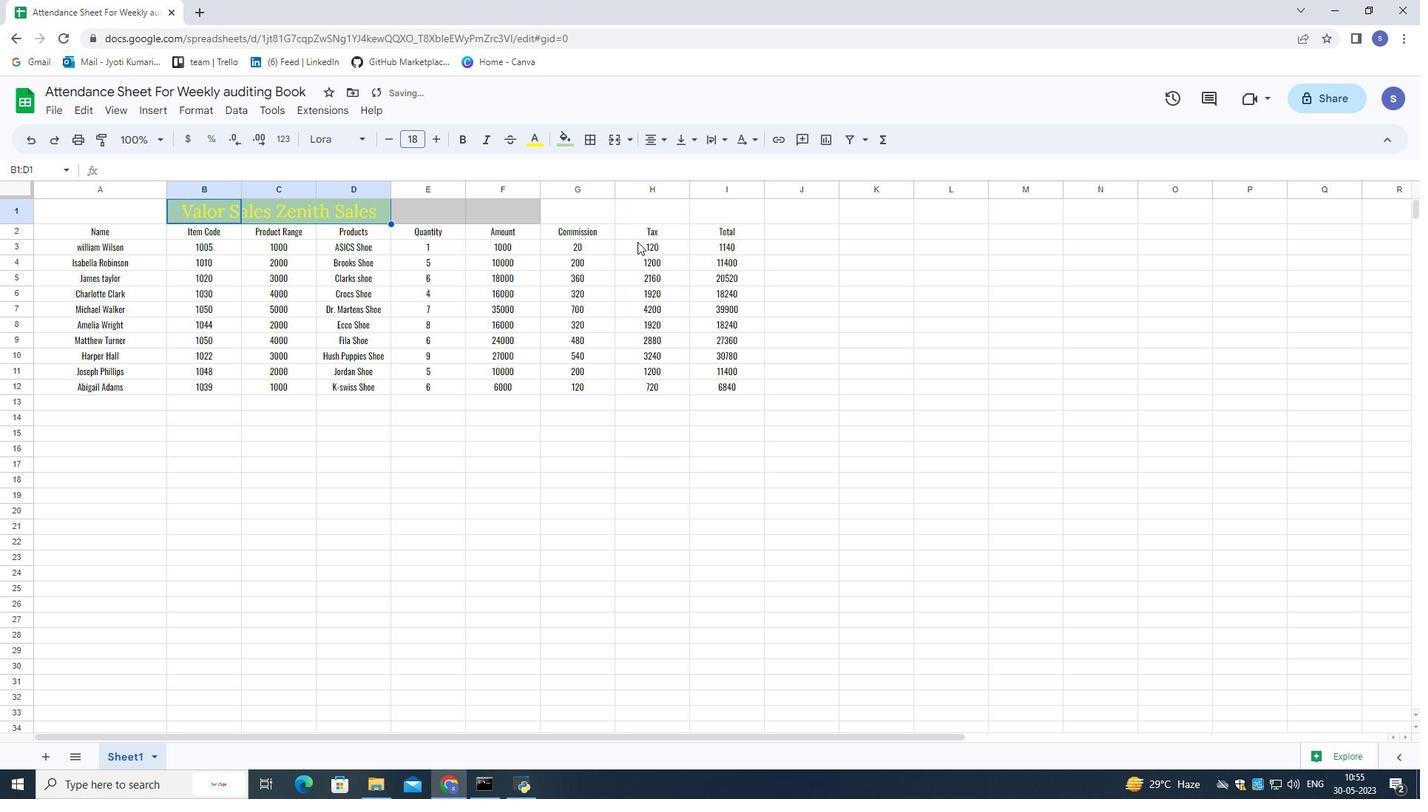 
Action: Mouse moved to (442, 206)
Screenshot: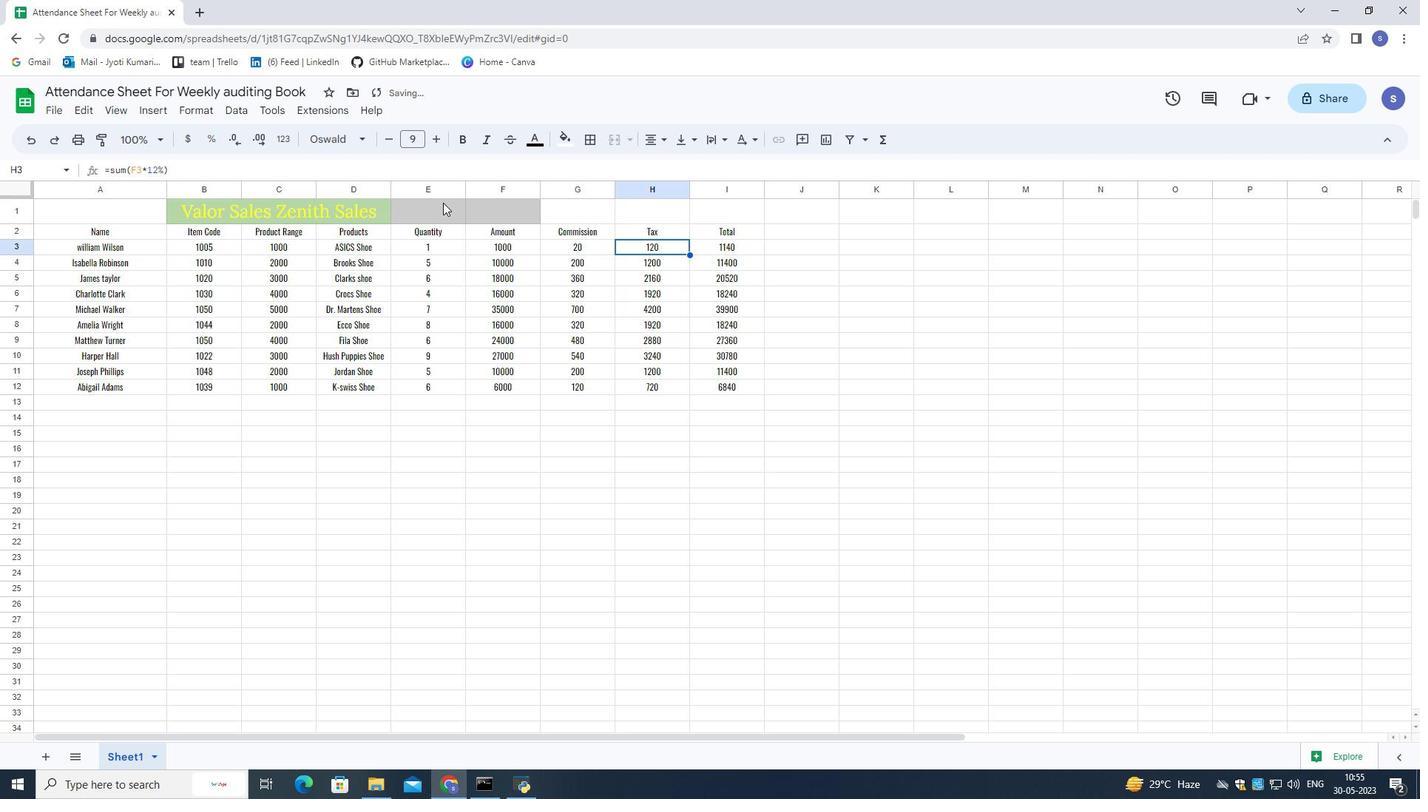 
Action: Mouse pressed left at (442, 206)
Screenshot: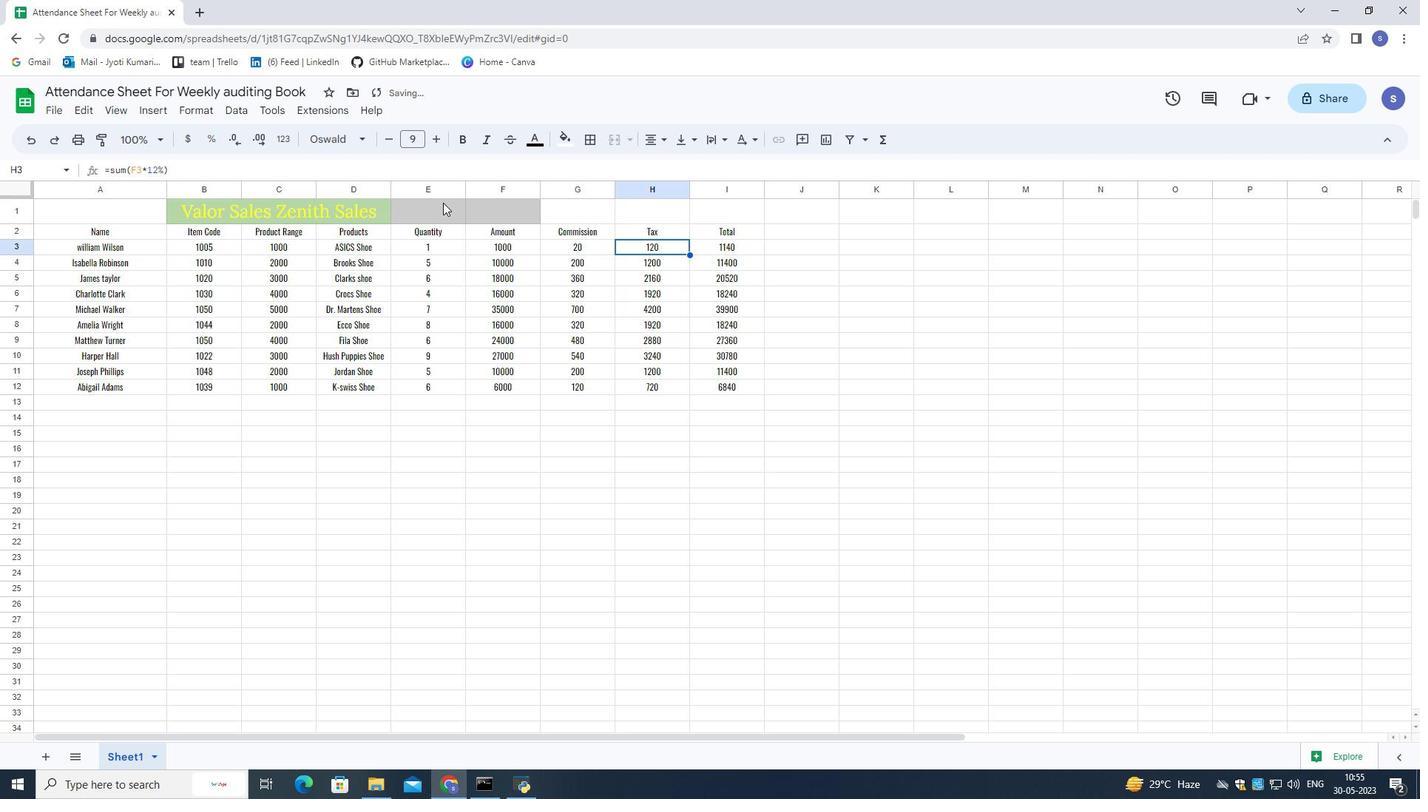 
Action: Mouse moved to (519, 210)
Screenshot: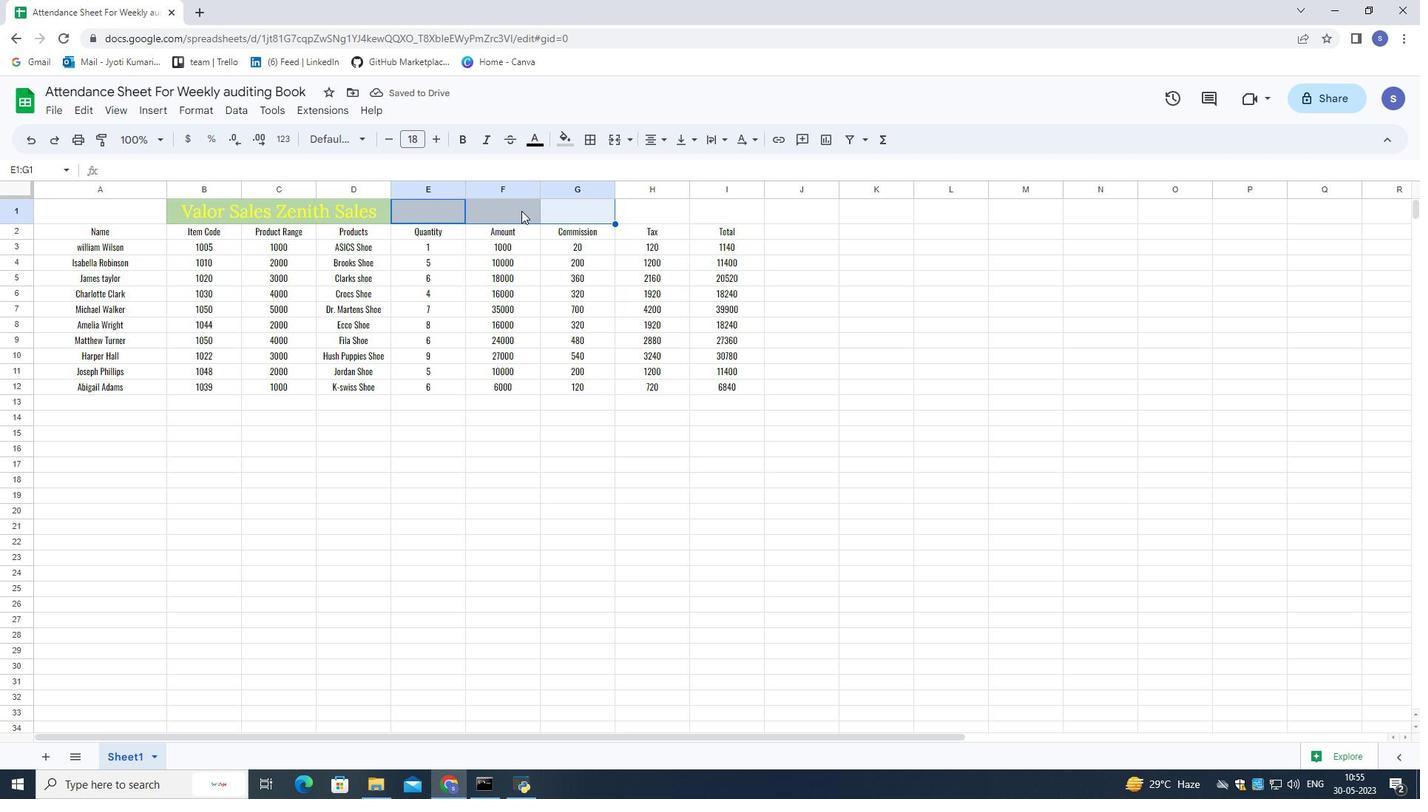 
Action: Mouse pressed right at (519, 210)
Screenshot: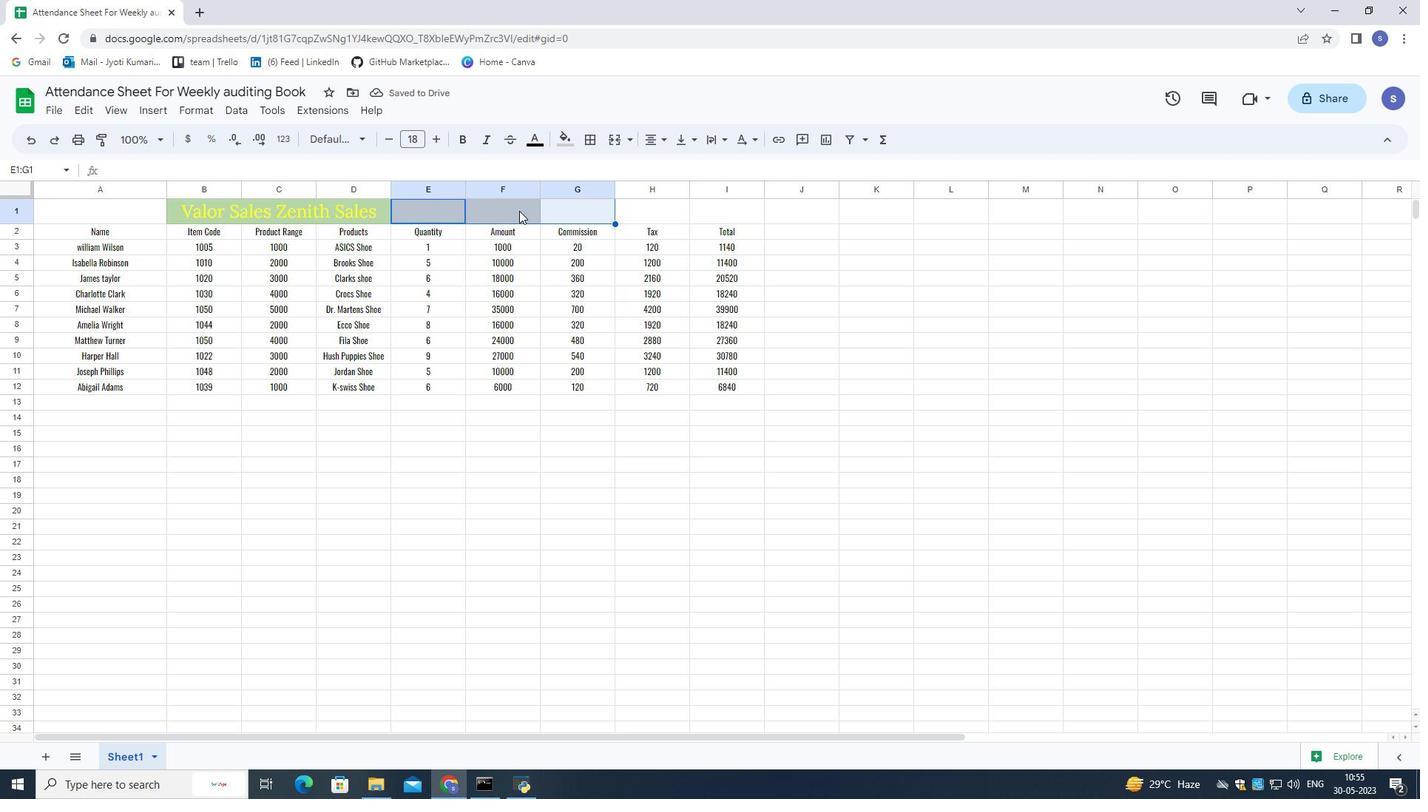 
Action: Mouse moved to (541, 227)
Screenshot: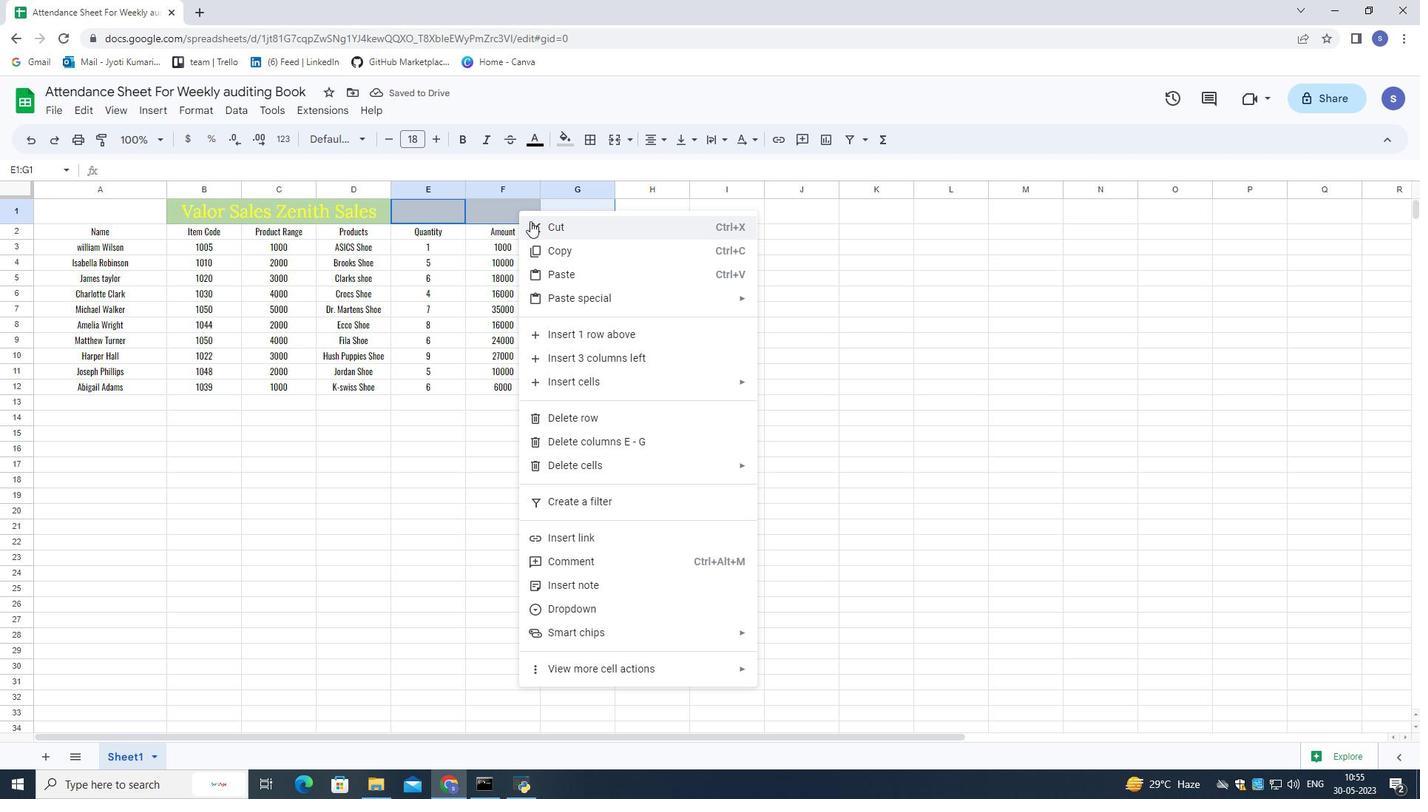
Action: Mouse pressed left at (541, 227)
Screenshot: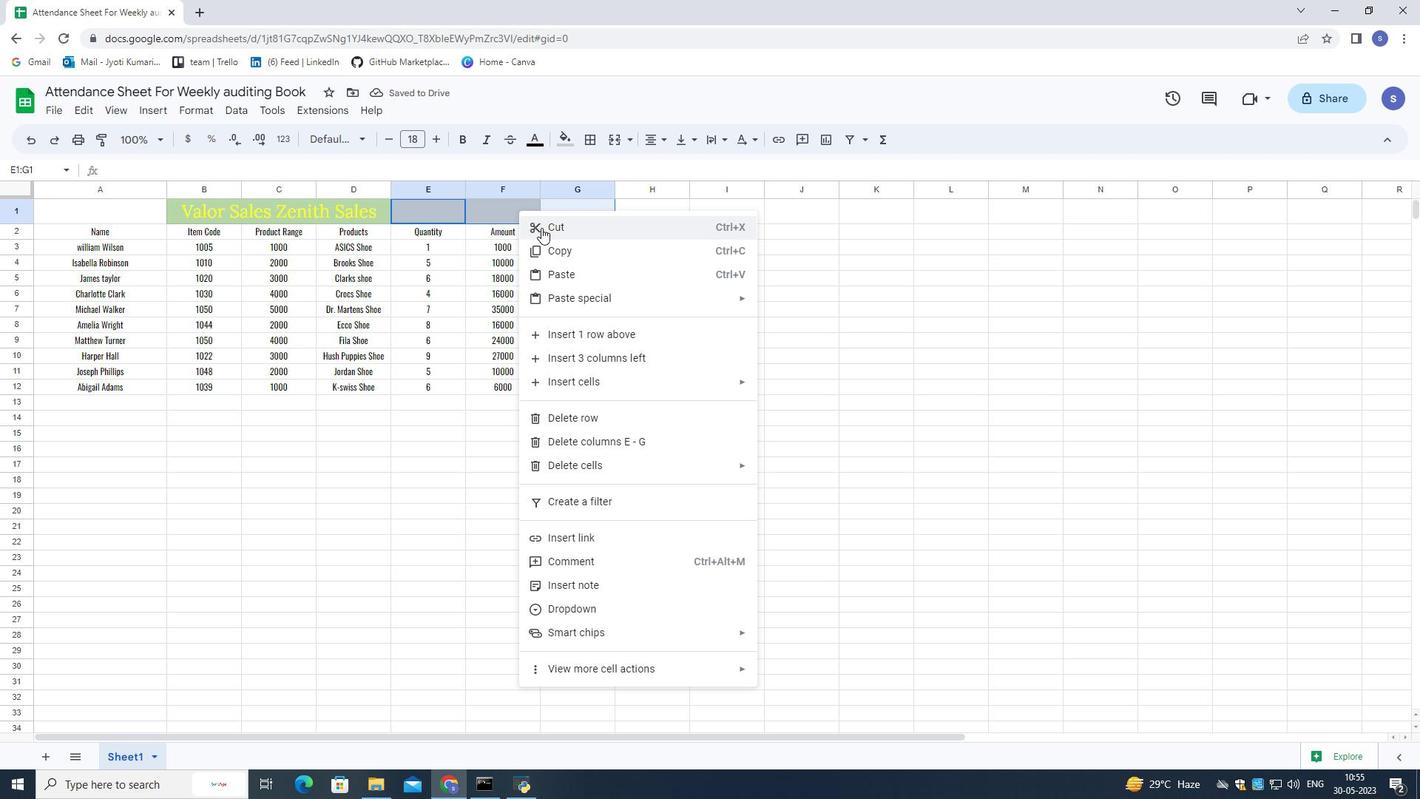 
Action: Mouse moved to (514, 206)
Screenshot: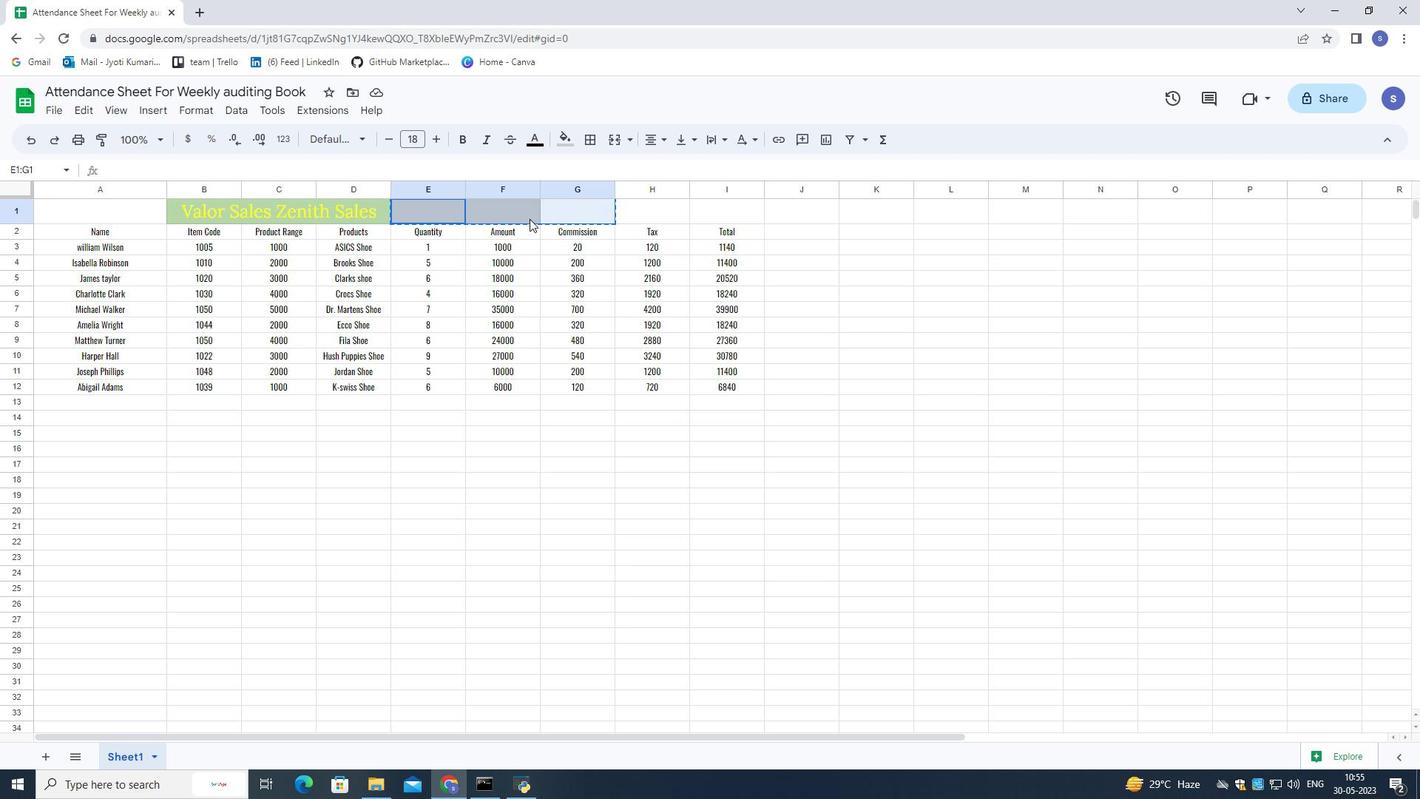 
Action: Mouse pressed left at (514, 206)
Screenshot: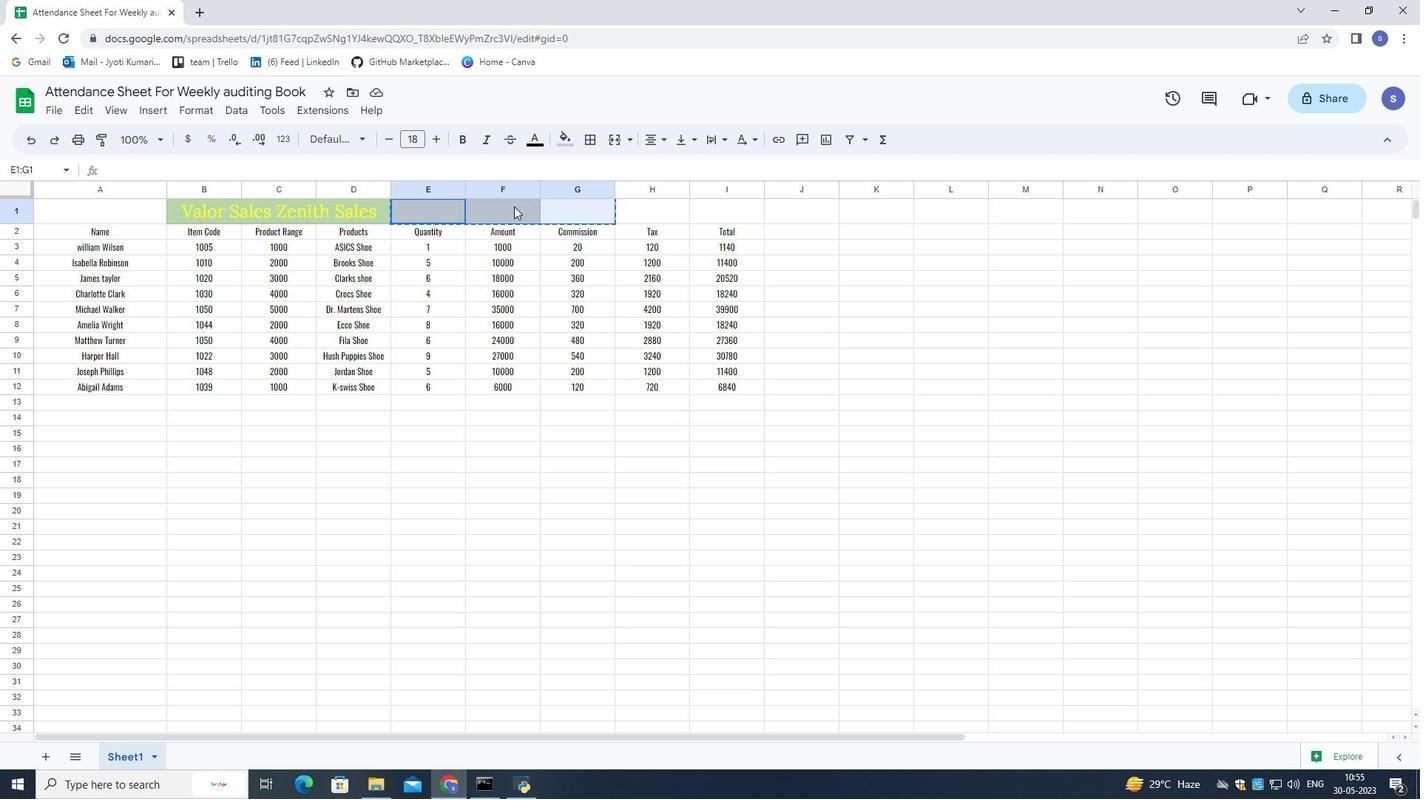 
Action: Mouse moved to (512, 206)
Screenshot: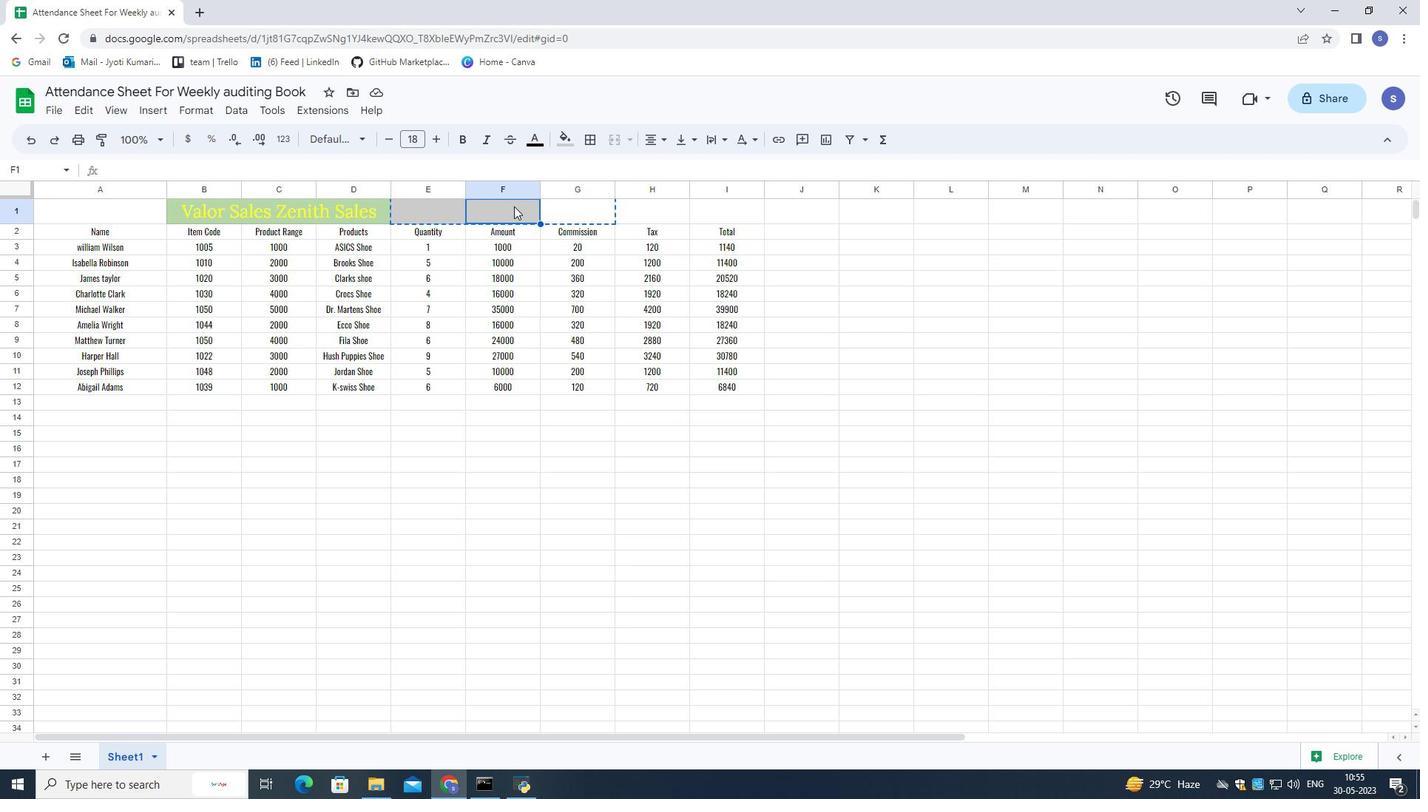 
Action: Mouse pressed left at (512, 206)
Screenshot: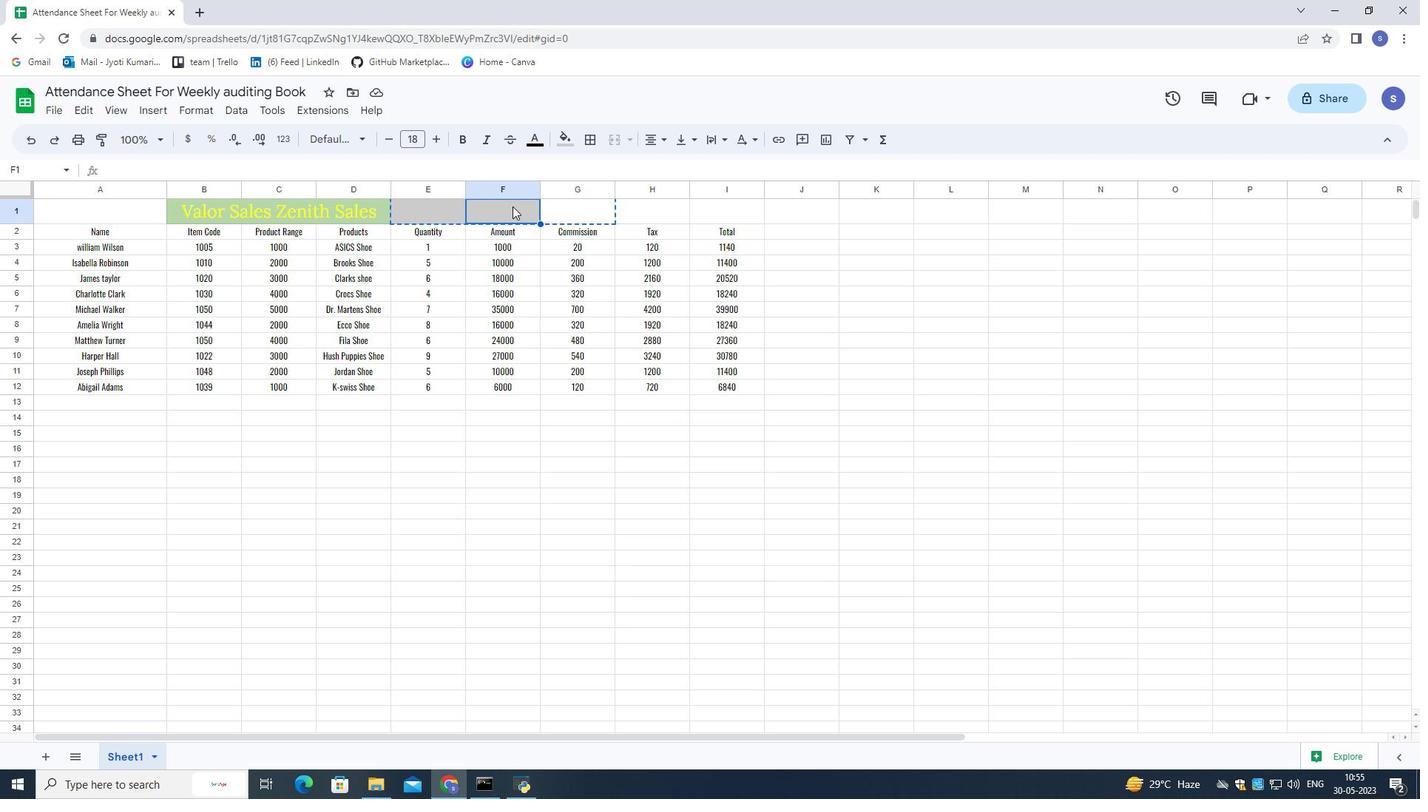 
Action: Mouse pressed left at (512, 206)
Screenshot: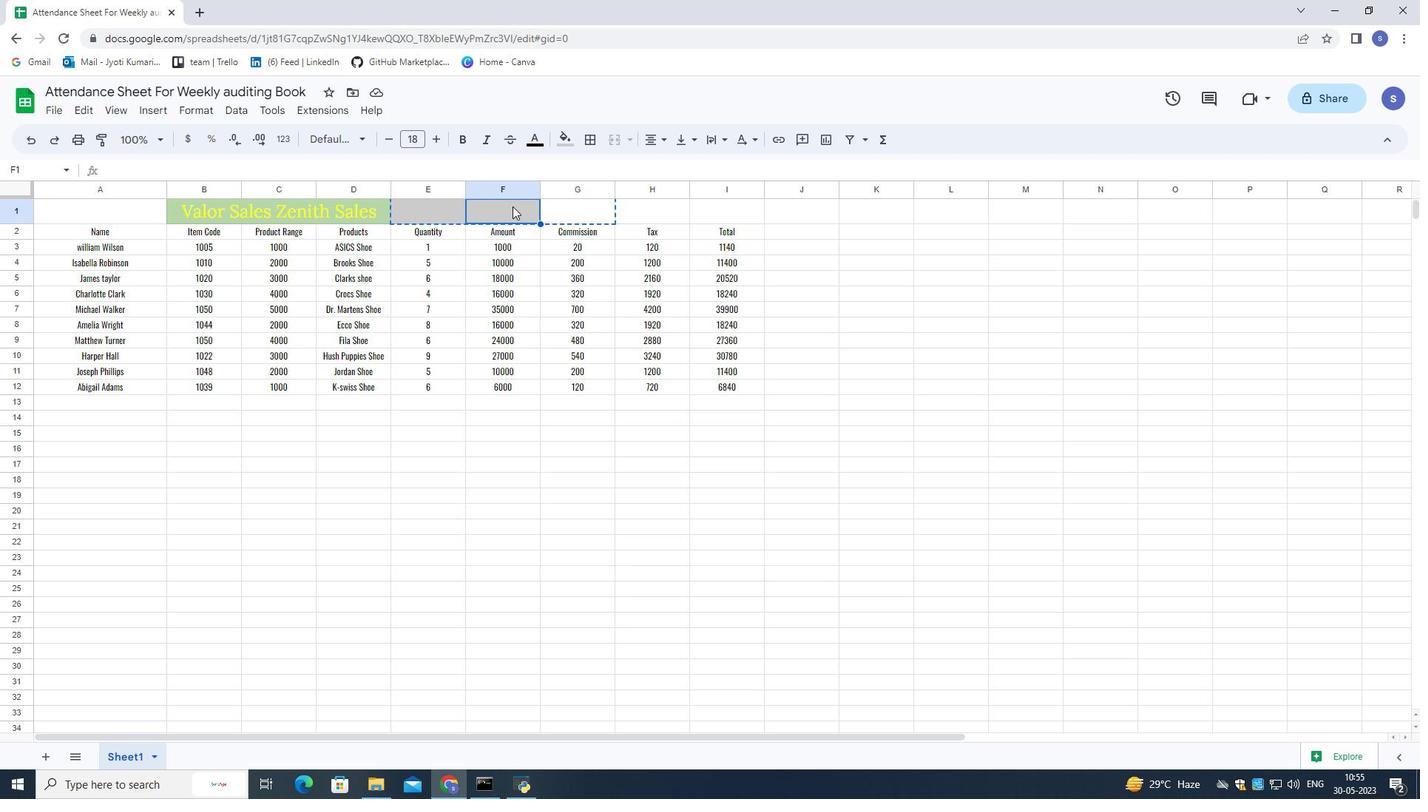 
Action: Mouse moved to (443, 207)
Screenshot: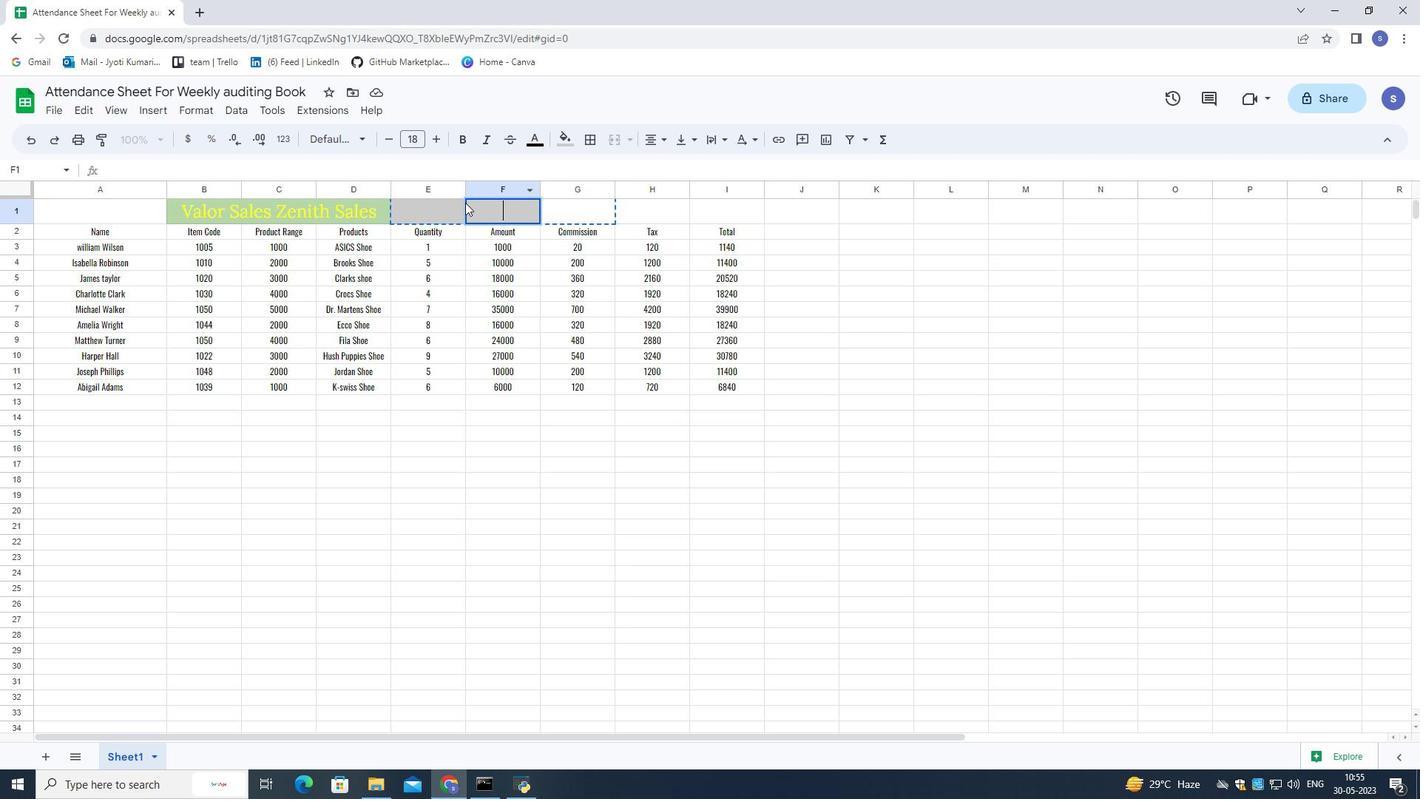 
Action: Mouse pressed left at (443, 207)
Screenshot: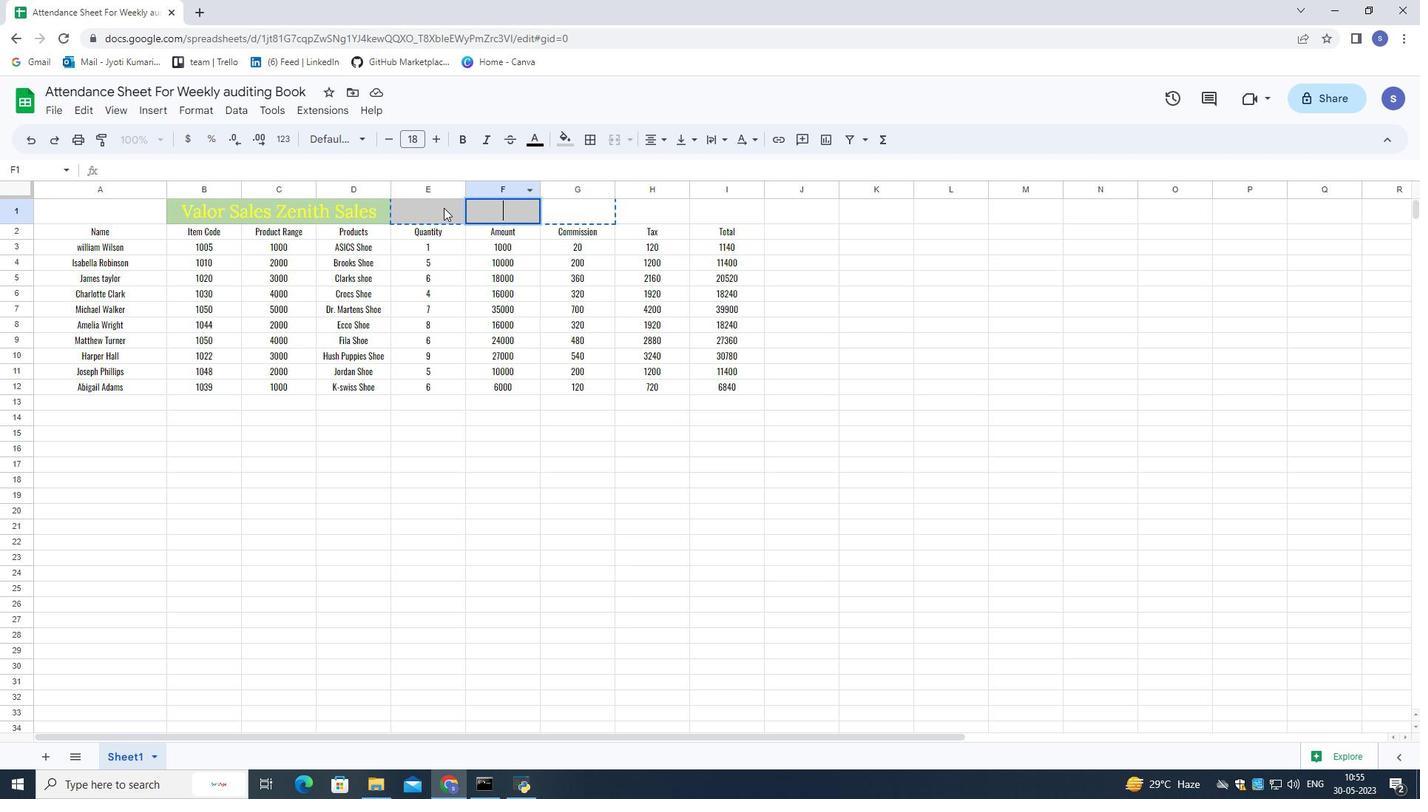 
Action: Mouse moved to (442, 207)
Screenshot: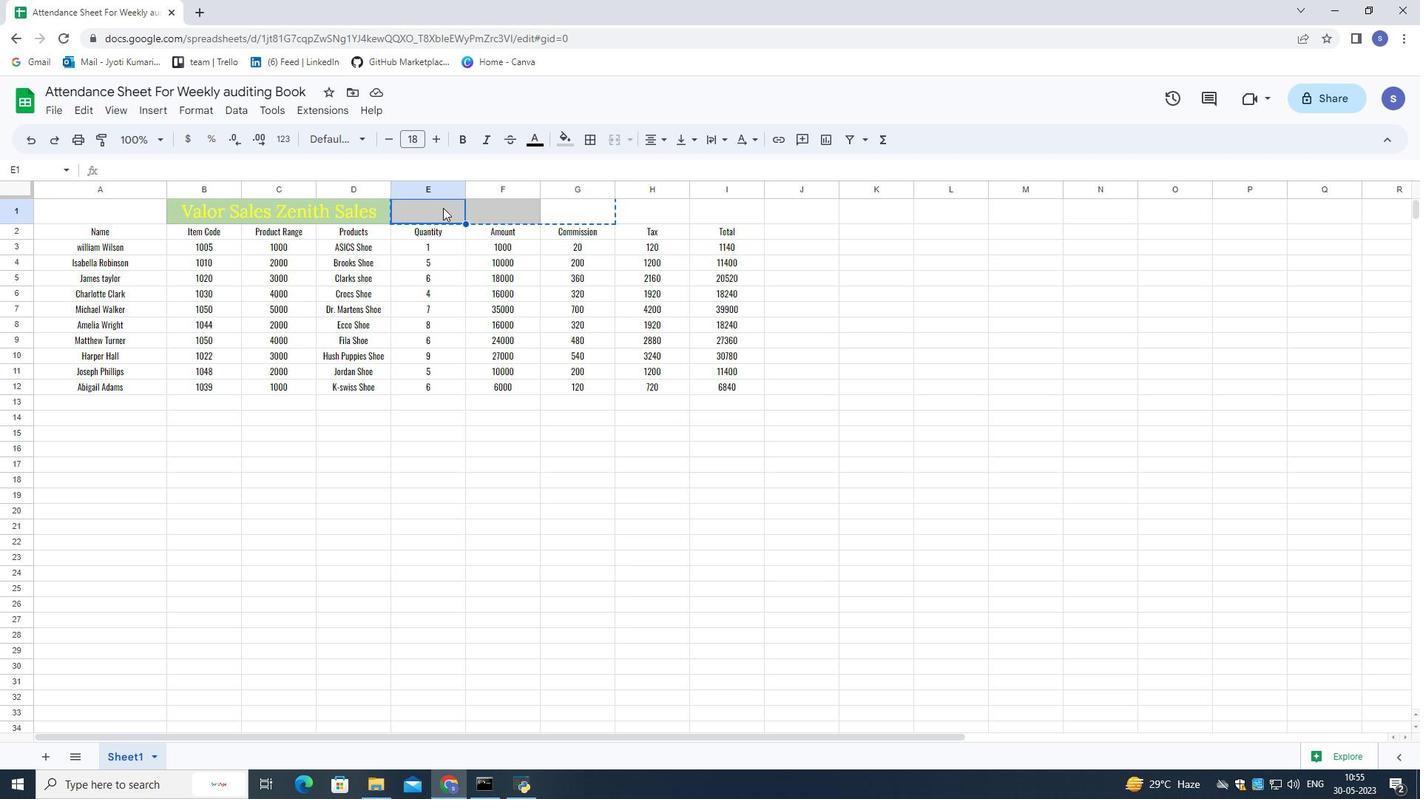 
Action: Mouse pressed left at (442, 207)
Screenshot: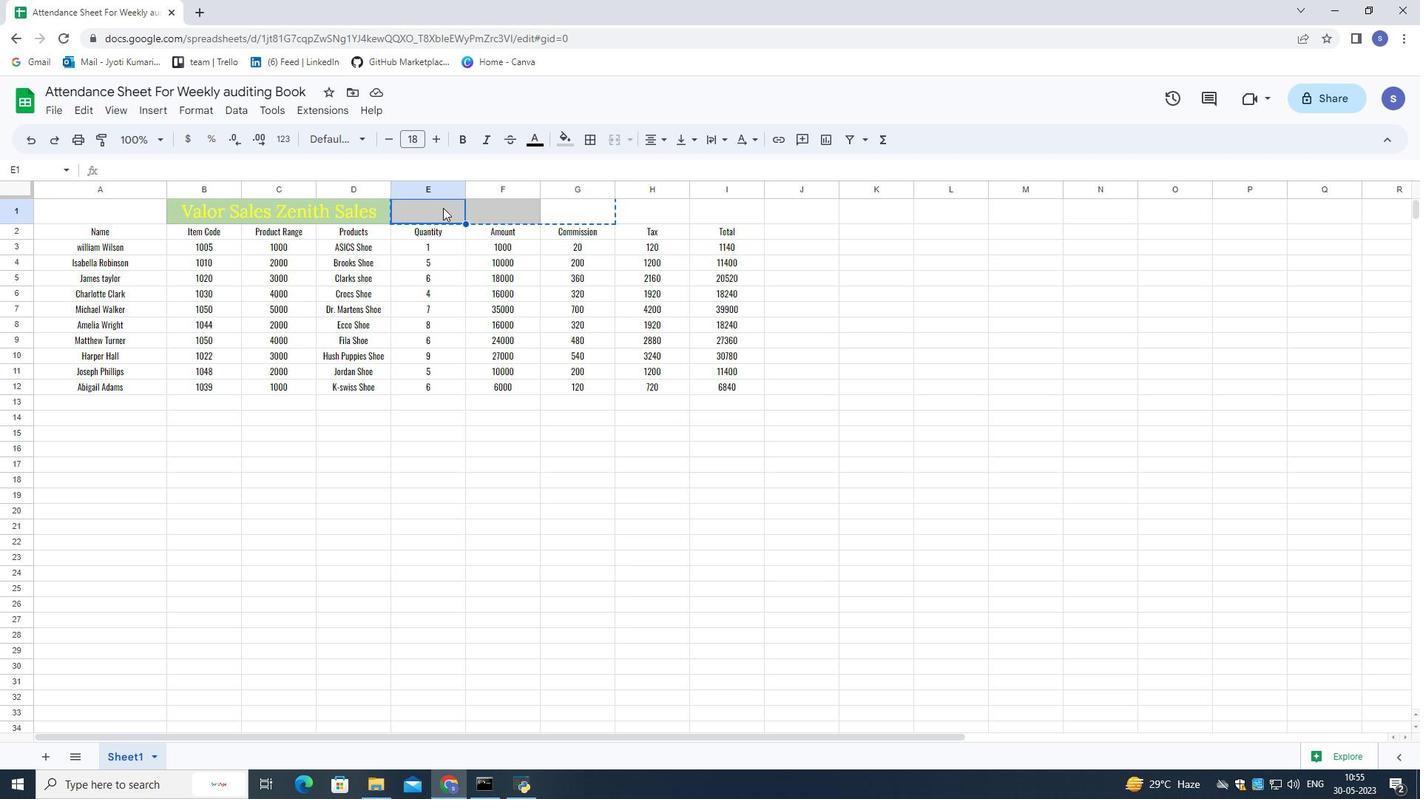 
Action: Mouse moved to (574, 139)
Screenshot: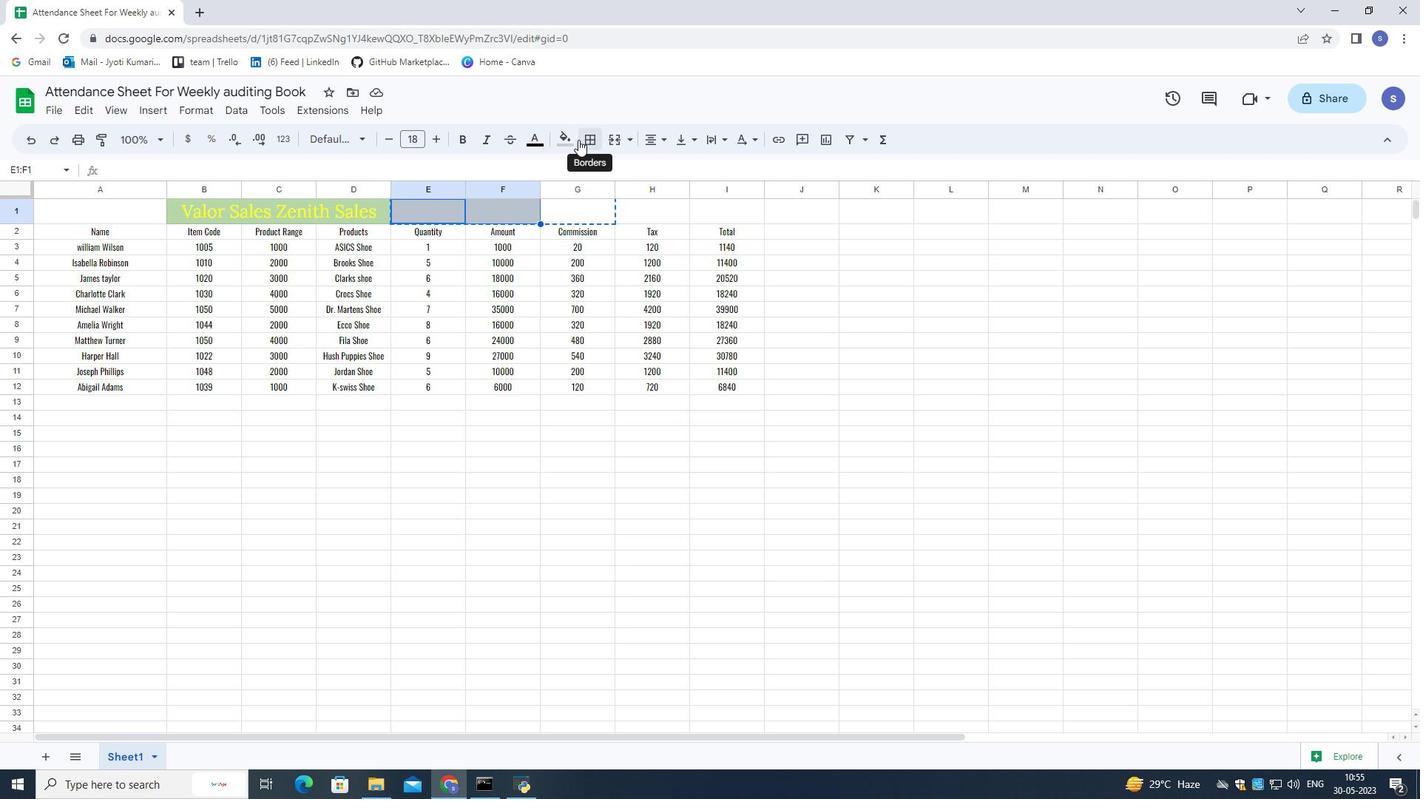 
Action: Mouse pressed left at (574, 139)
Screenshot: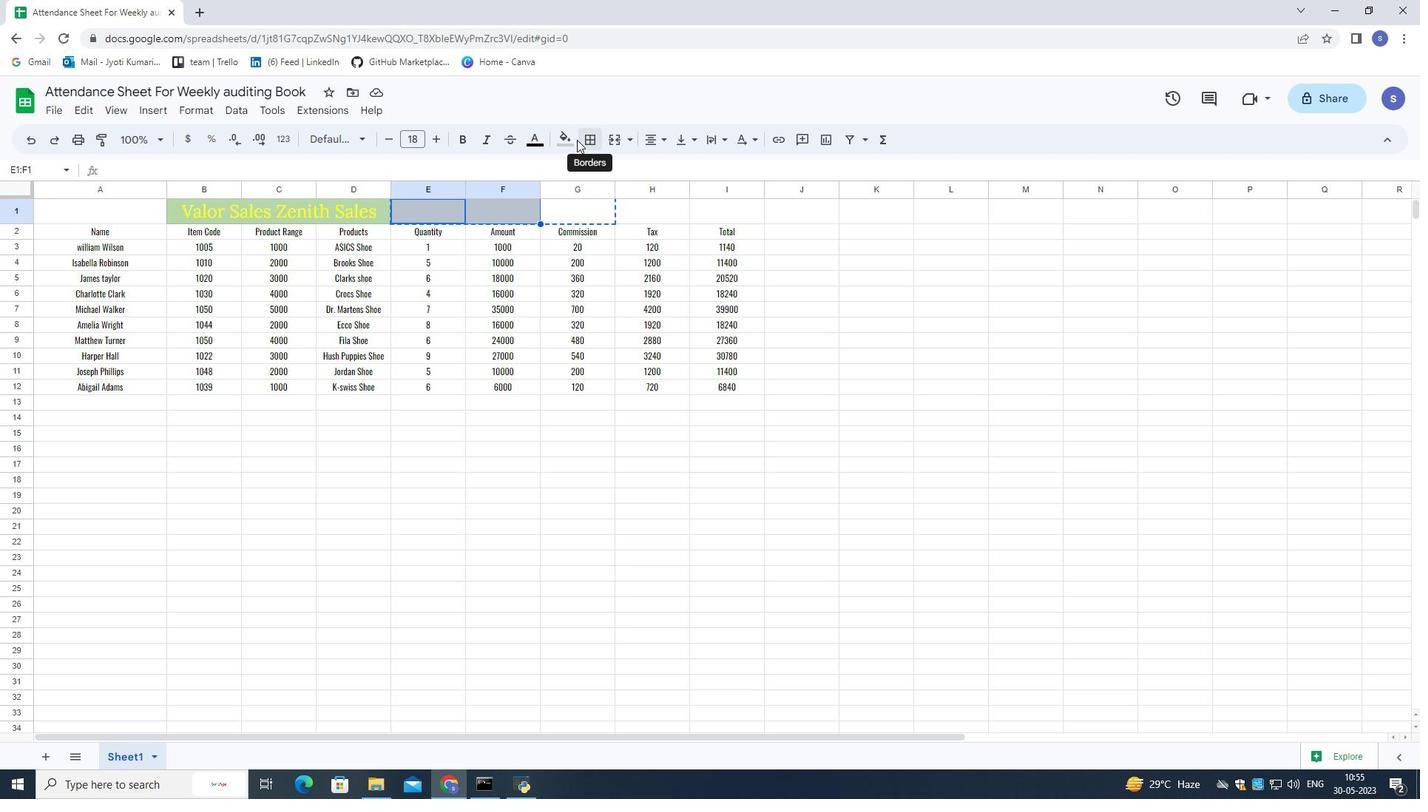 
Action: Mouse moved to (714, 185)
Screenshot: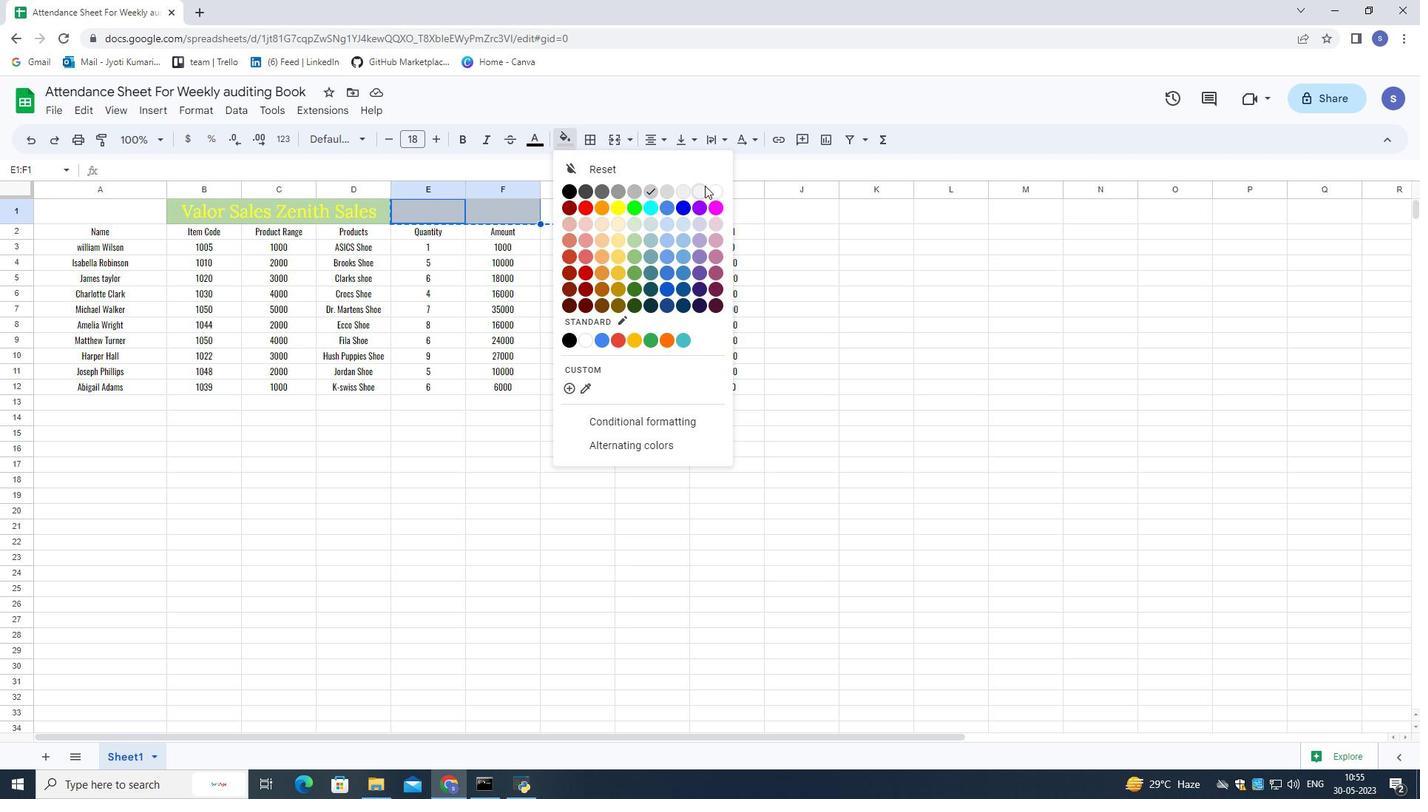 
Action: Mouse pressed left at (714, 185)
Screenshot: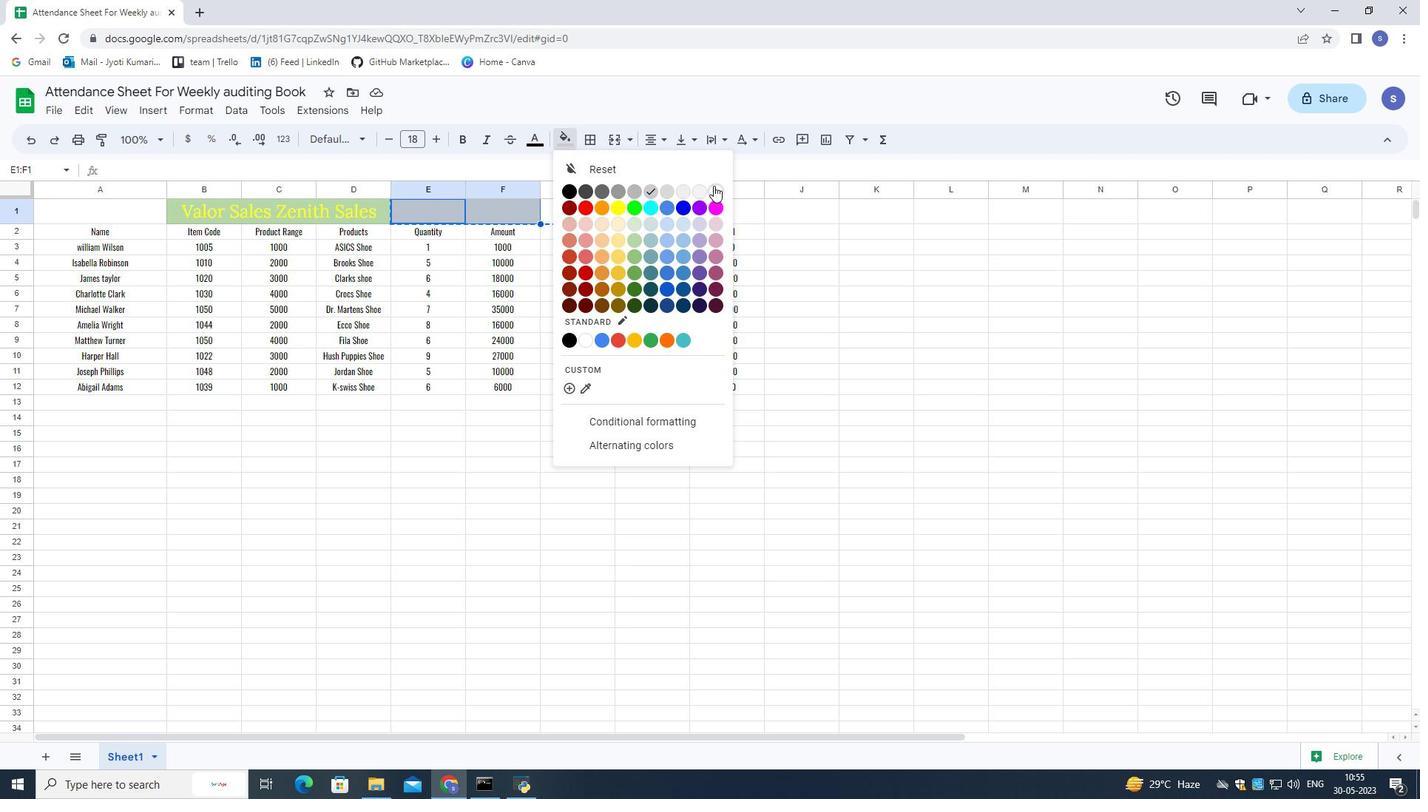 
Action: Mouse moved to (630, 254)
Screenshot: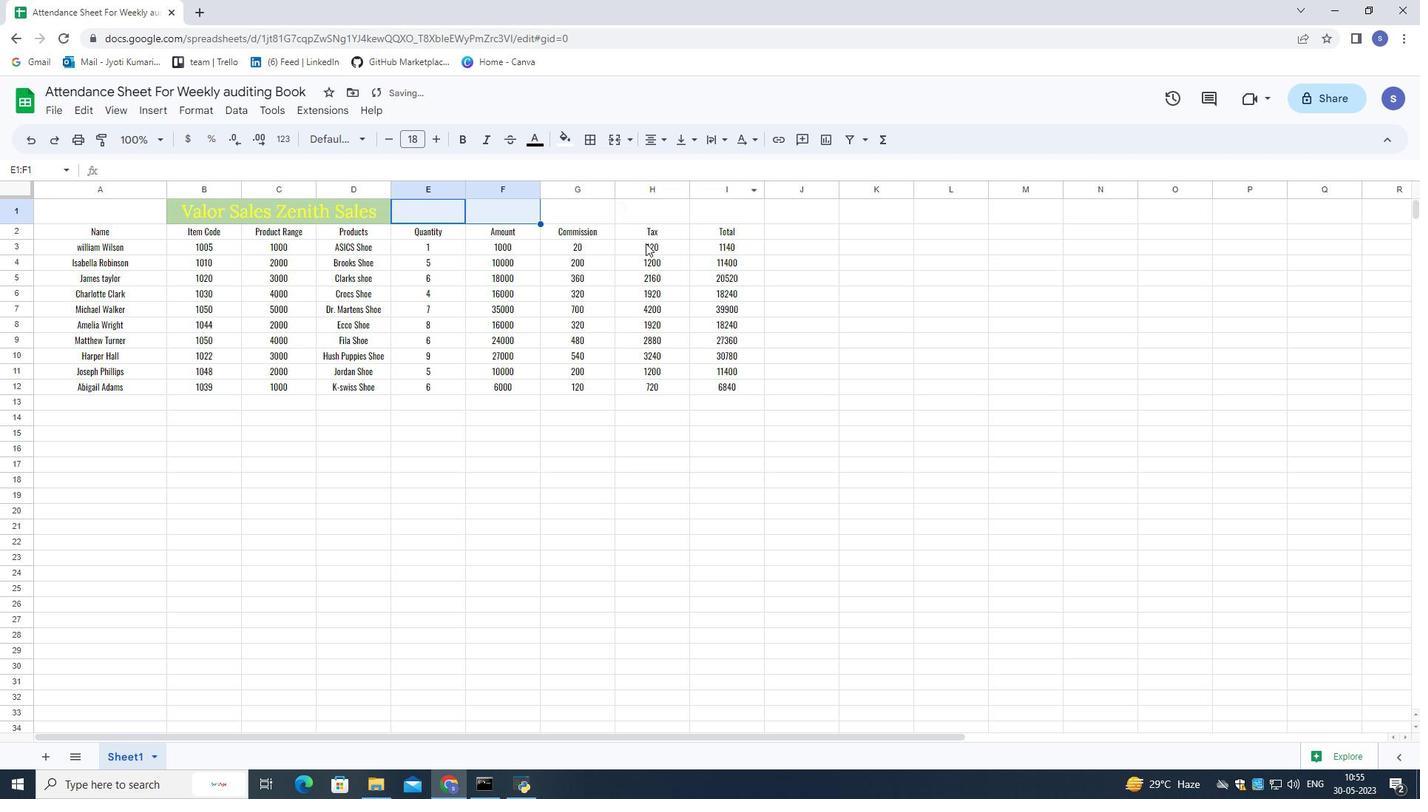 
Action: Mouse pressed left at (630, 254)
Screenshot: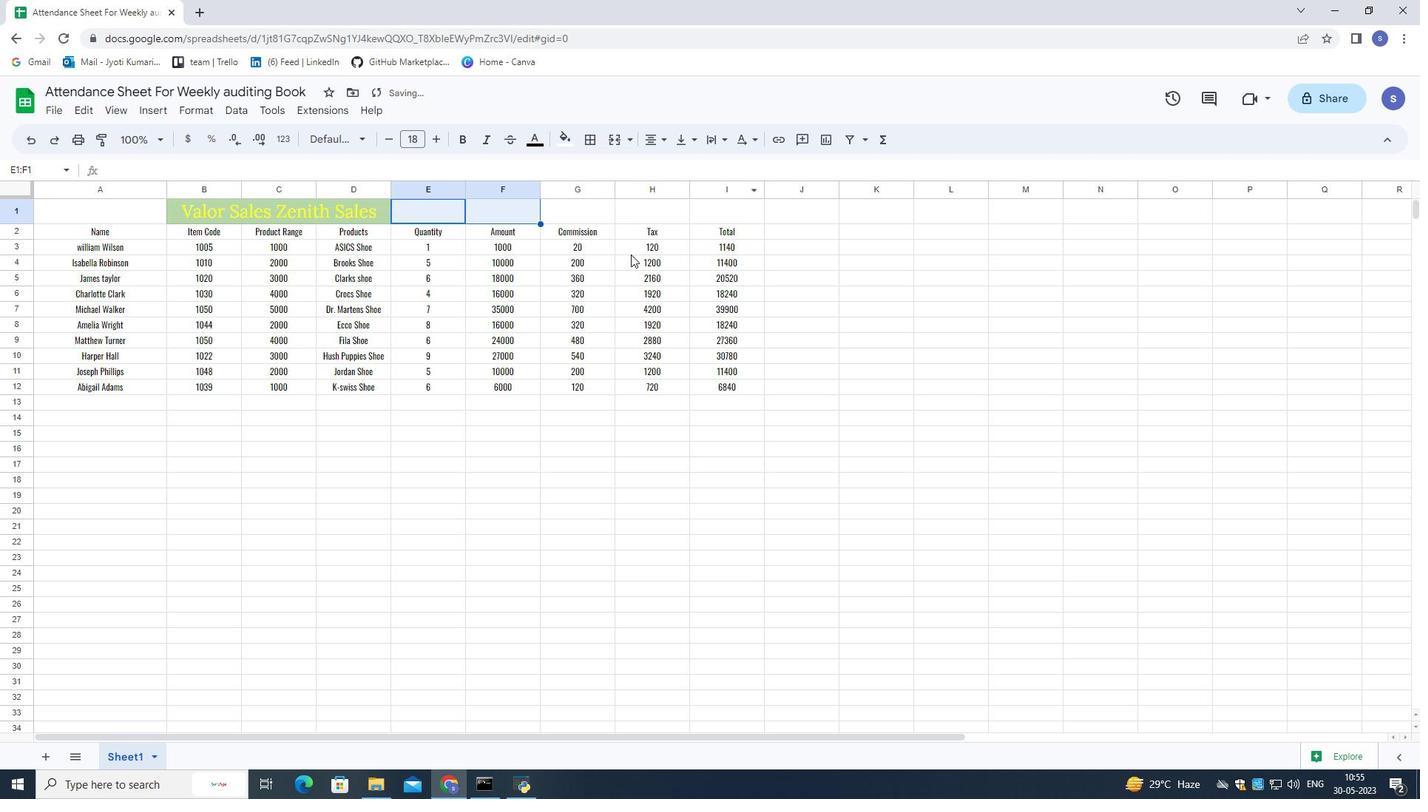 
Action: Mouse moved to (76, 234)
Screenshot: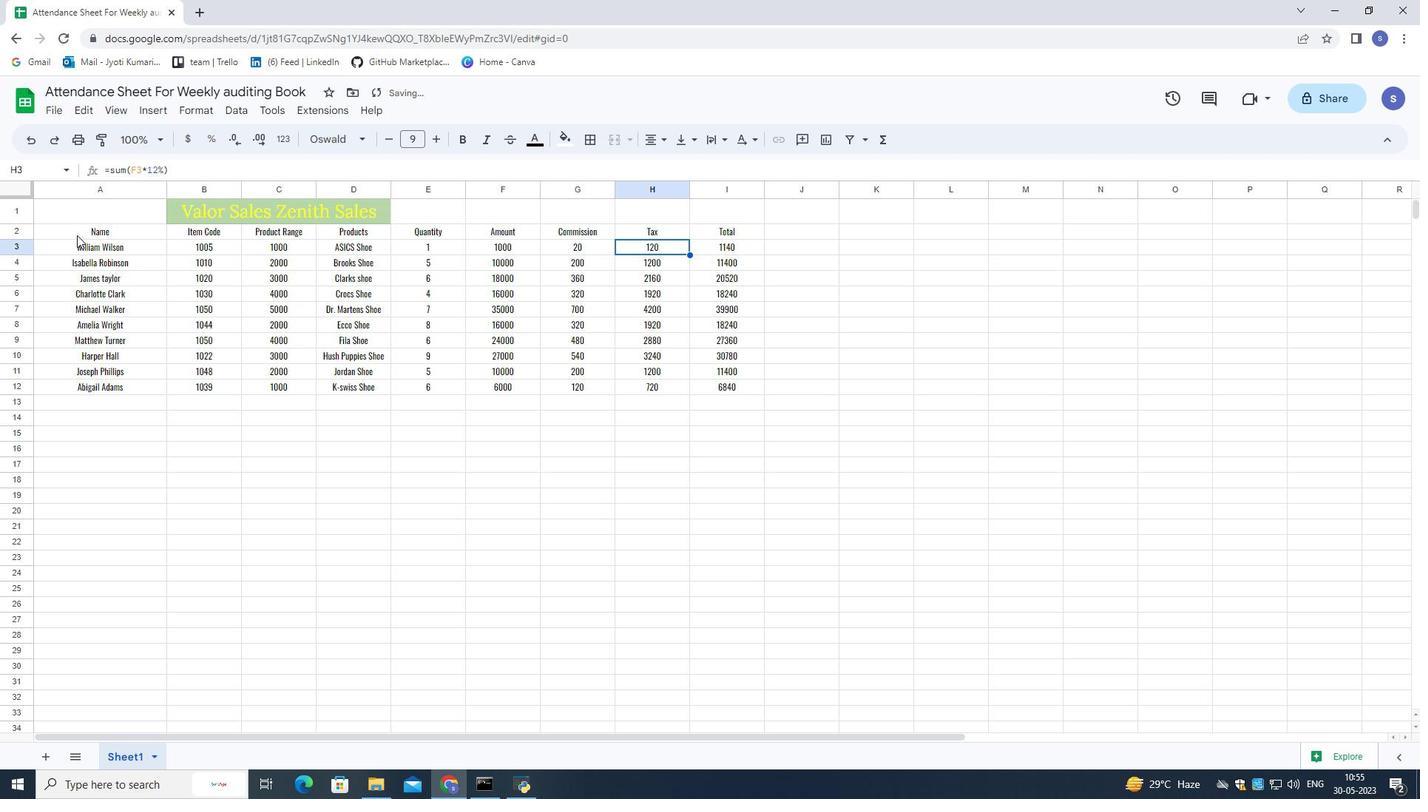 
Action: Mouse pressed left at (76, 234)
Screenshot: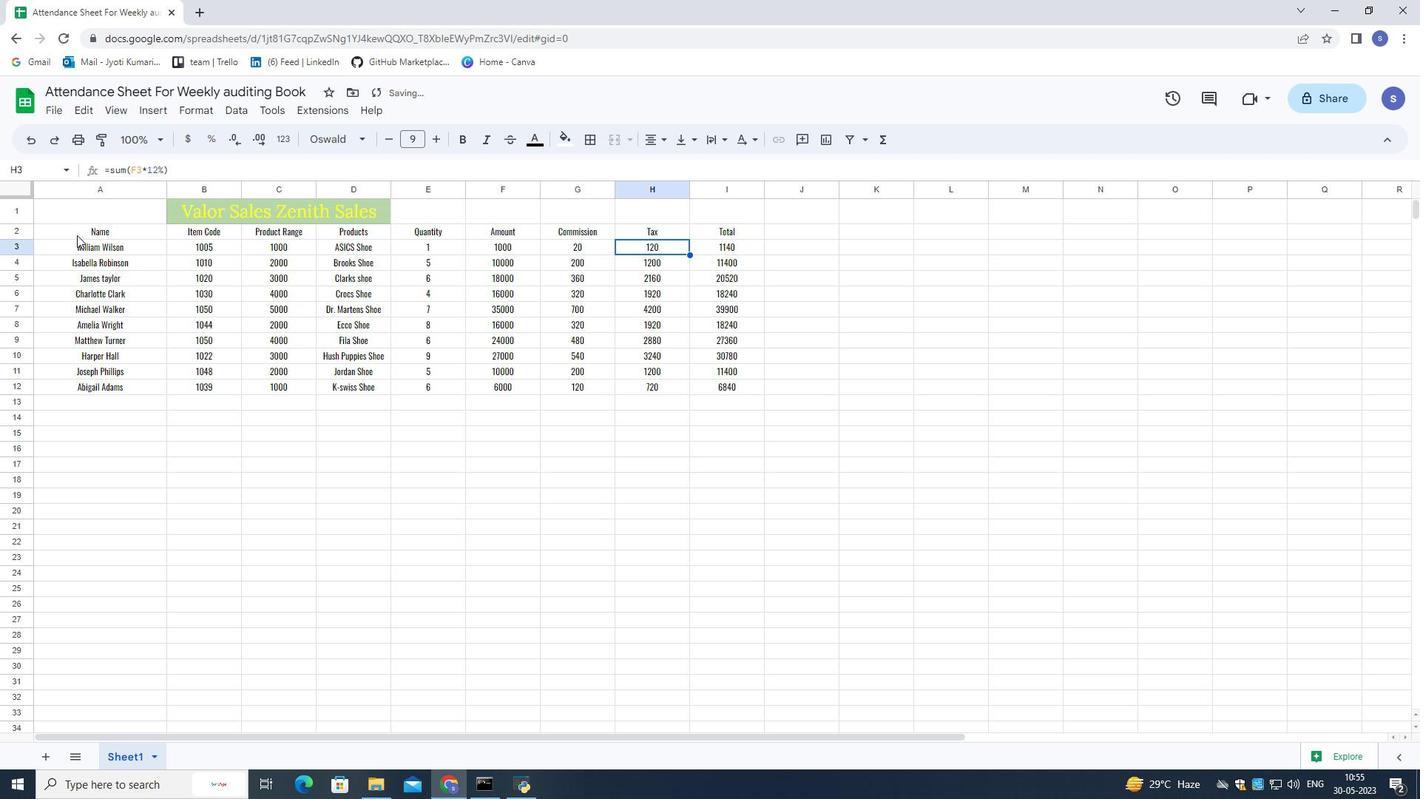 
Action: Mouse moved to (533, 140)
Screenshot: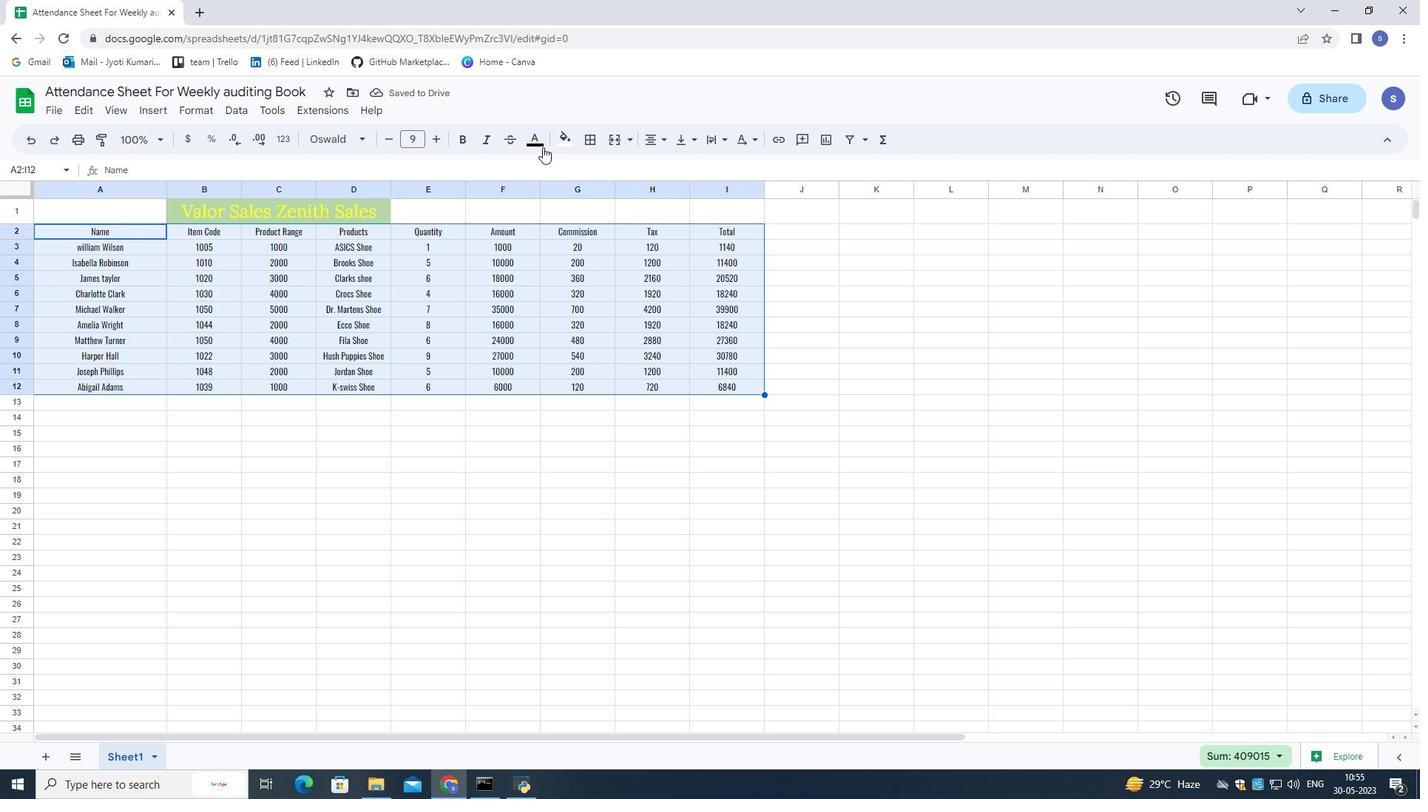 
Action: Mouse pressed left at (533, 140)
Screenshot: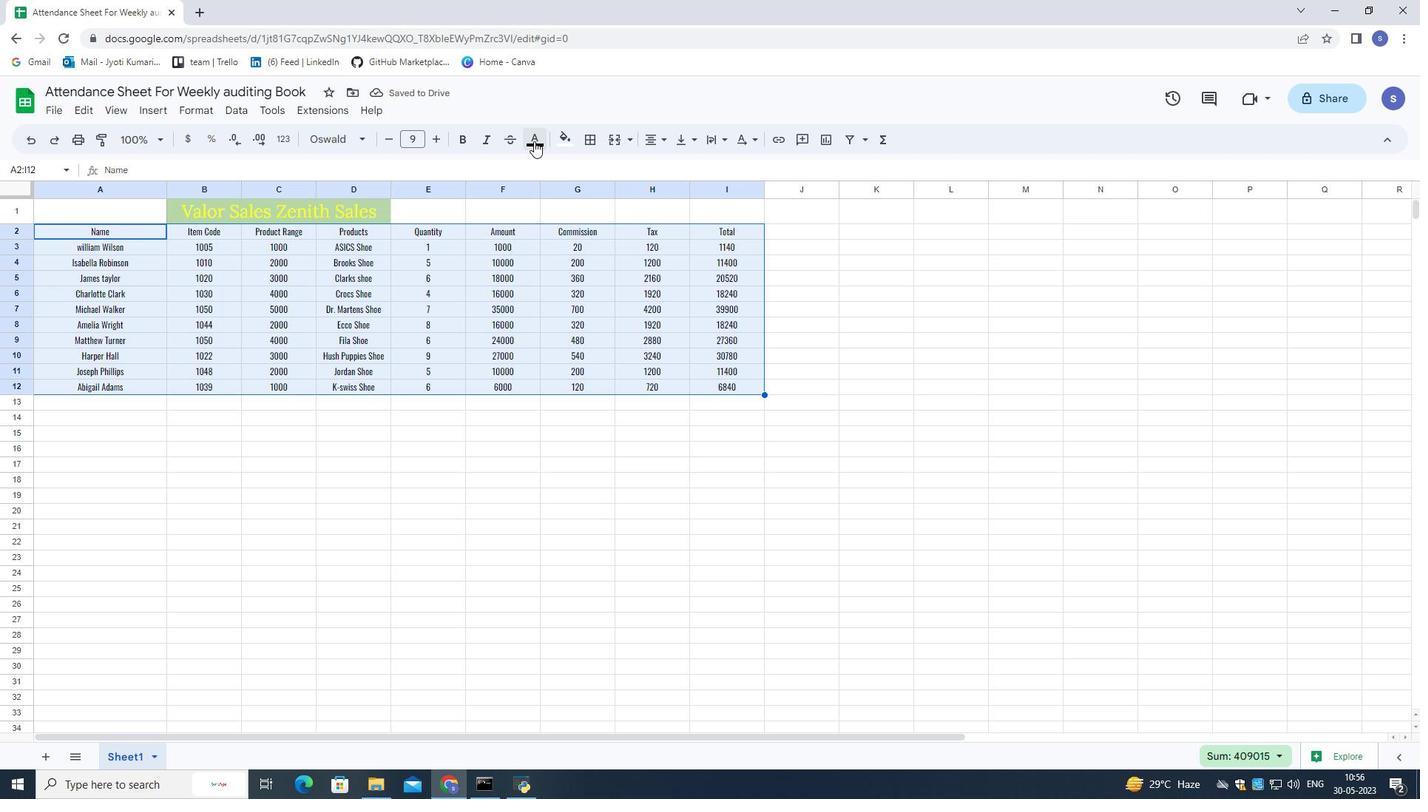 
Action: Mouse moved to (552, 213)
Screenshot: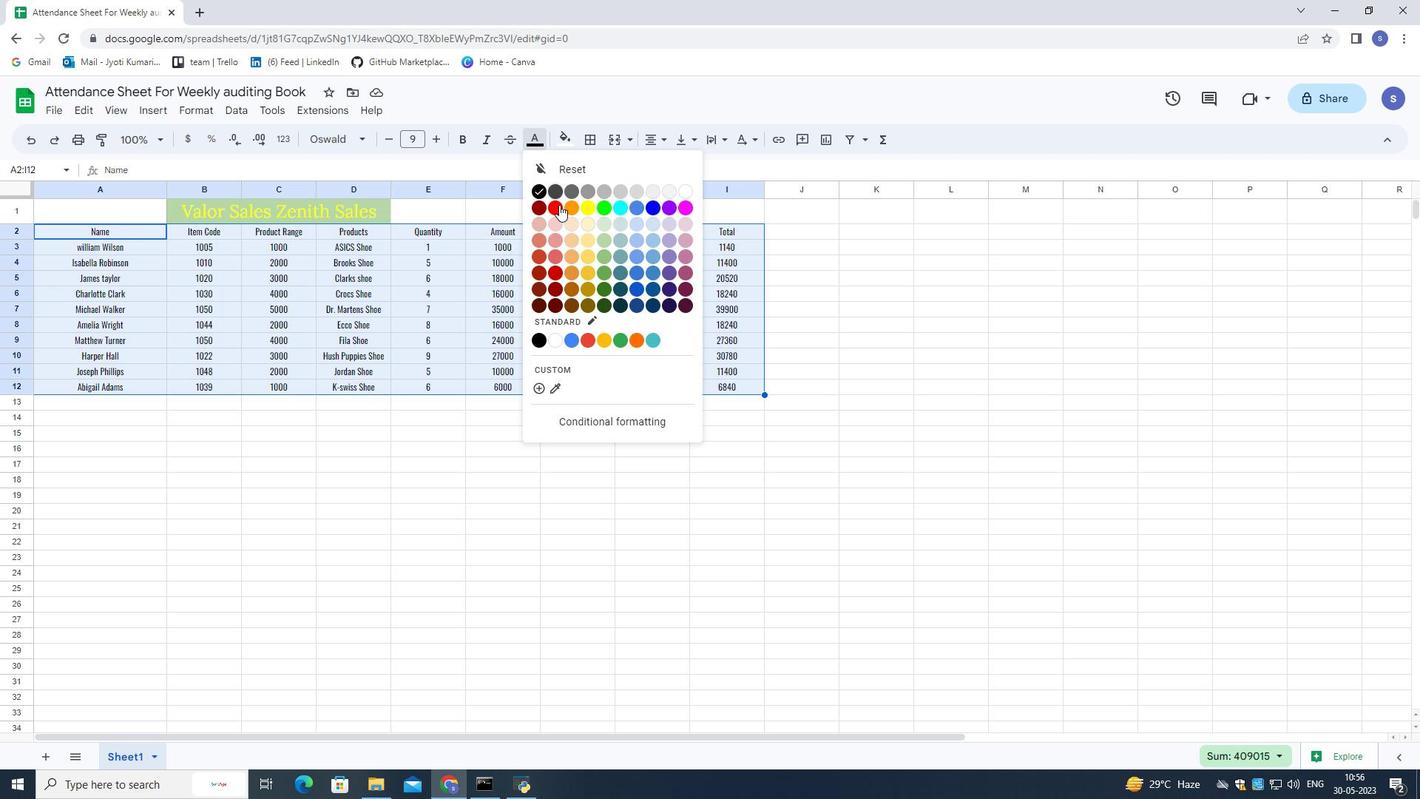 
Action: Mouse pressed left at (552, 213)
Screenshot: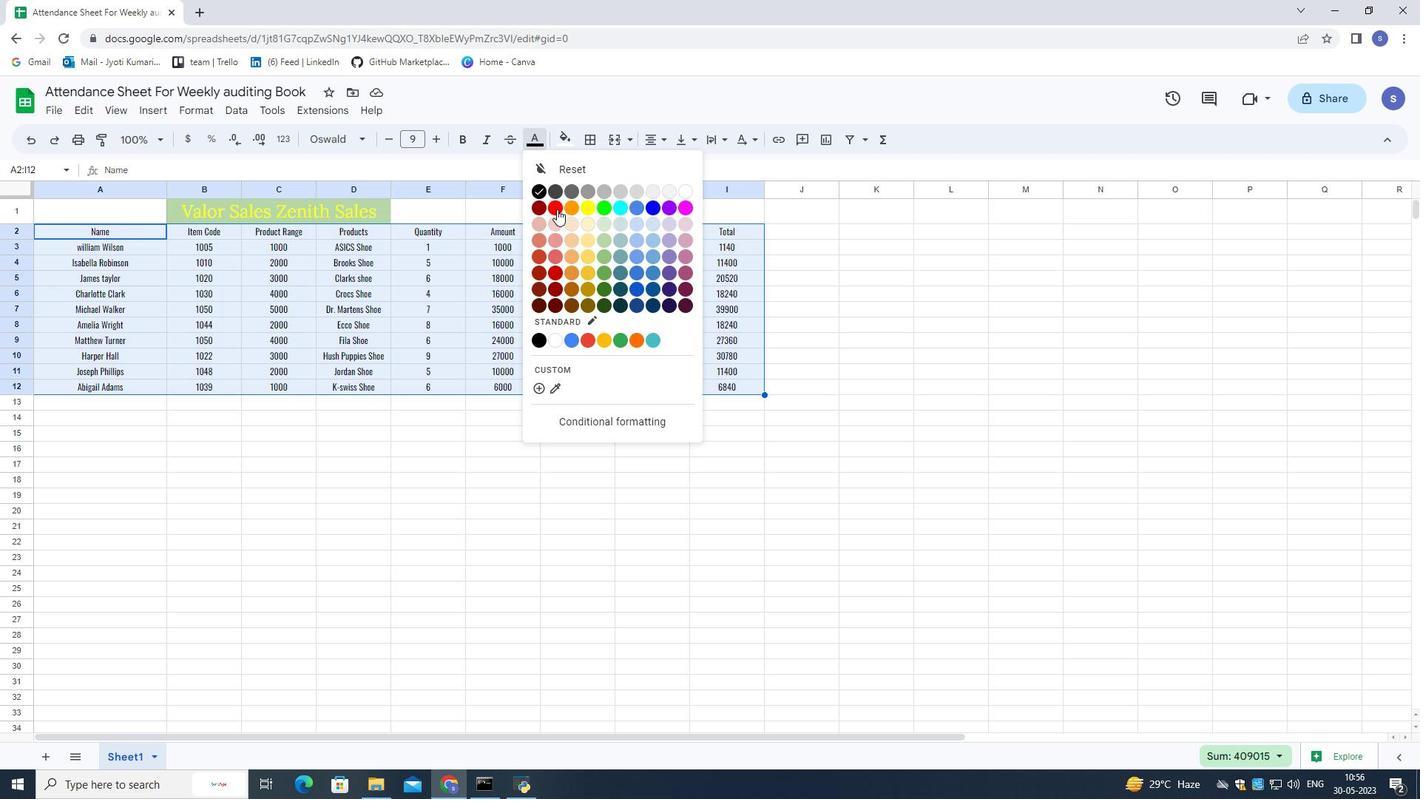 
Action: Mouse moved to (202, 401)
Screenshot: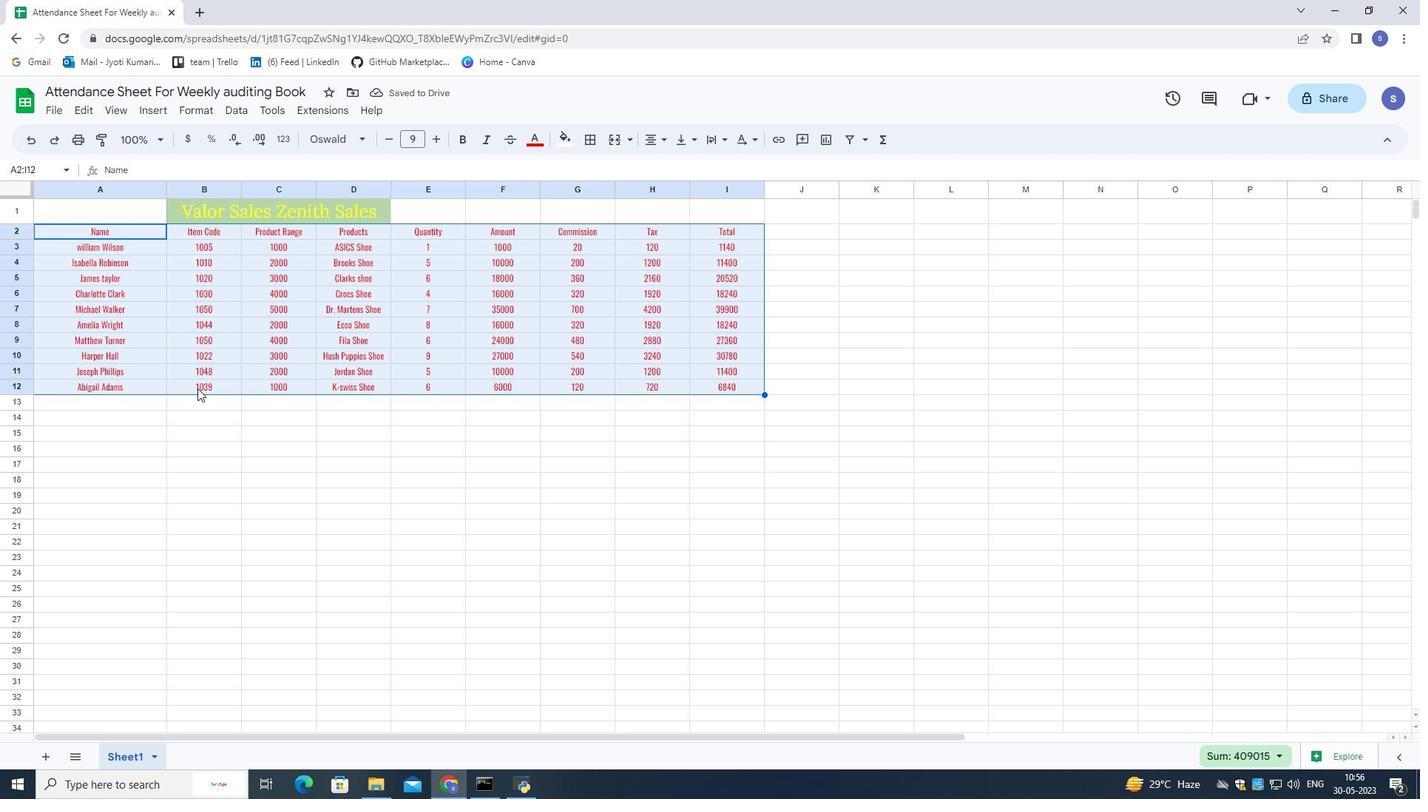 
Action: Mouse pressed left at (202, 401)
Screenshot: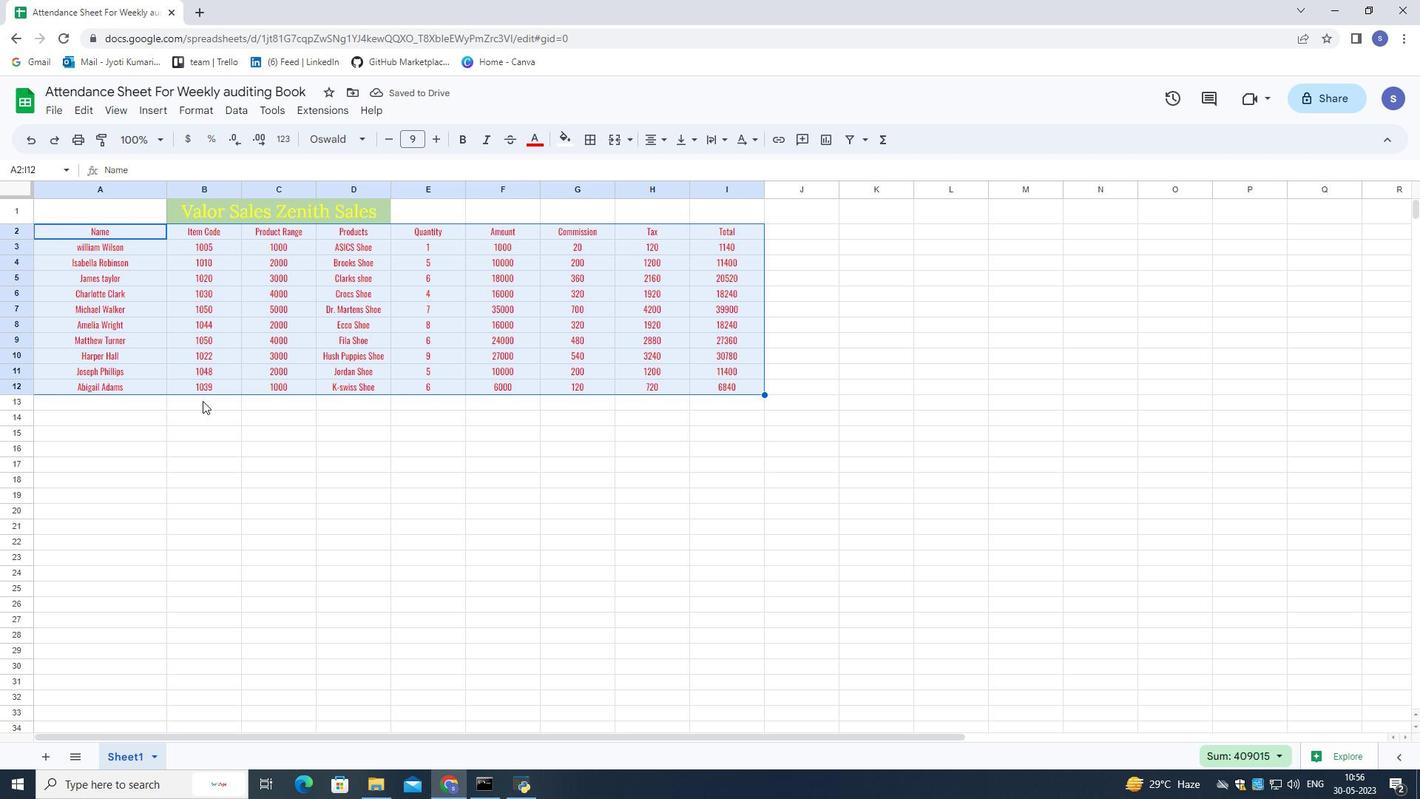 
Action: Mouse moved to (215, 437)
Screenshot: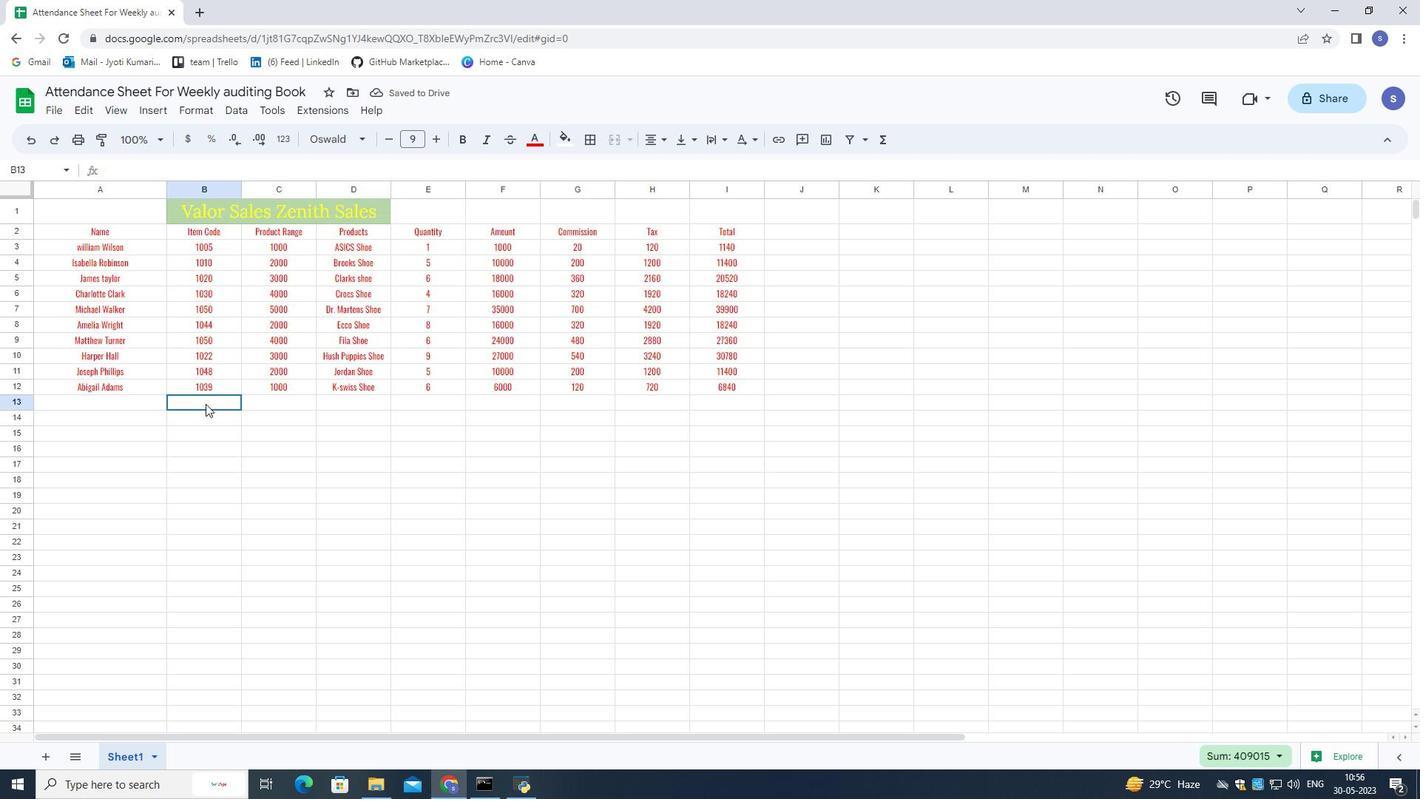 
Action: Mouse pressed left at (215, 437)
Screenshot: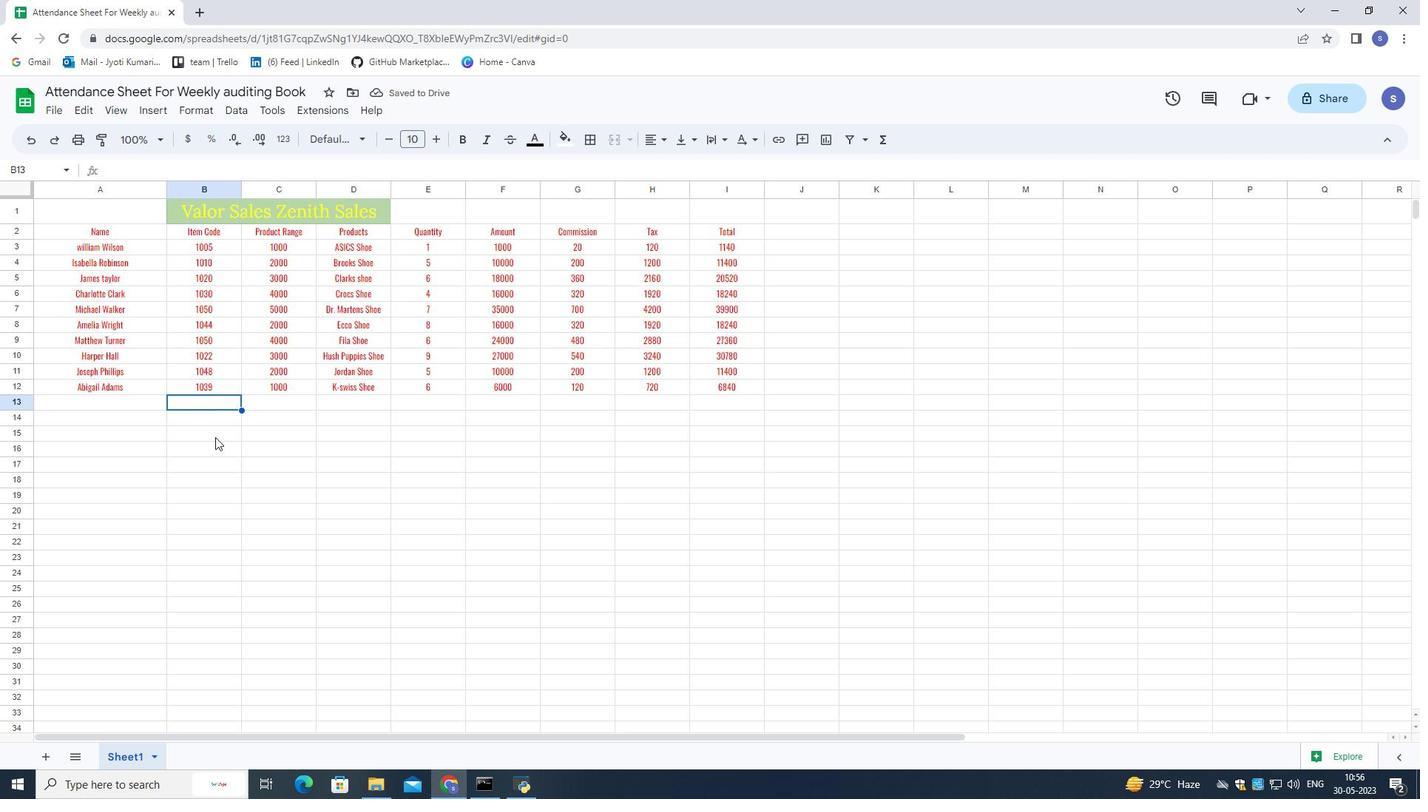 
Action: Mouse moved to (216, 439)
Screenshot: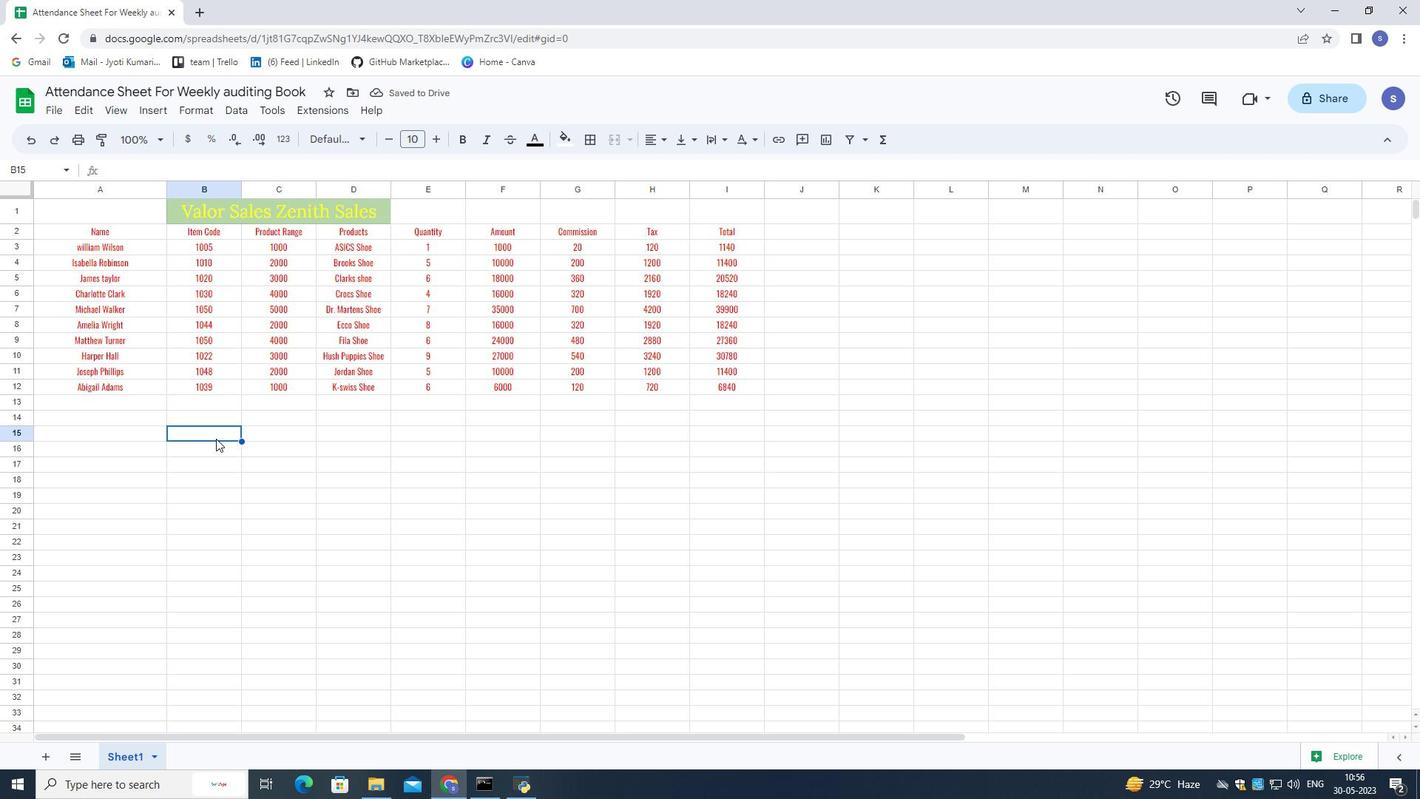 
